 Task: Find connections with filter location Al Muharraq with filter topic #startupcompanywith filter profile language Potuguese with filter current company Johnson Matthey with filter school Womens Jobs with filter industry Manufacturing with filter service category Real Estate Appraisal with filter keywords title Well Driller
Action: Mouse moved to (199, 283)
Screenshot: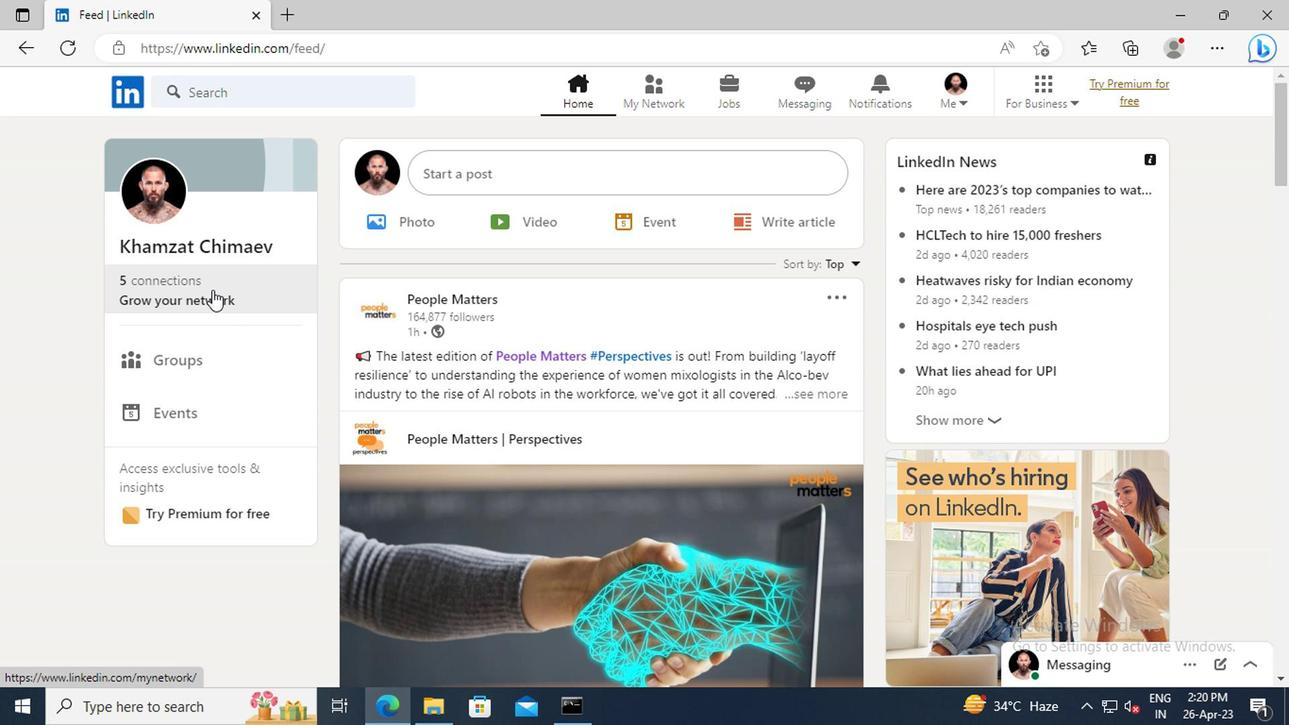 
Action: Mouse pressed left at (199, 283)
Screenshot: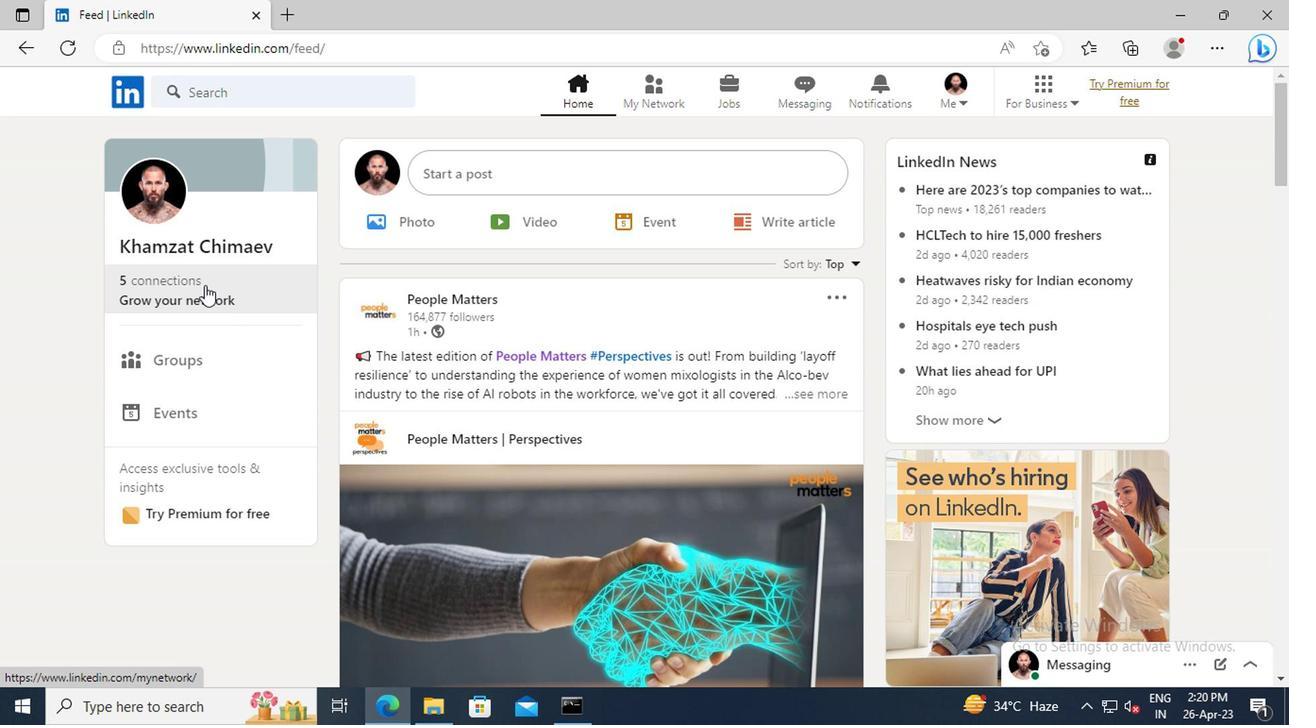 
Action: Mouse moved to (198, 202)
Screenshot: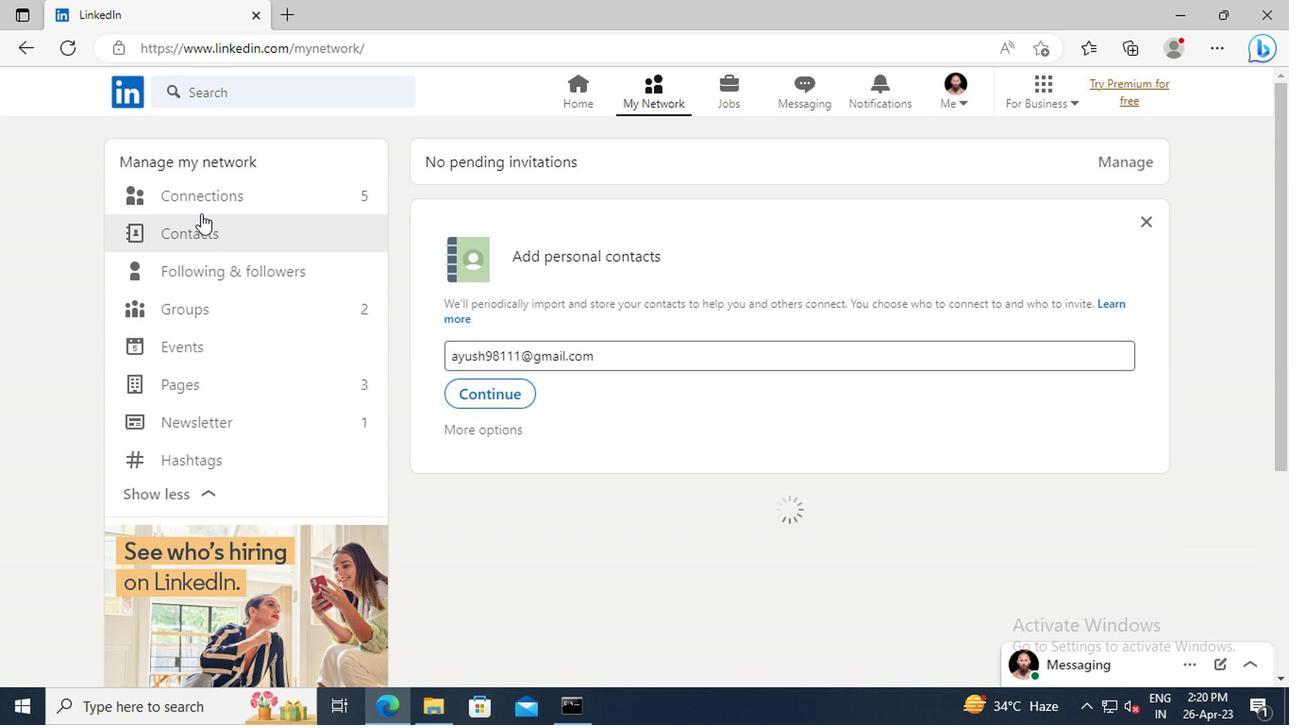 
Action: Mouse pressed left at (198, 202)
Screenshot: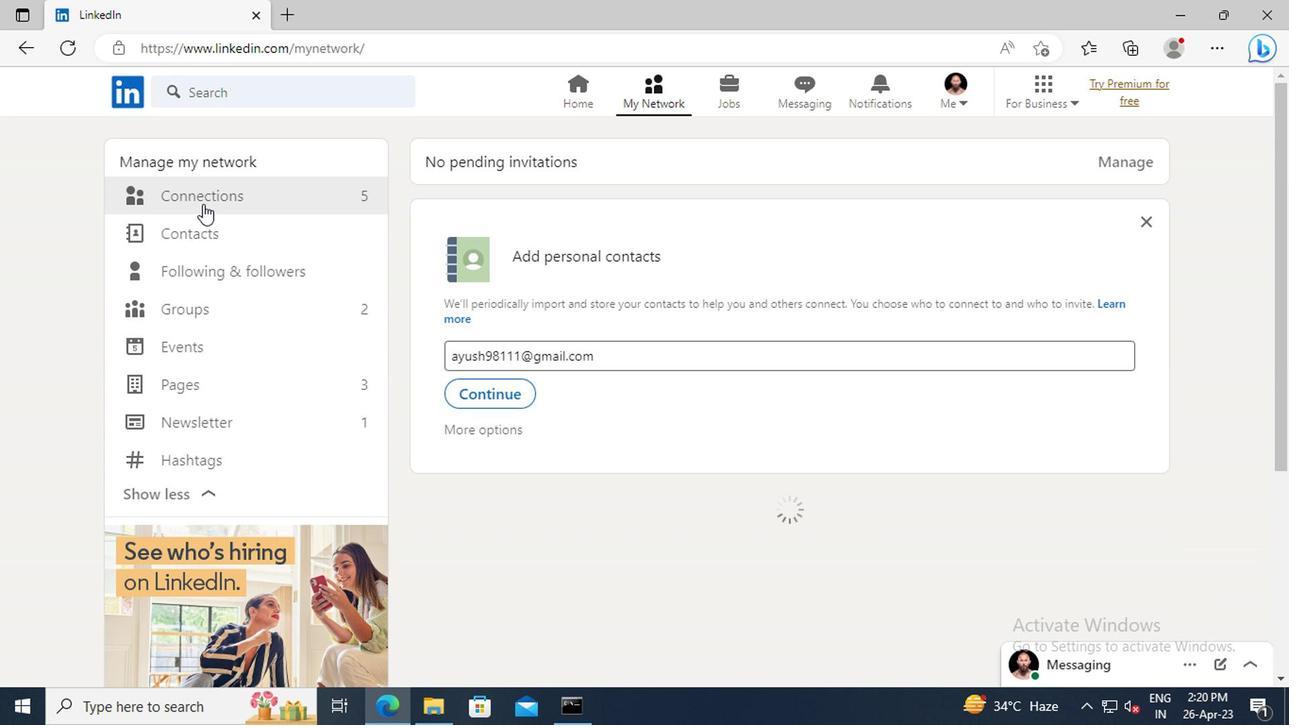 
Action: Mouse moved to (746, 198)
Screenshot: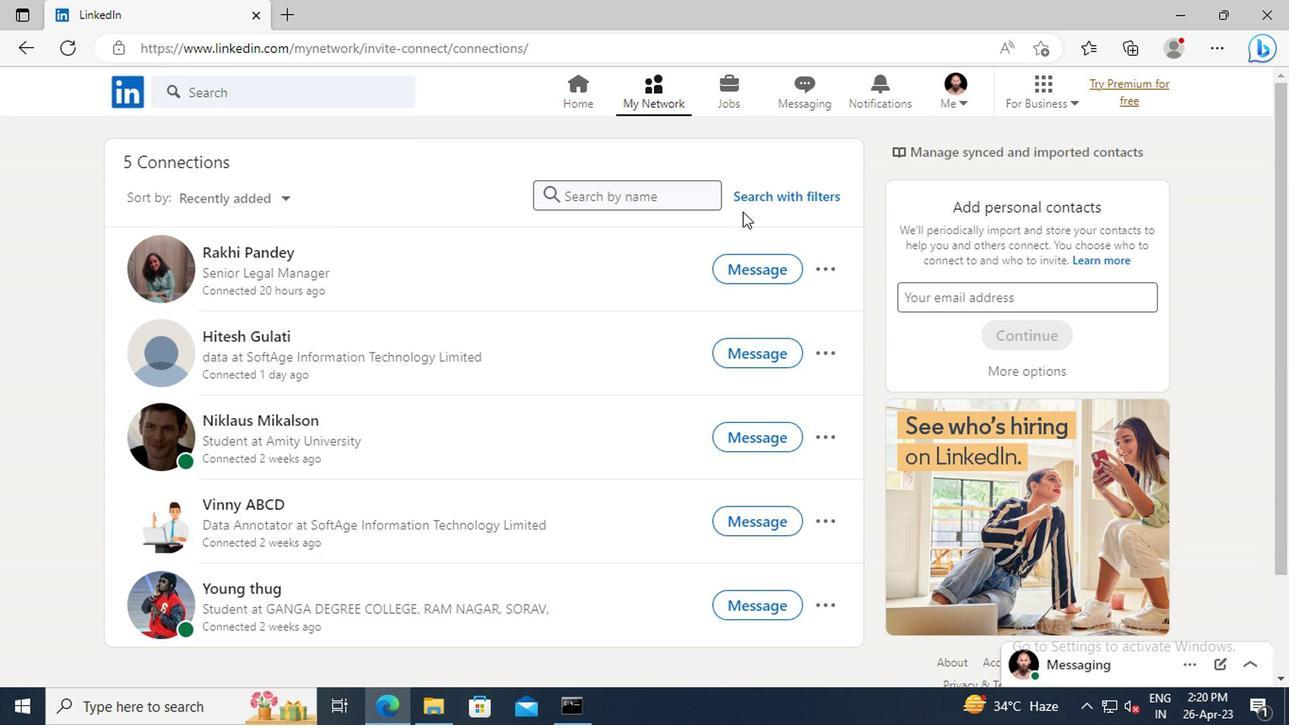 
Action: Mouse pressed left at (746, 198)
Screenshot: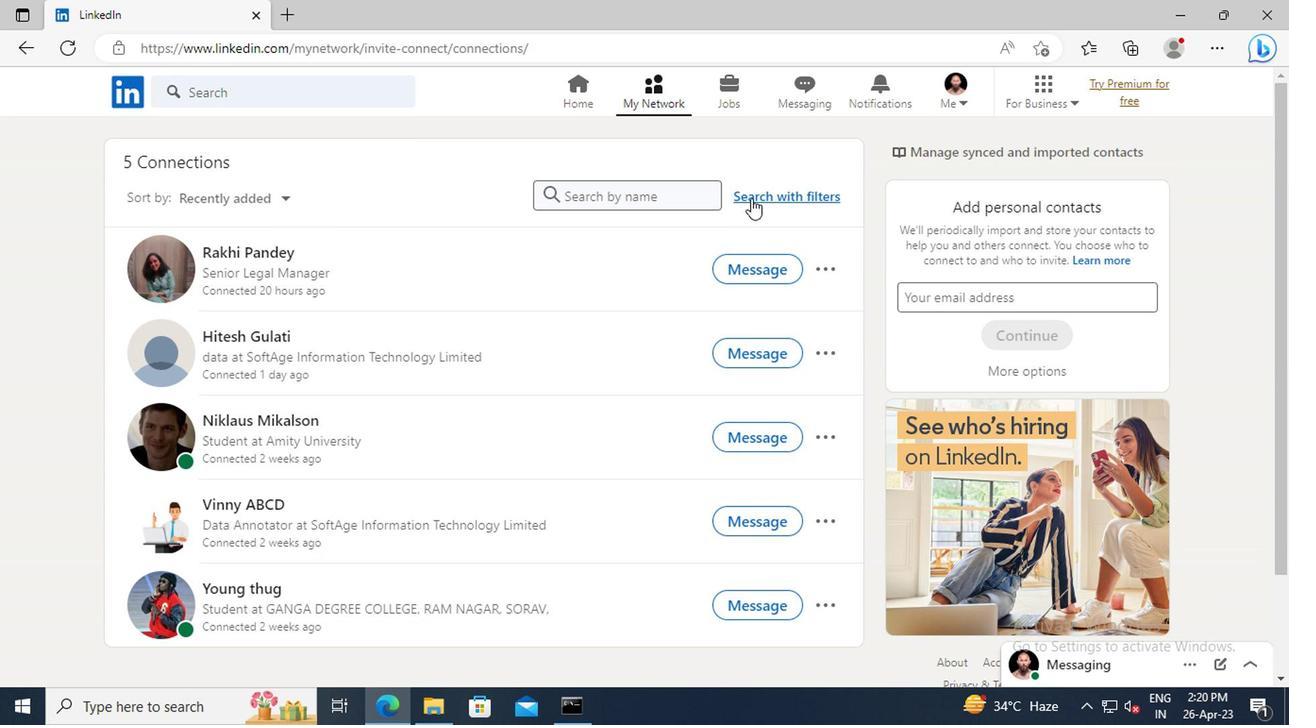 
Action: Mouse moved to (713, 147)
Screenshot: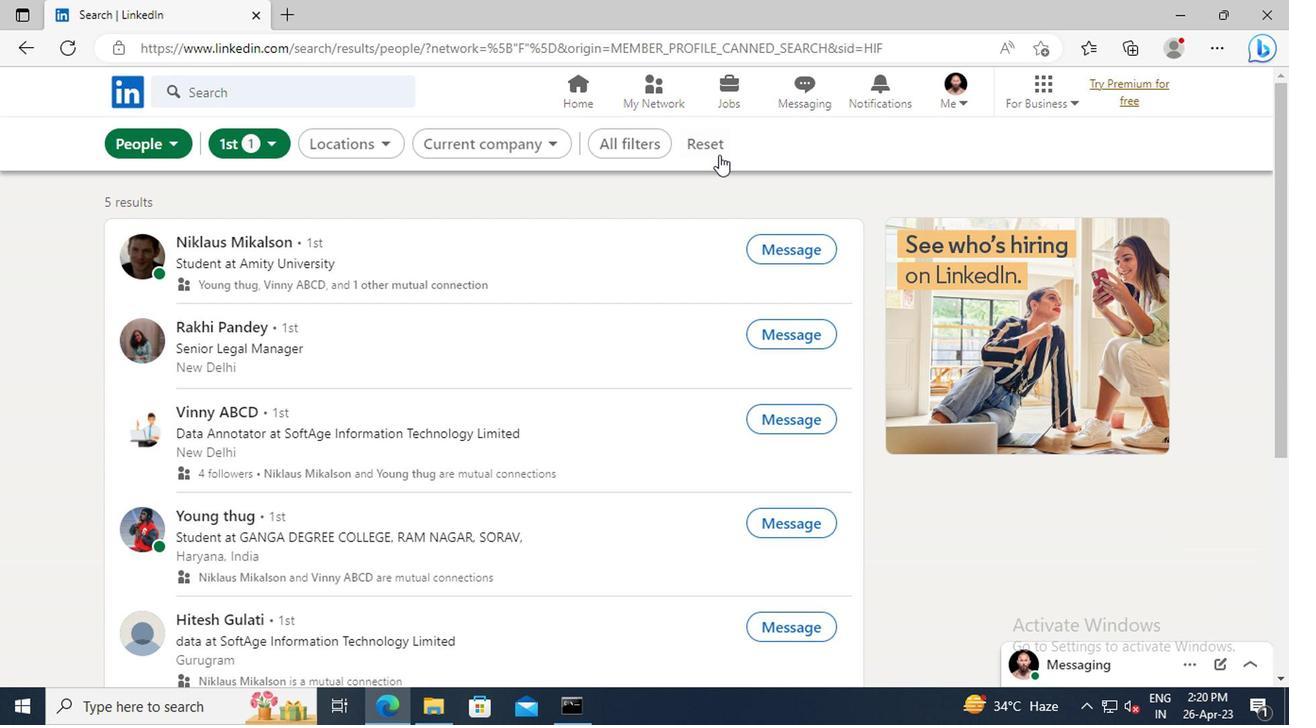 
Action: Mouse pressed left at (713, 147)
Screenshot: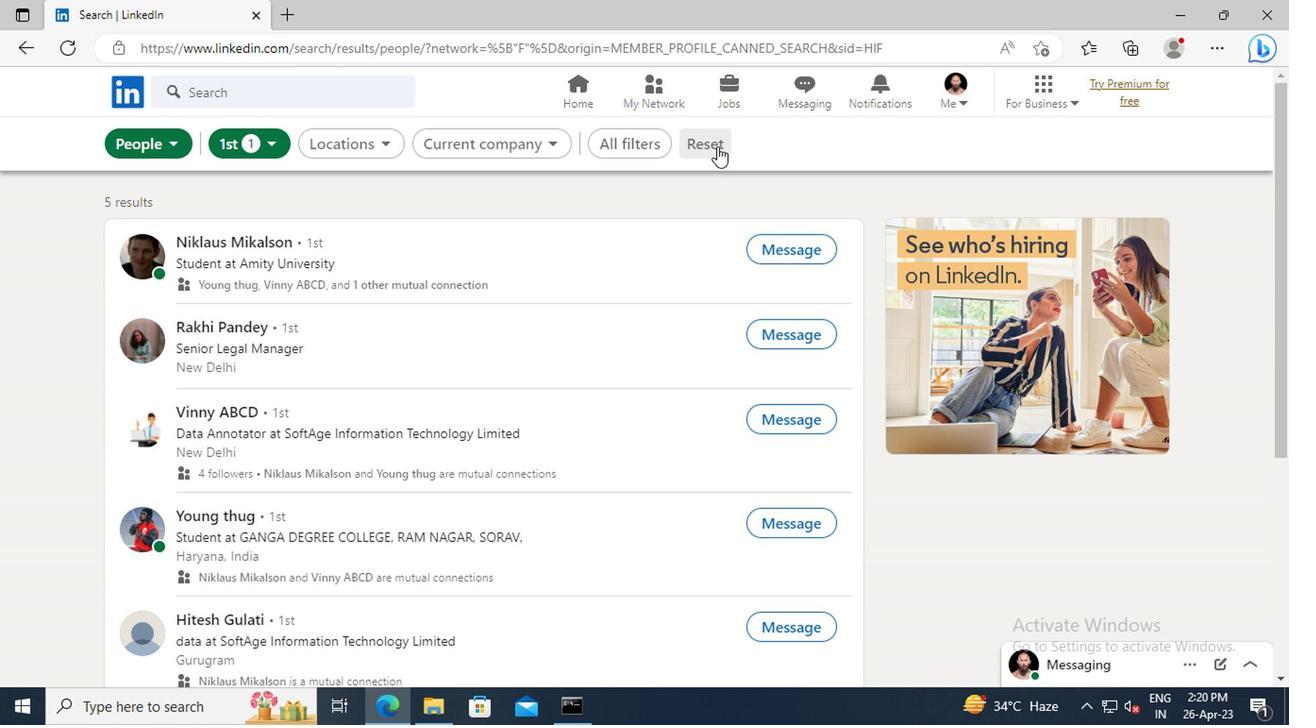 
Action: Mouse moved to (677, 144)
Screenshot: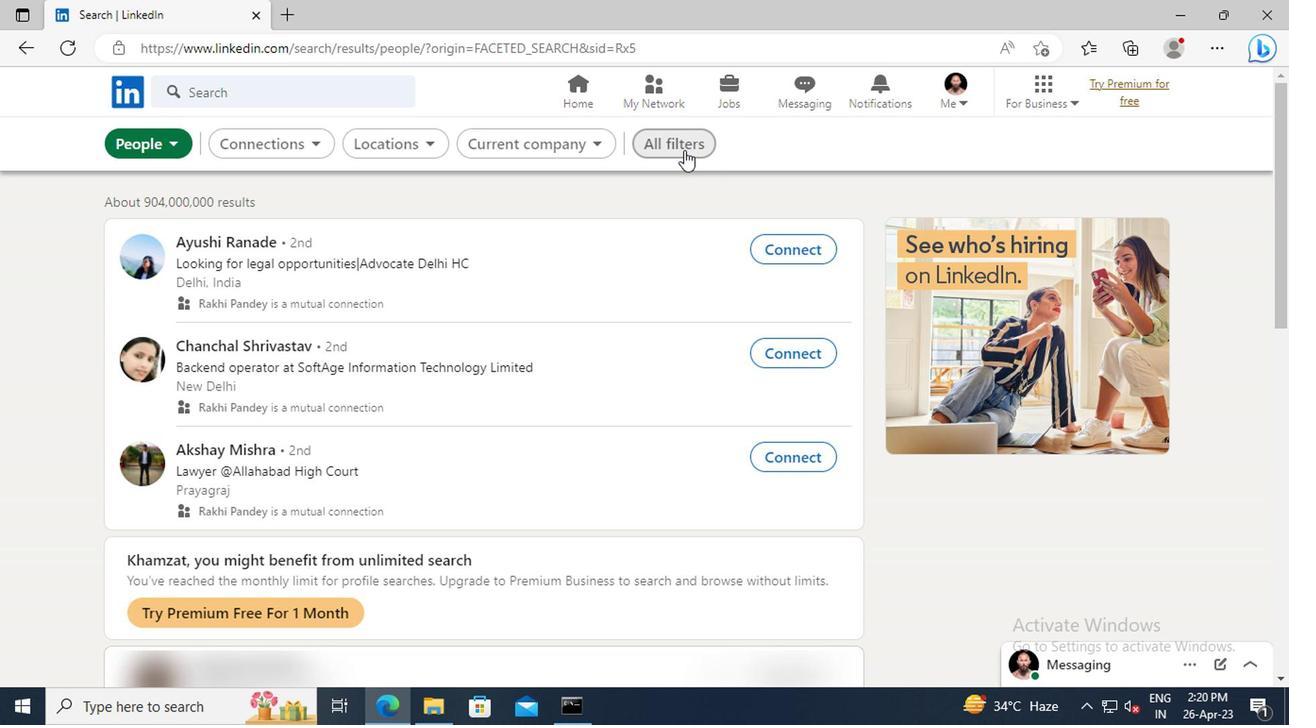 
Action: Mouse pressed left at (677, 144)
Screenshot: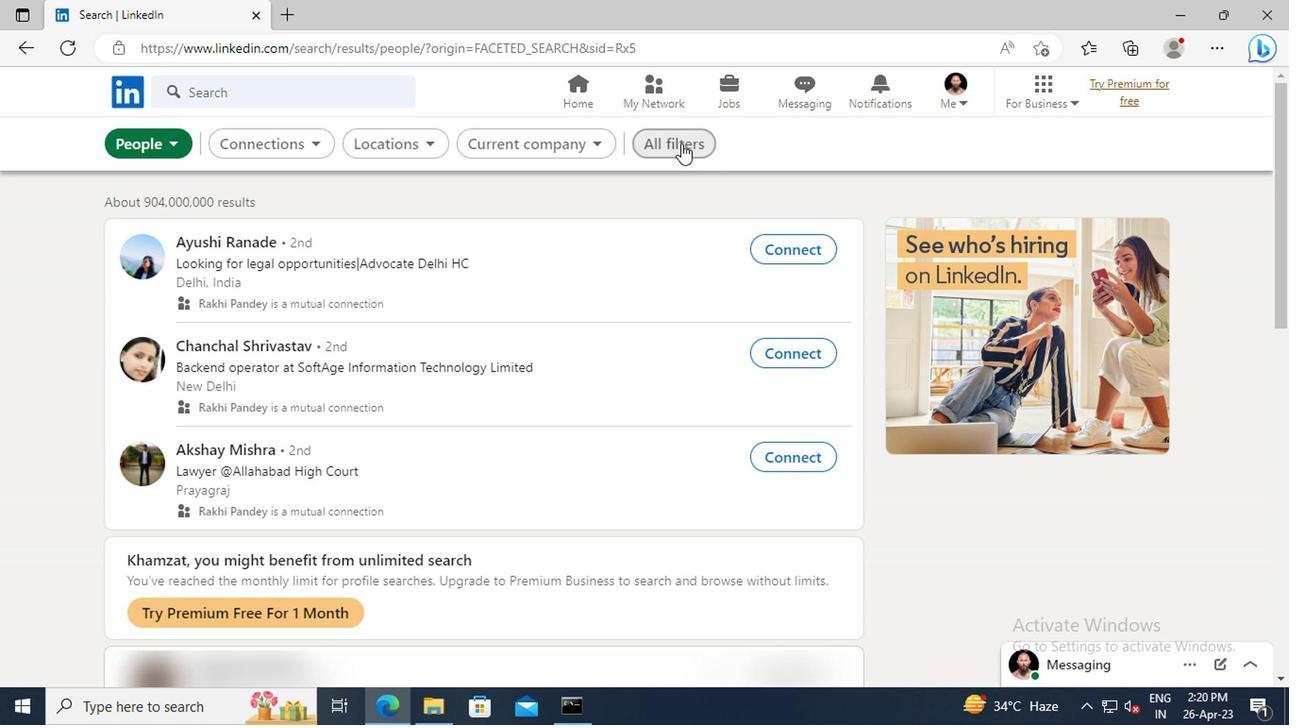
Action: Mouse moved to (1018, 318)
Screenshot: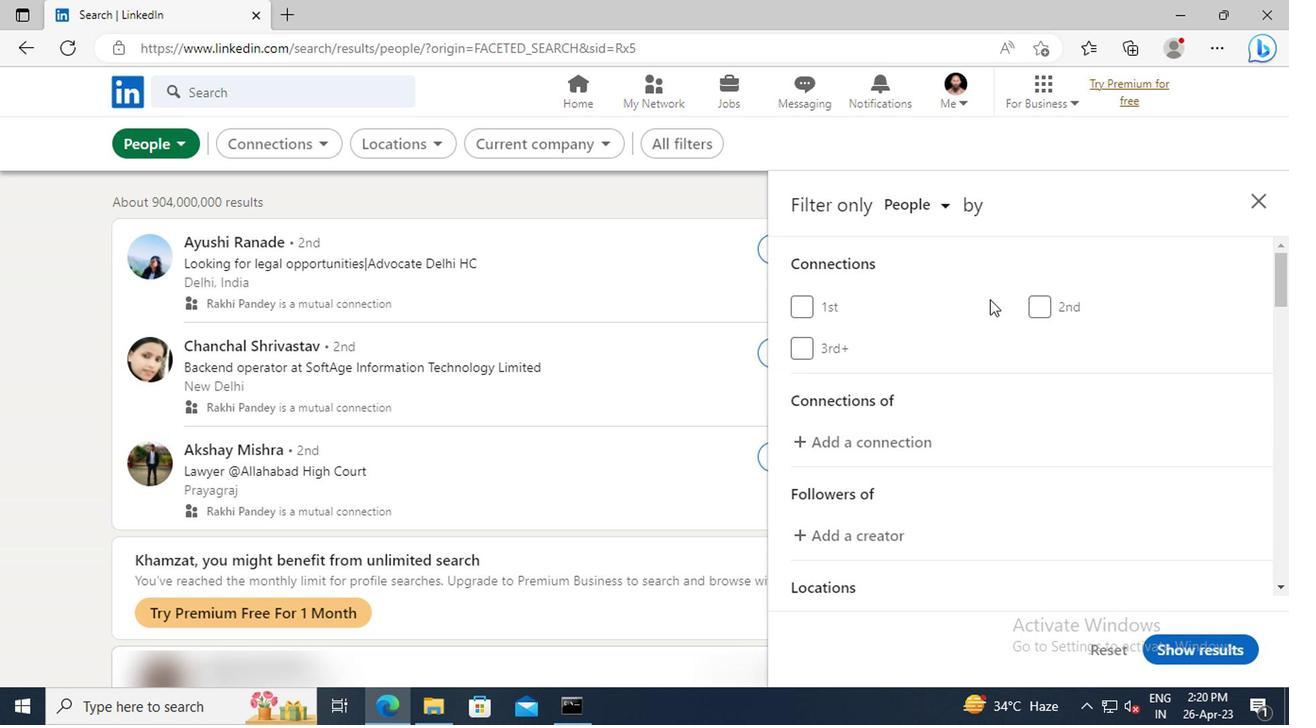 
Action: Mouse scrolled (1018, 317) with delta (0, -1)
Screenshot: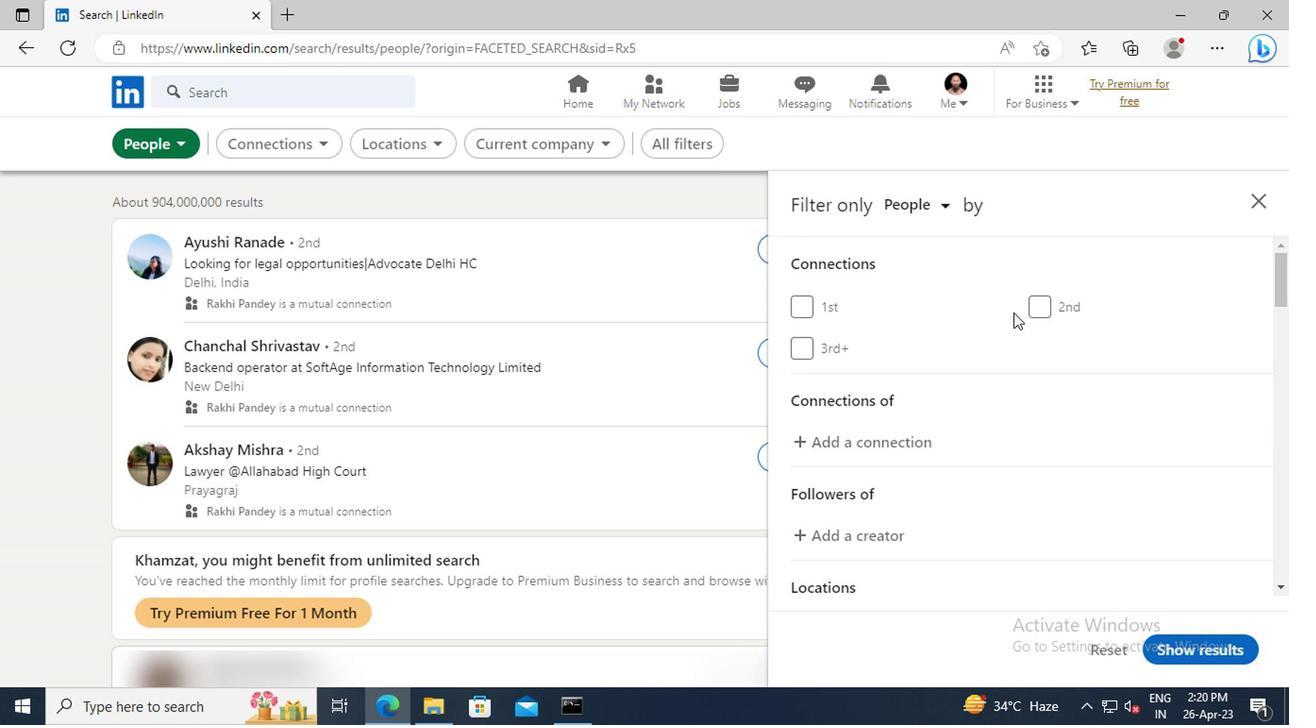
Action: Mouse scrolled (1018, 317) with delta (0, -1)
Screenshot: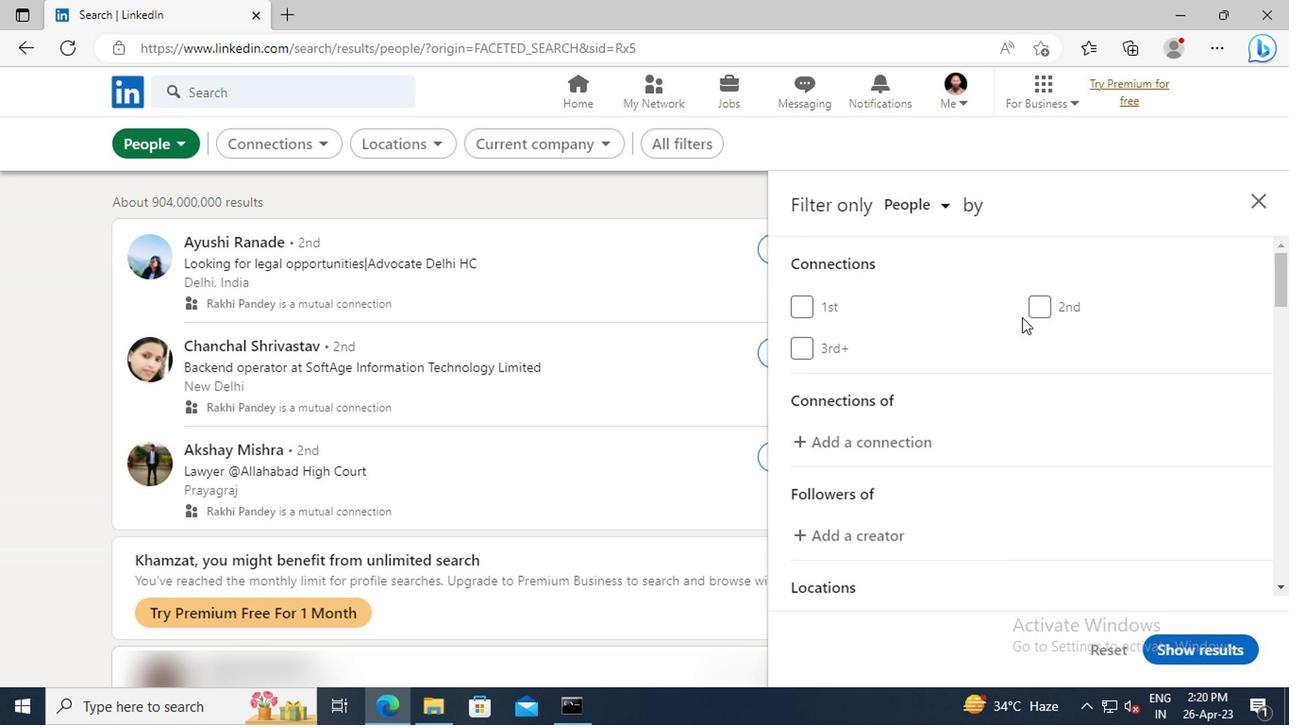 
Action: Mouse scrolled (1018, 317) with delta (0, -1)
Screenshot: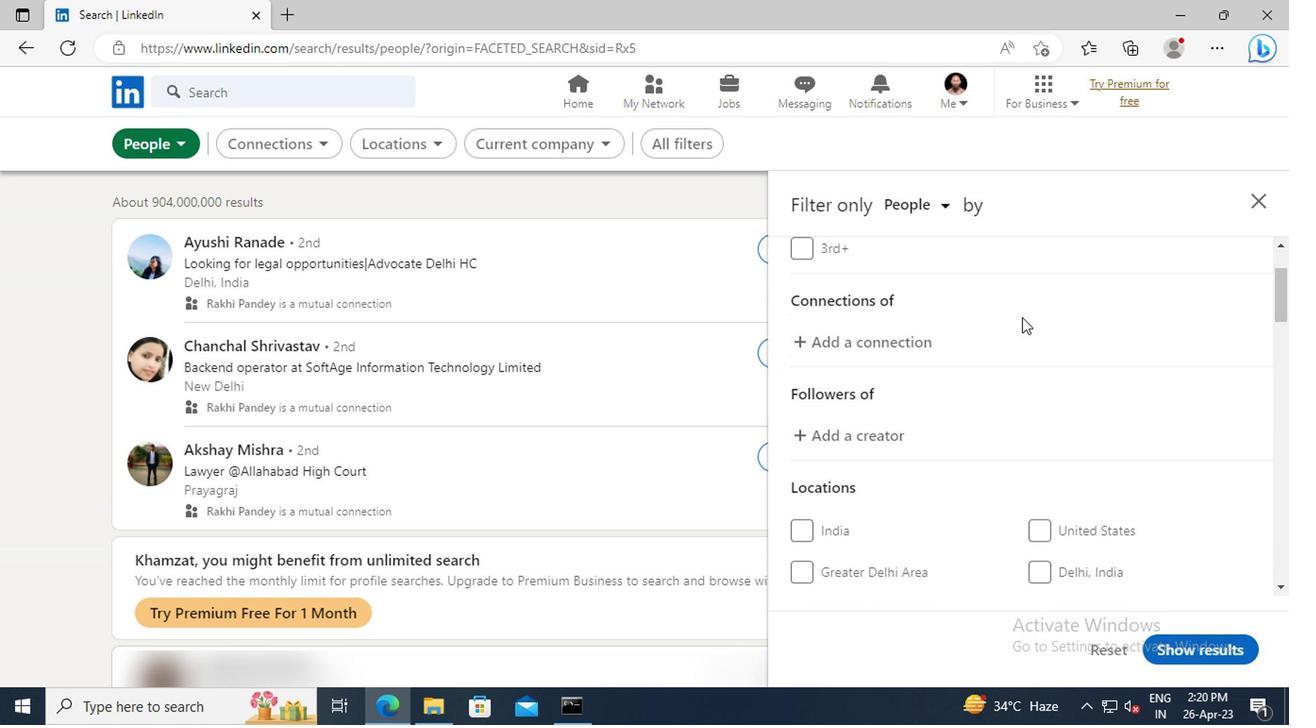 
Action: Mouse scrolled (1018, 317) with delta (0, -1)
Screenshot: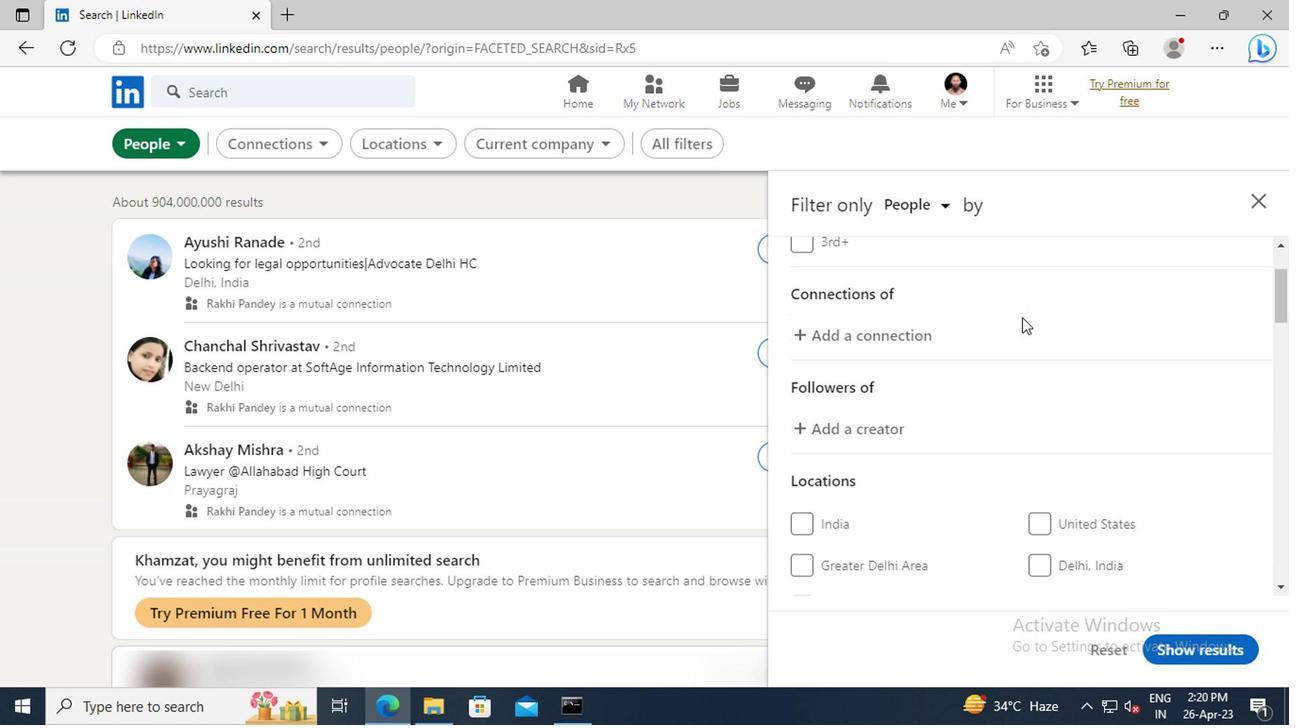 
Action: Mouse scrolled (1018, 317) with delta (0, -1)
Screenshot: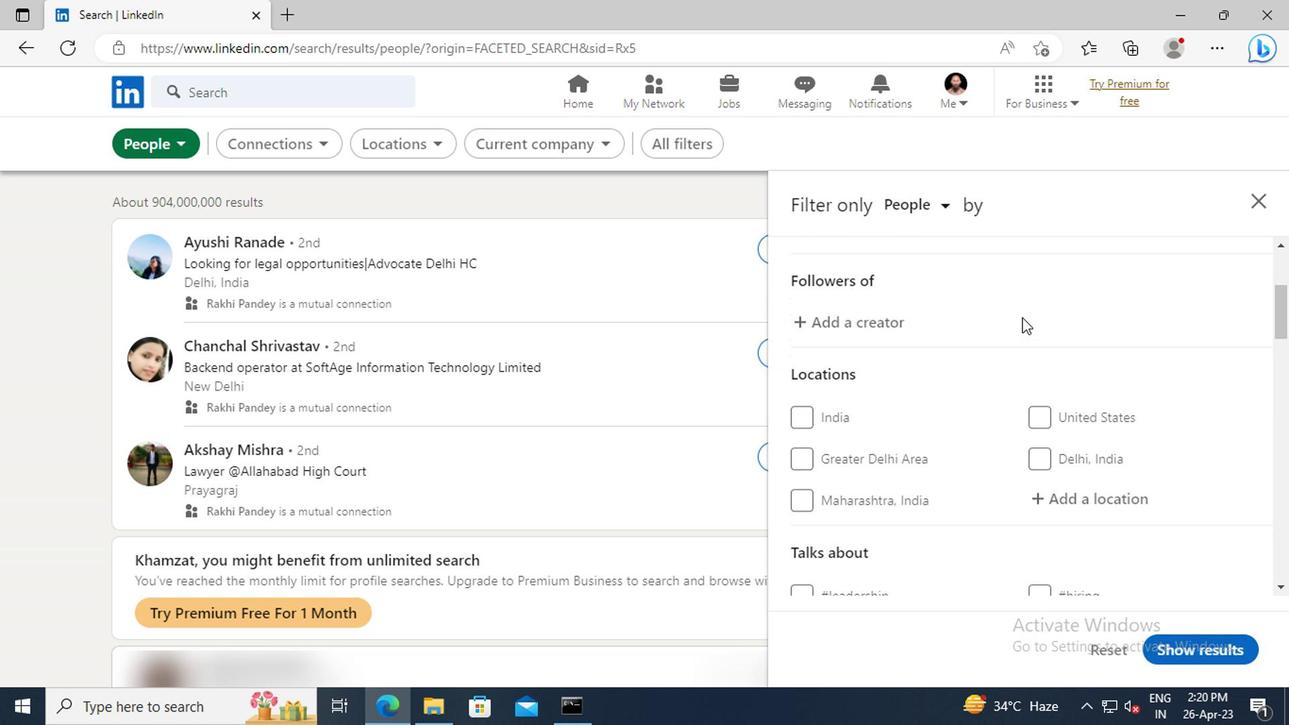 
Action: Mouse moved to (1055, 443)
Screenshot: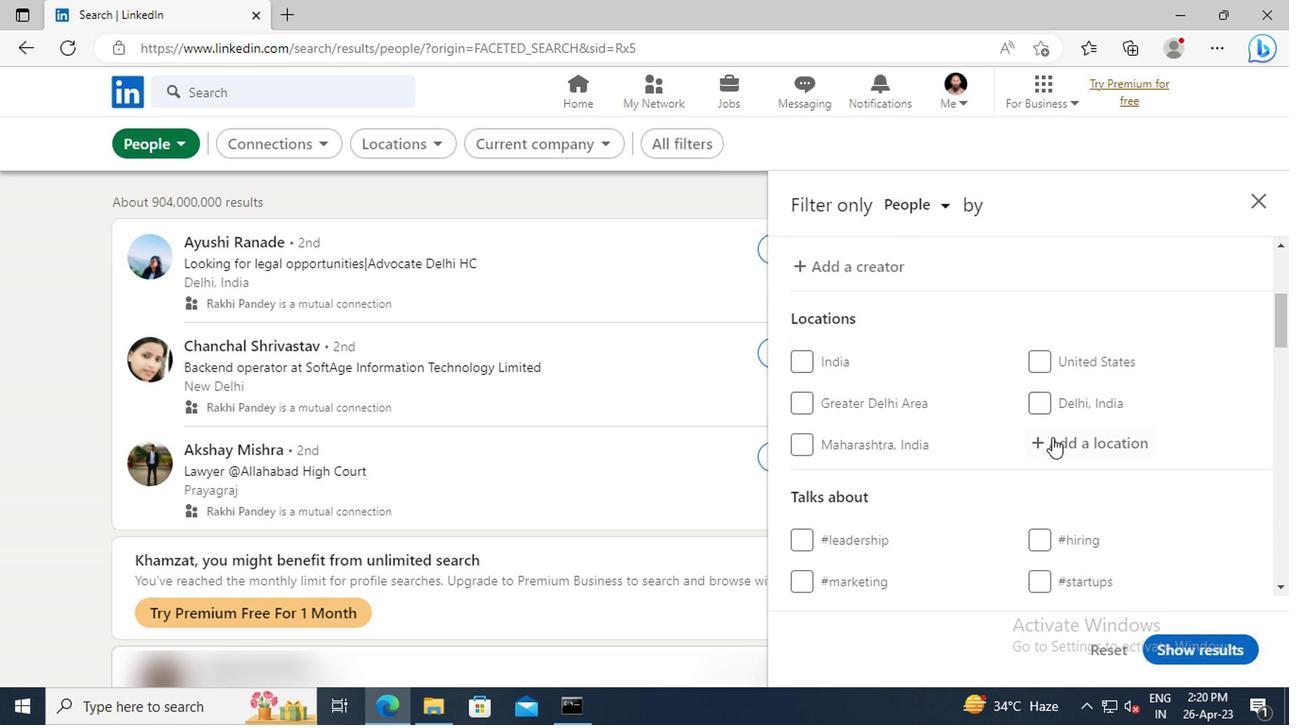 
Action: Mouse pressed left at (1055, 443)
Screenshot: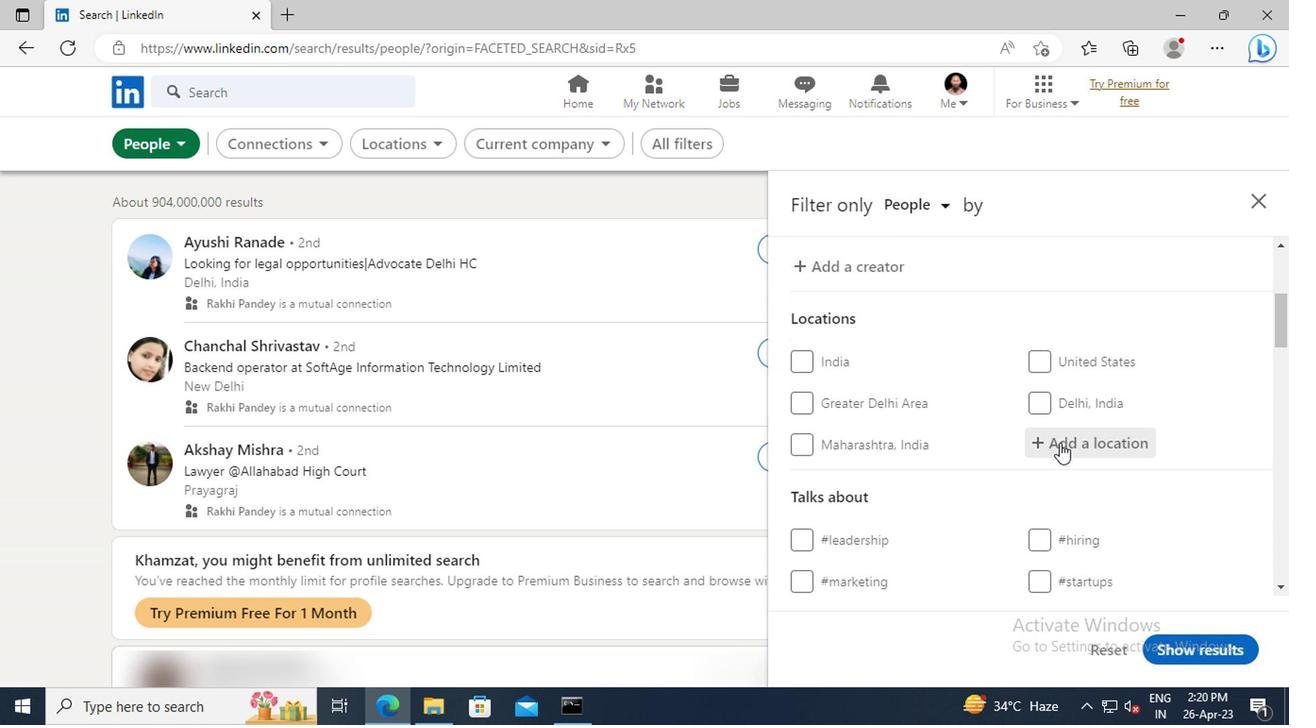 
Action: Key pressed <Key.shift>AL<Key.space><Key.shift>MUHARRAQ<Key.enter>
Screenshot: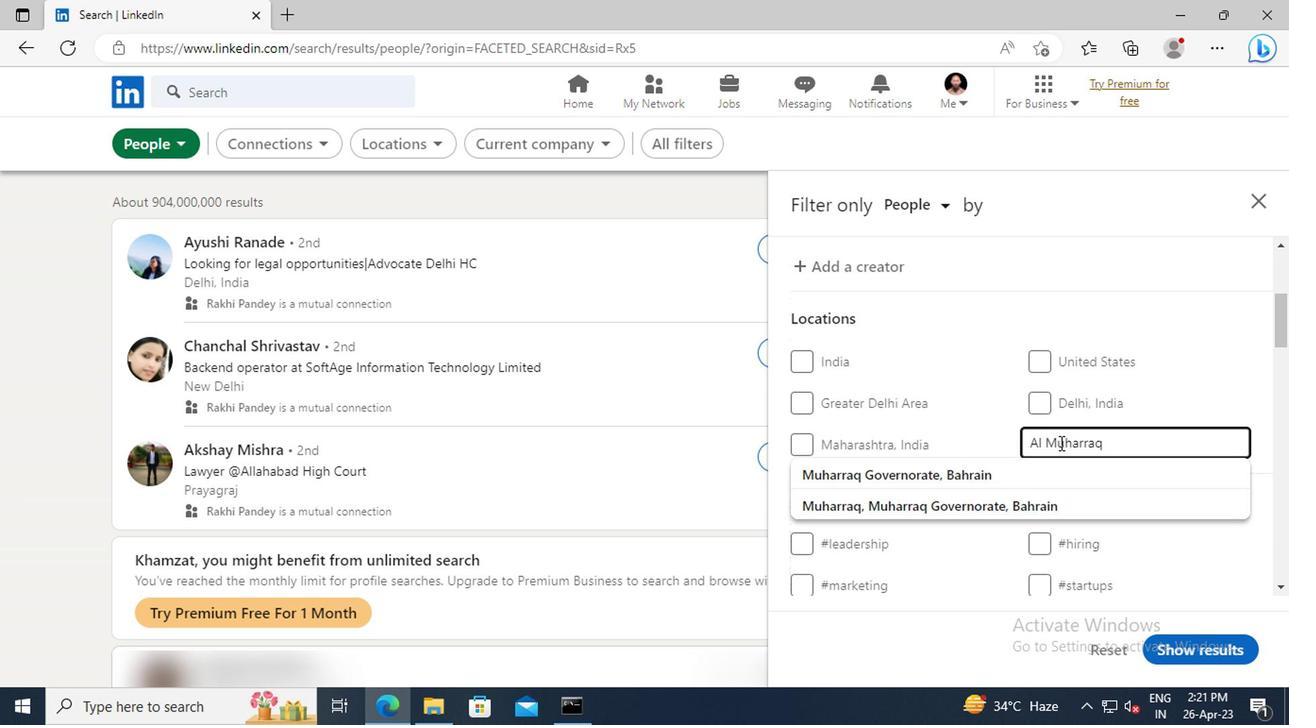 
Action: Mouse scrolled (1055, 443) with delta (0, 0)
Screenshot: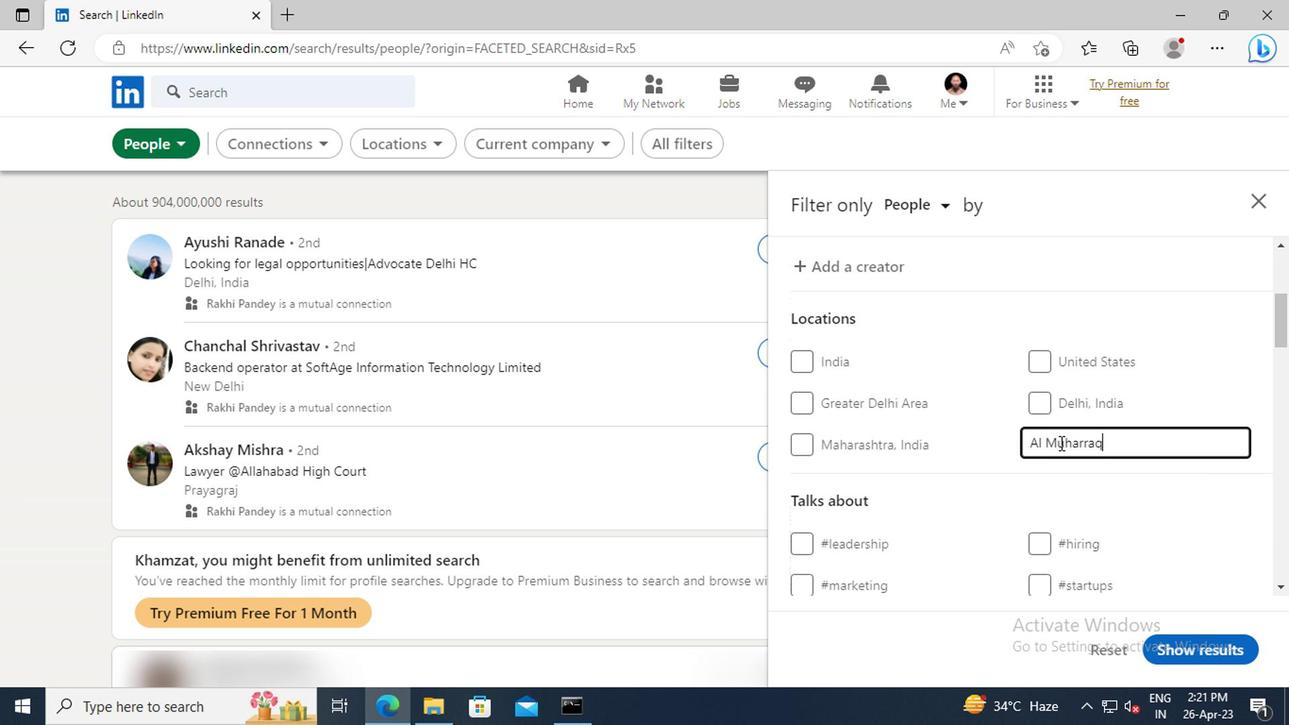 
Action: Mouse scrolled (1055, 443) with delta (0, 0)
Screenshot: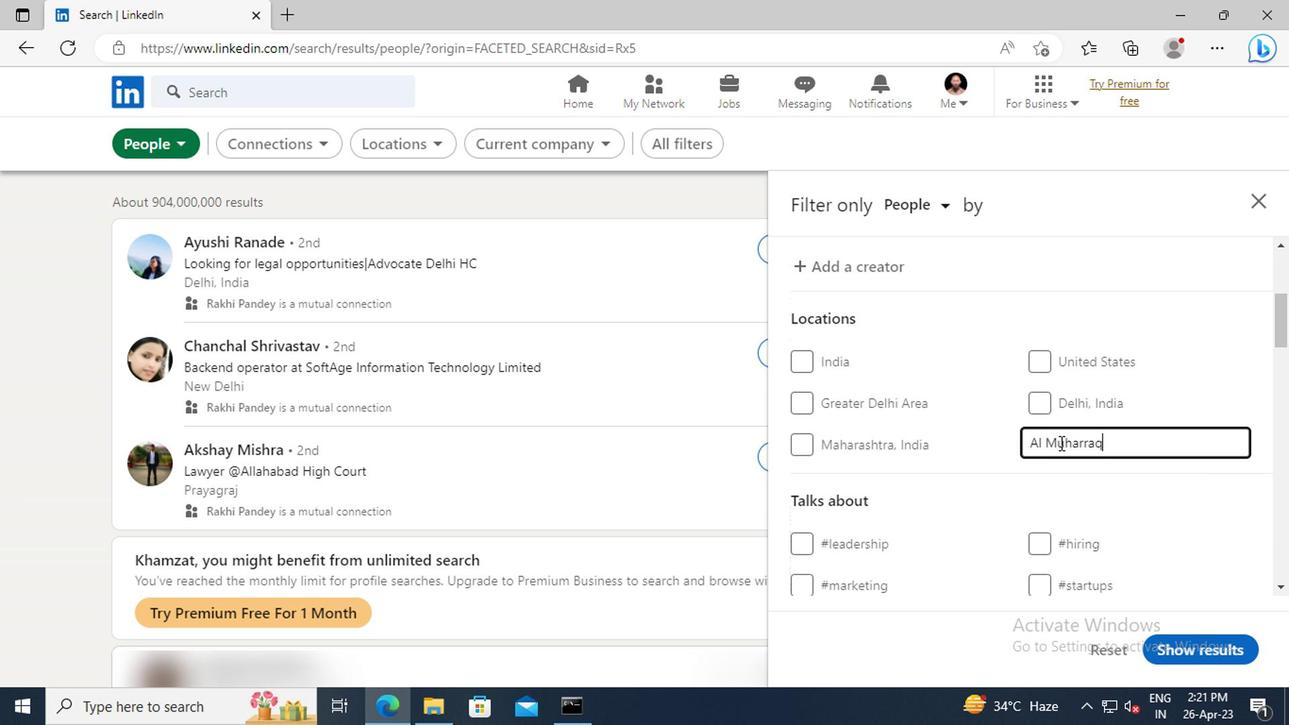 
Action: Mouse scrolled (1055, 443) with delta (0, 0)
Screenshot: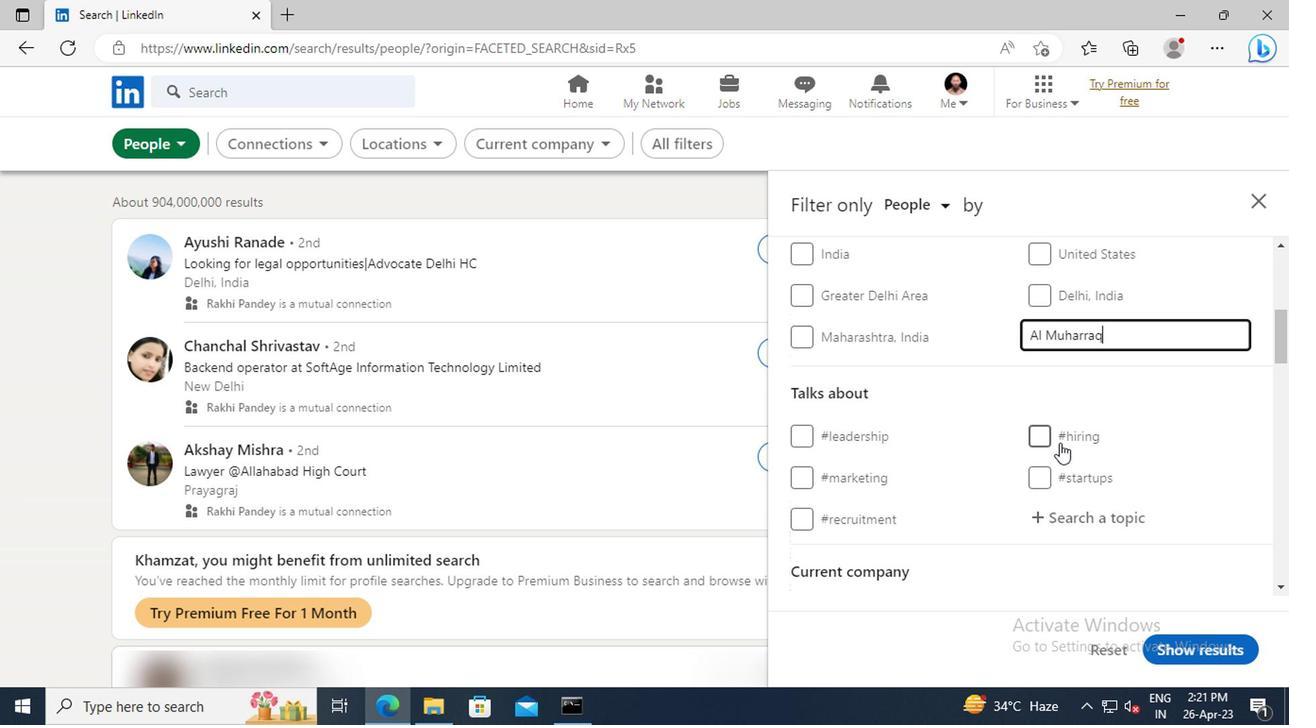 
Action: Mouse moved to (1057, 462)
Screenshot: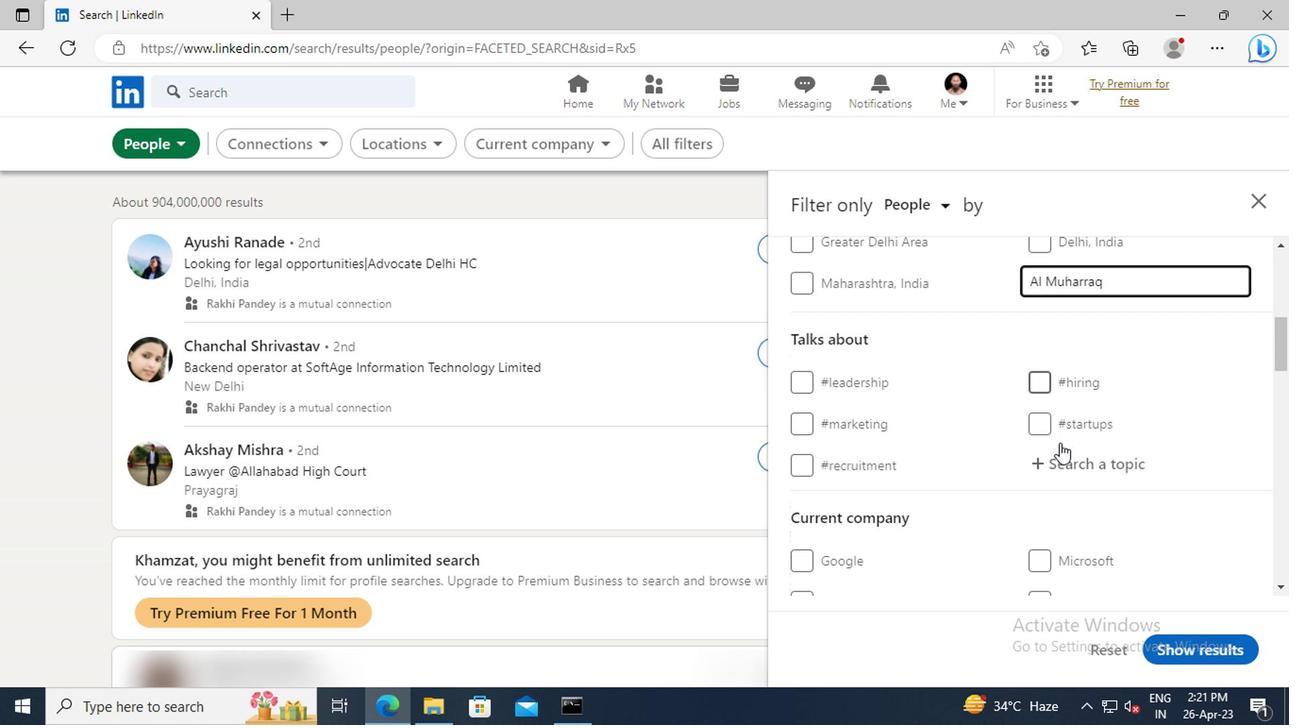 
Action: Mouse pressed left at (1057, 462)
Screenshot: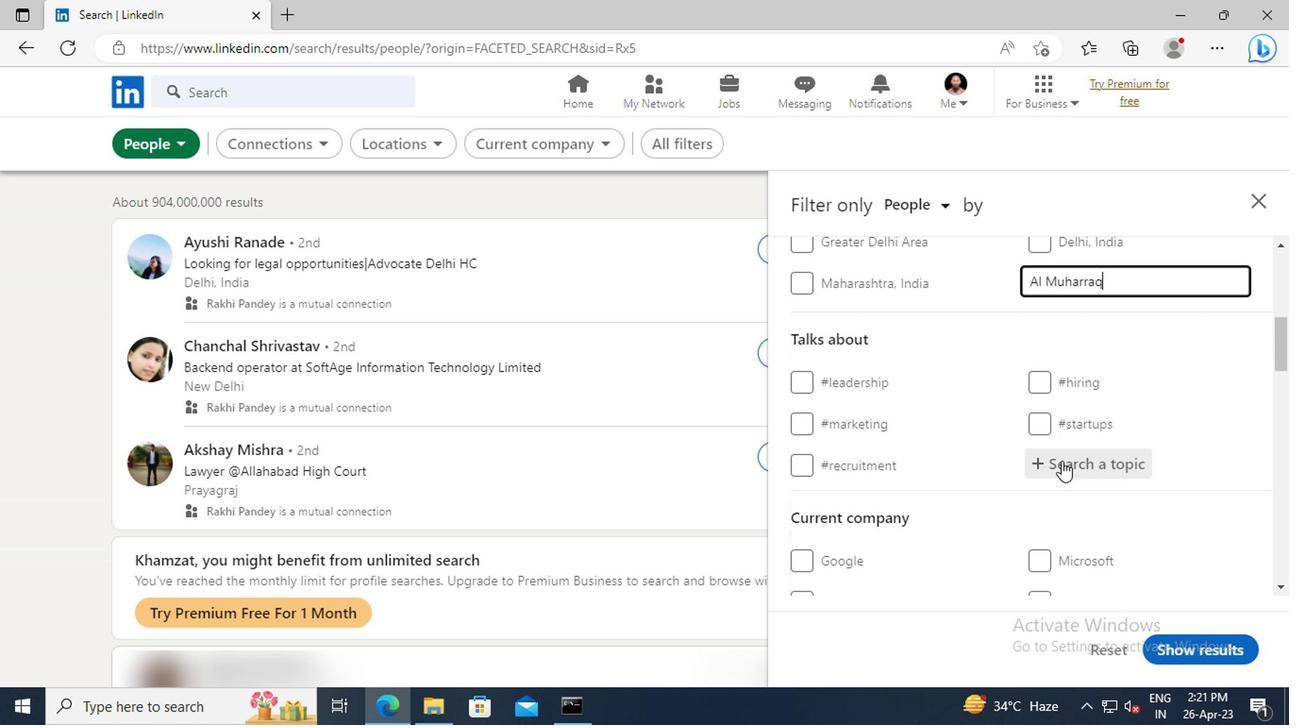 
Action: Key pressed <Key.shift>#STARTUPCOMPANYWITH<Key.enter>
Screenshot: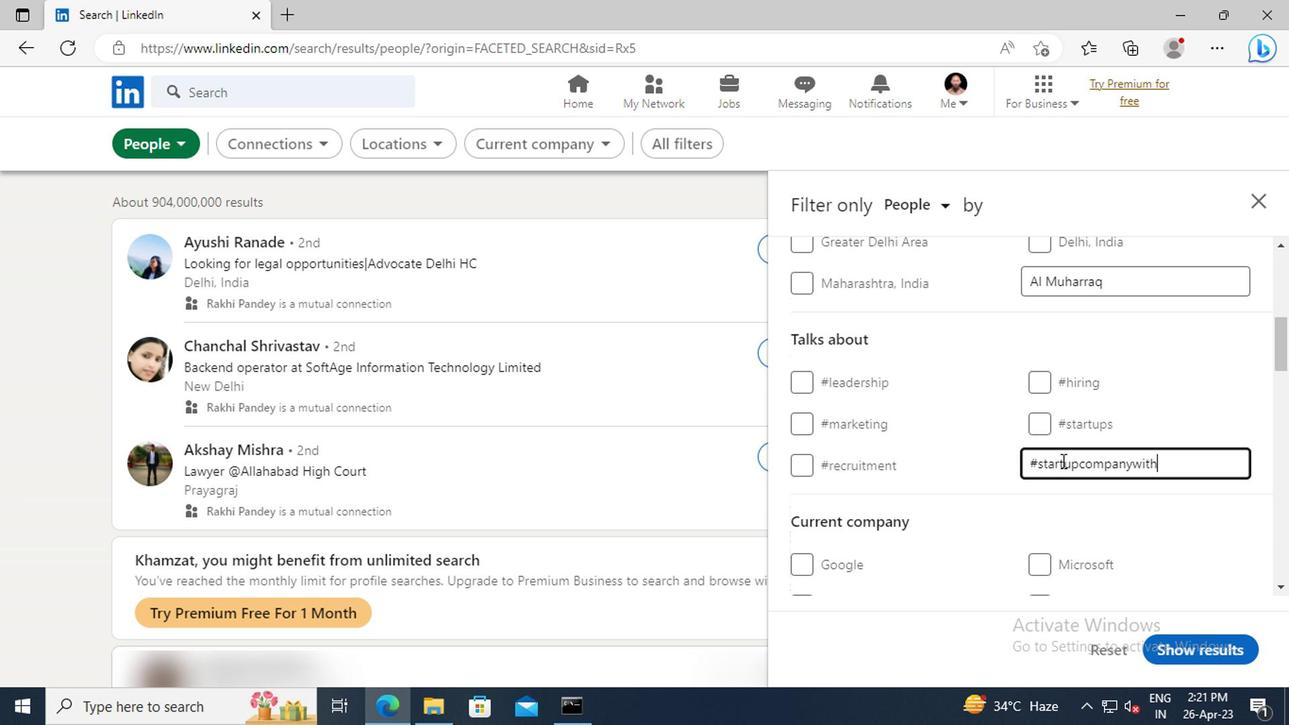 
Action: Mouse moved to (1078, 439)
Screenshot: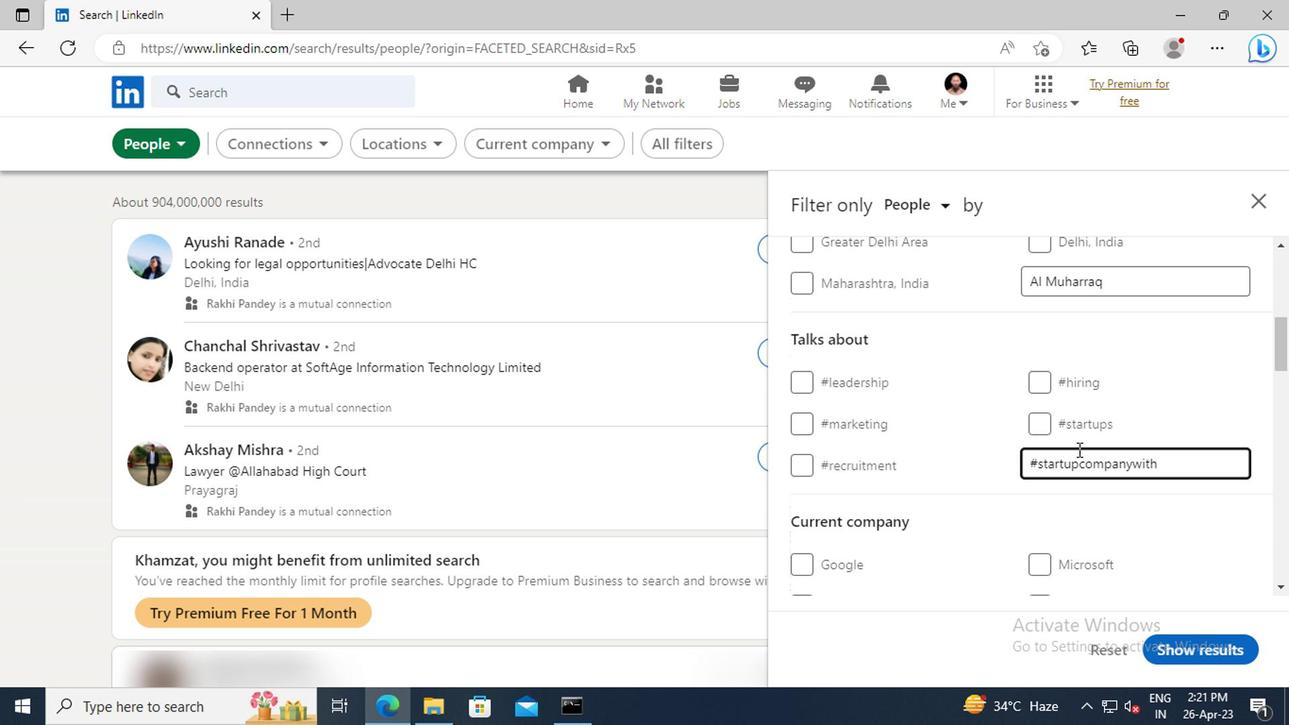 
Action: Mouse scrolled (1078, 439) with delta (0, 0)
Screenshot: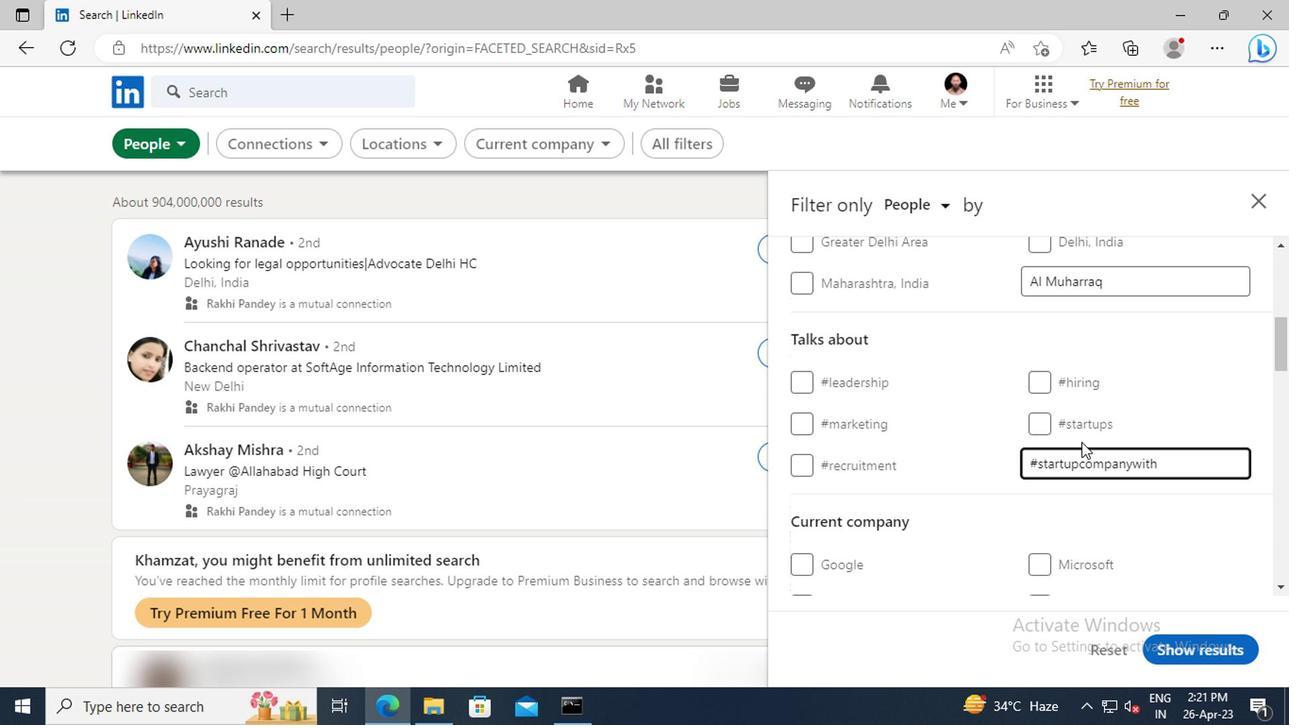 
Action: Mouse scrolled (1078, 439) with delta (0, 0)
Screenshot: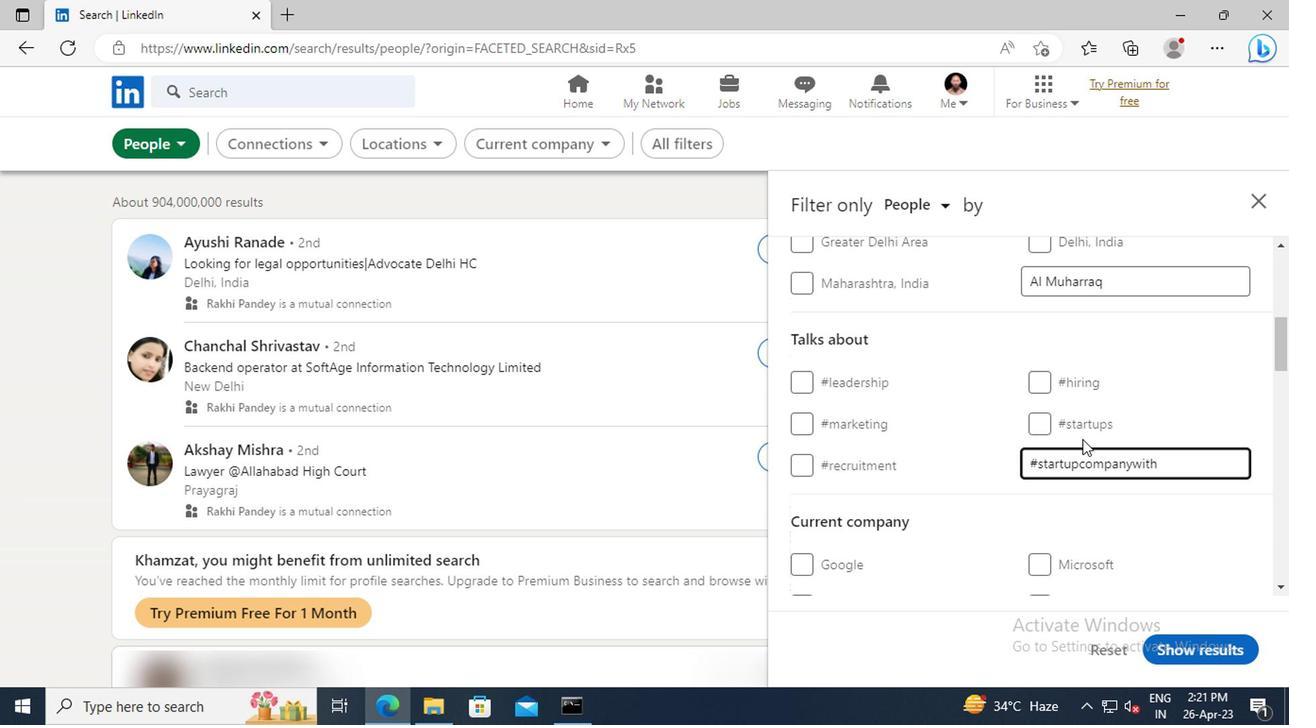 
Action: Mouse scrolled (1078, 439) with delta (0, 0)
Screenshot: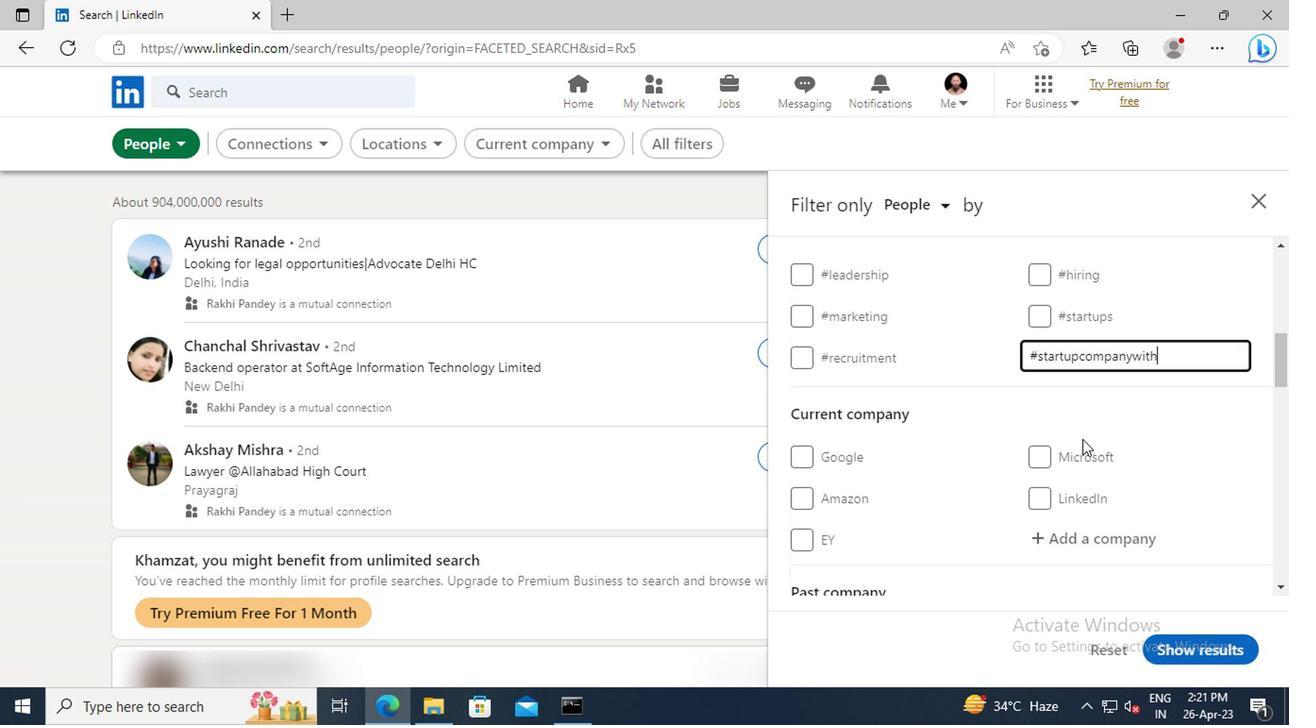 
Action: Mouse scrolled (1078, 439) with delta (0, 0)
Screenshot: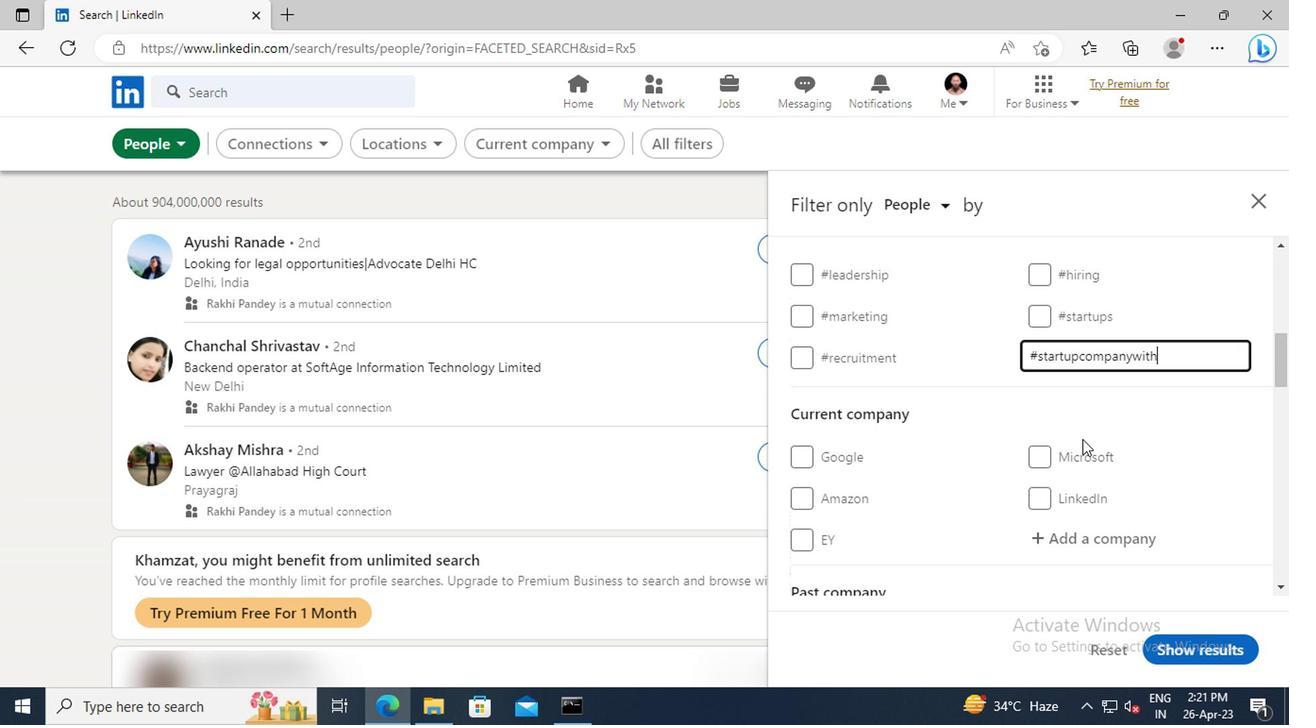 
Action: Mouse scrolled (1078, 439) with delta (0, 0)
Screenshot: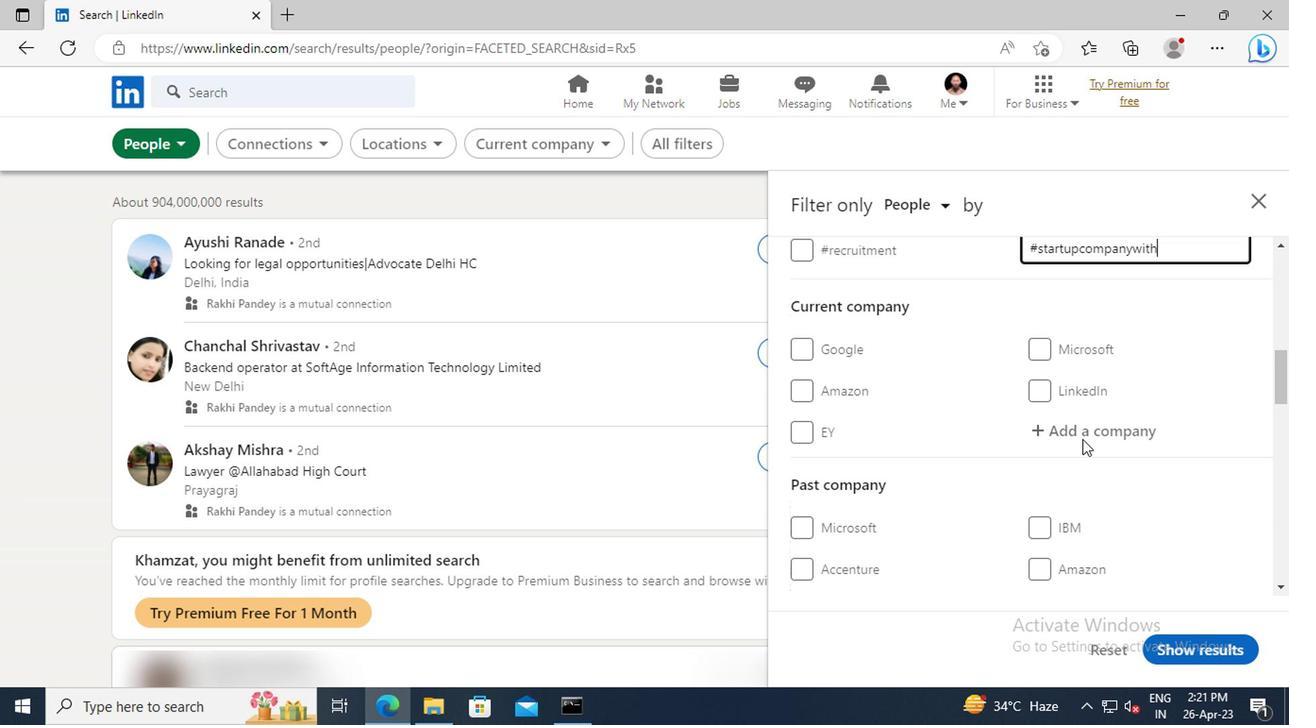 
Action: Mouse scrolled (1078, 439) with delta (0, 0)
Screenshot: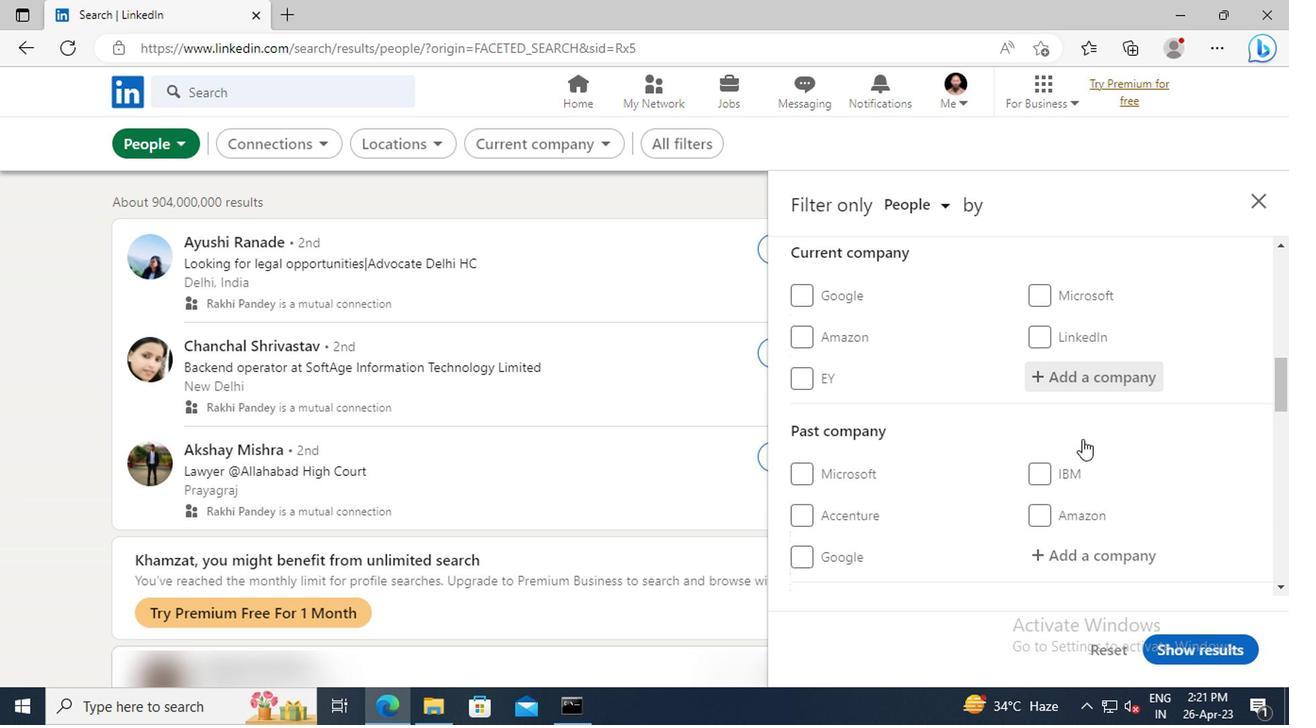
Action: Mouse scrolled (1078, 439) with delta (0, 0)
Screenshot: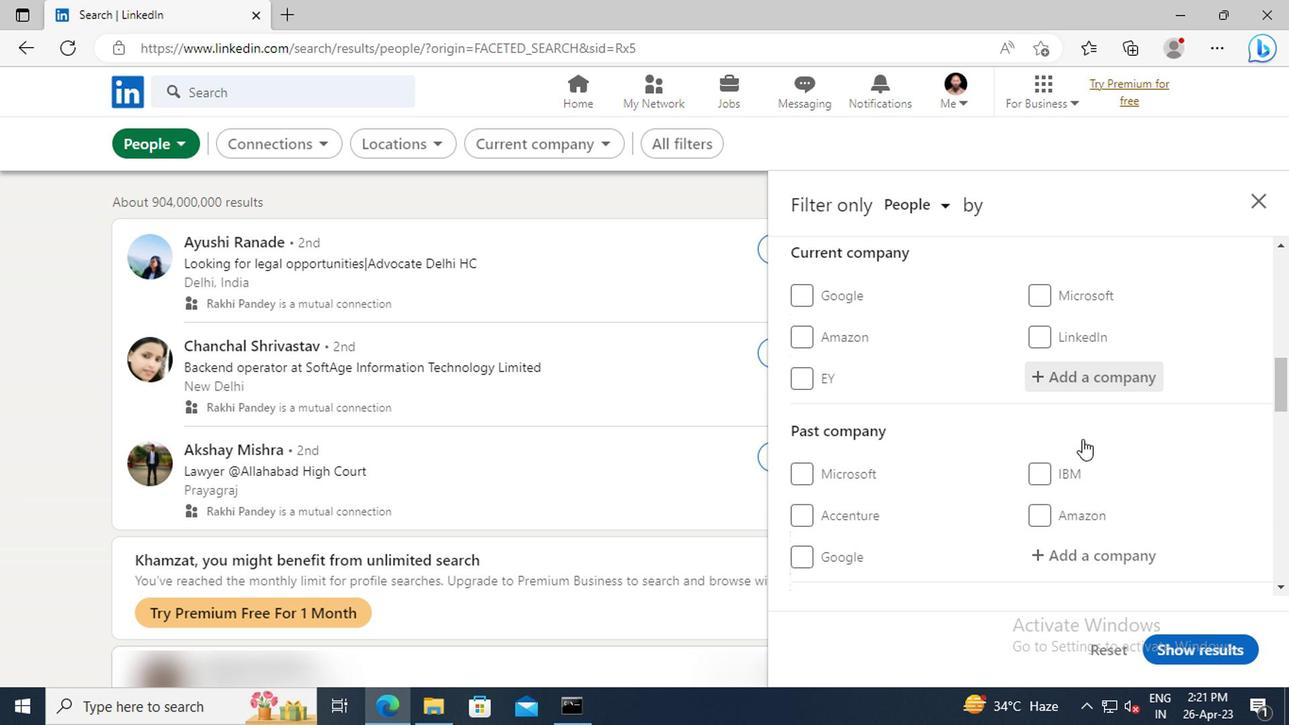 
Action: Mouse scrolled (1078, 439) with delta (0, 0)
Screenshot: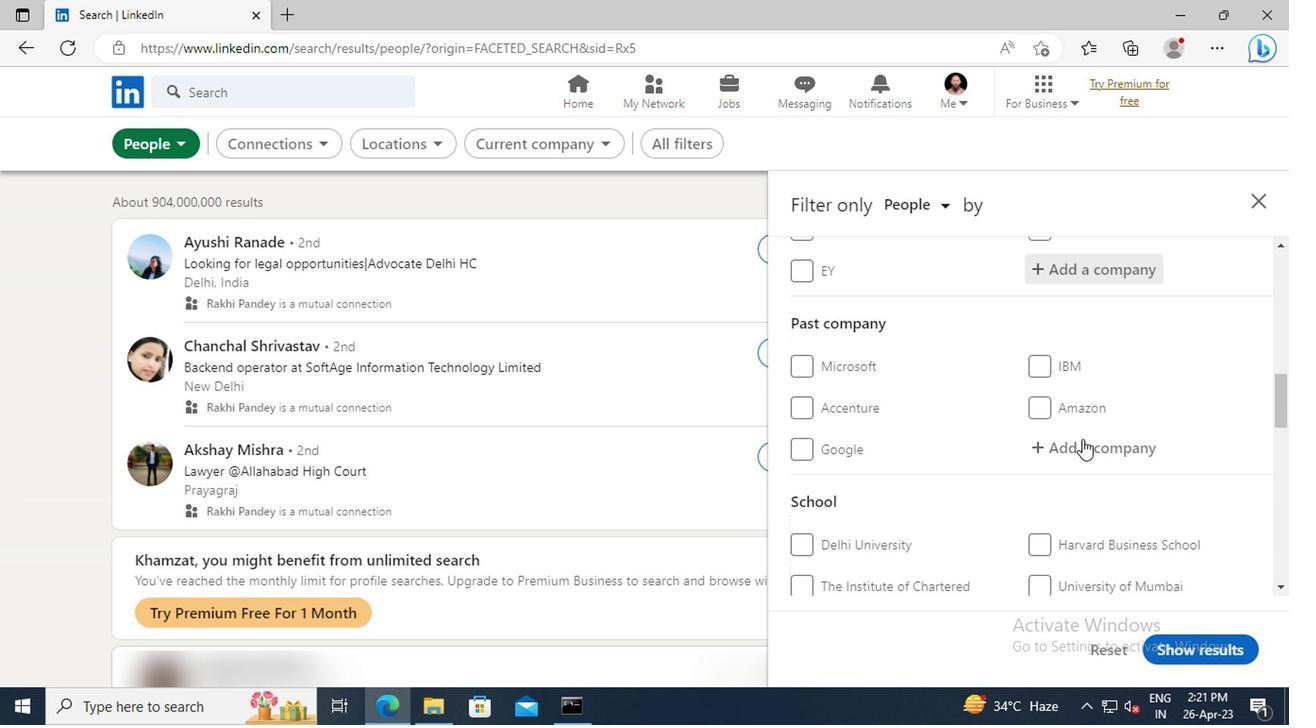 
Action: Mouse scrolled (1078, 439) with delta (0, 0)
Screenshot: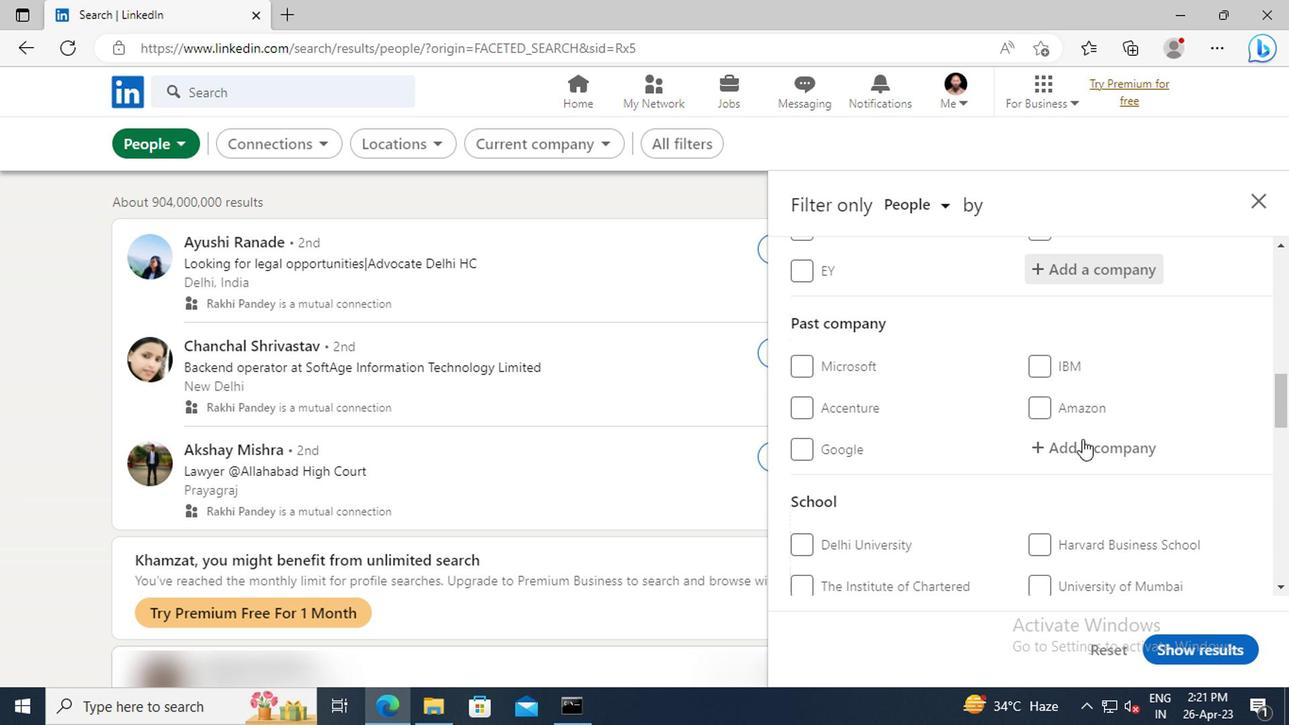 
Action: Mouse scrolled (1078, 439) with delta (0, 0)
Screenshot: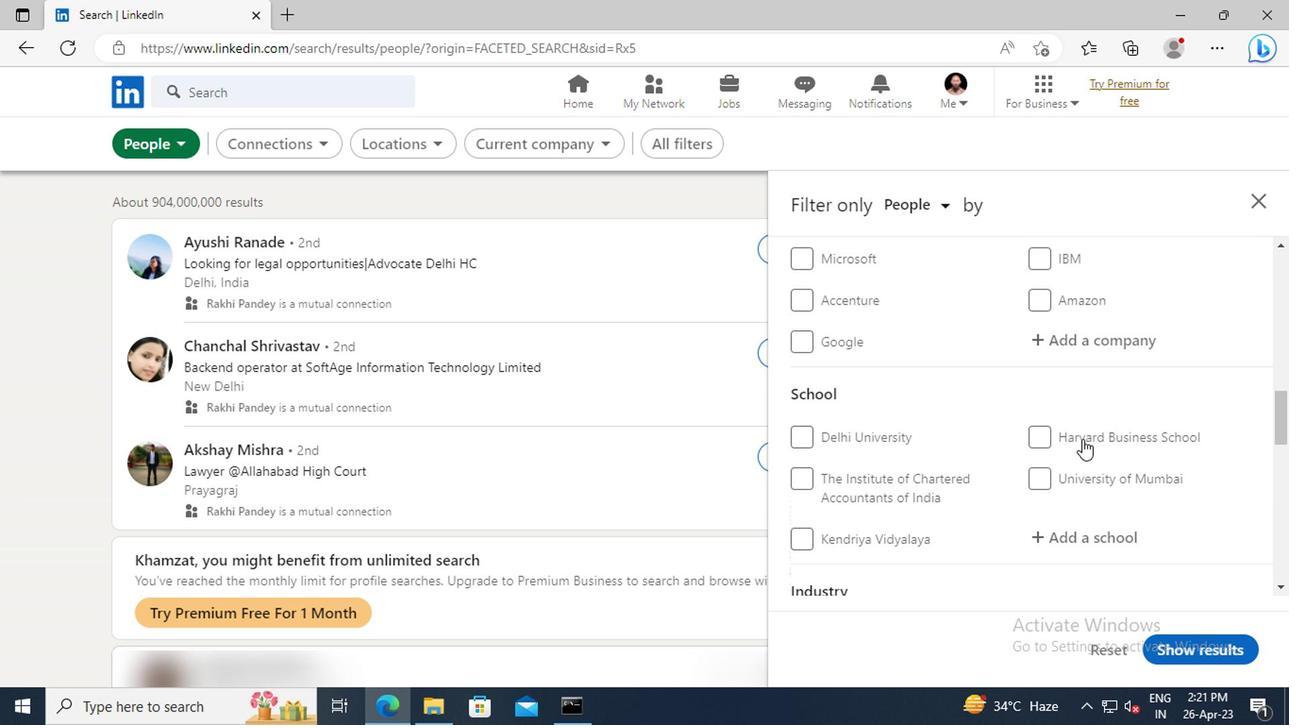 
Action: Mouse scrolled (1078, 439) with delta (0, 0)
Screenshot: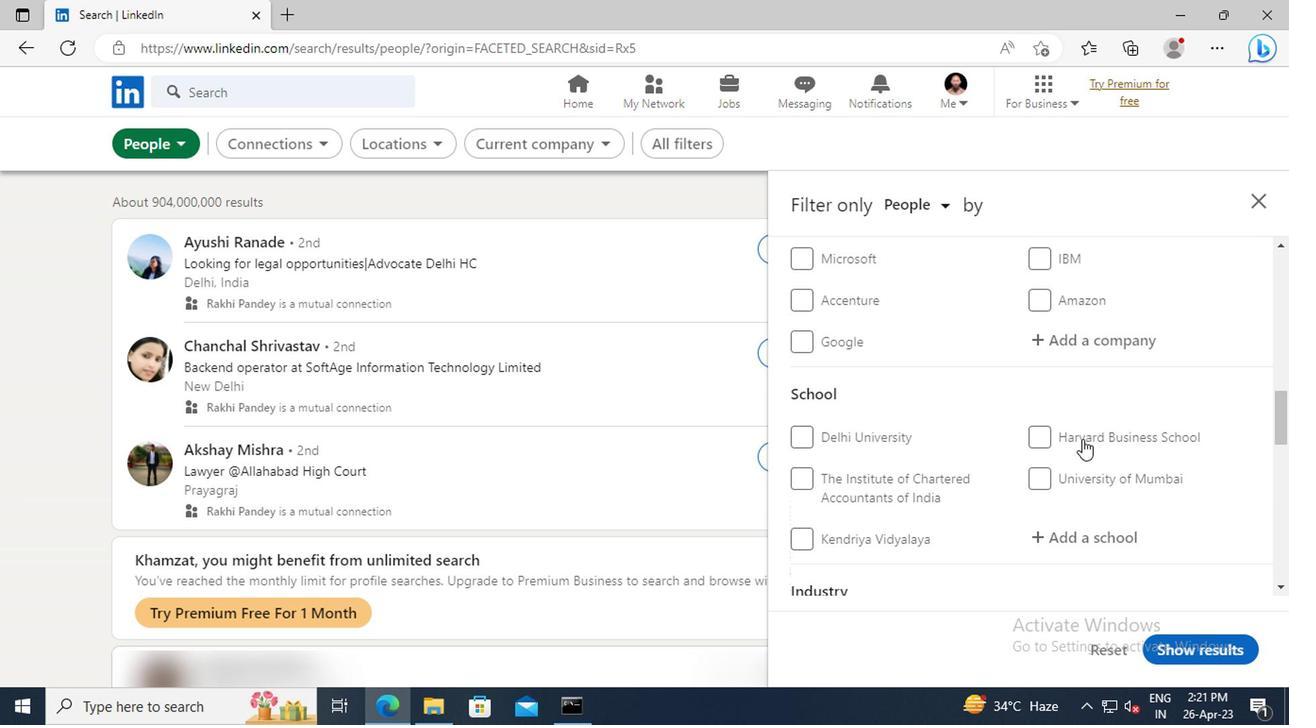 
Action: Mouse scrolled (1078, 439) with delta (0, 0)
Screenshot: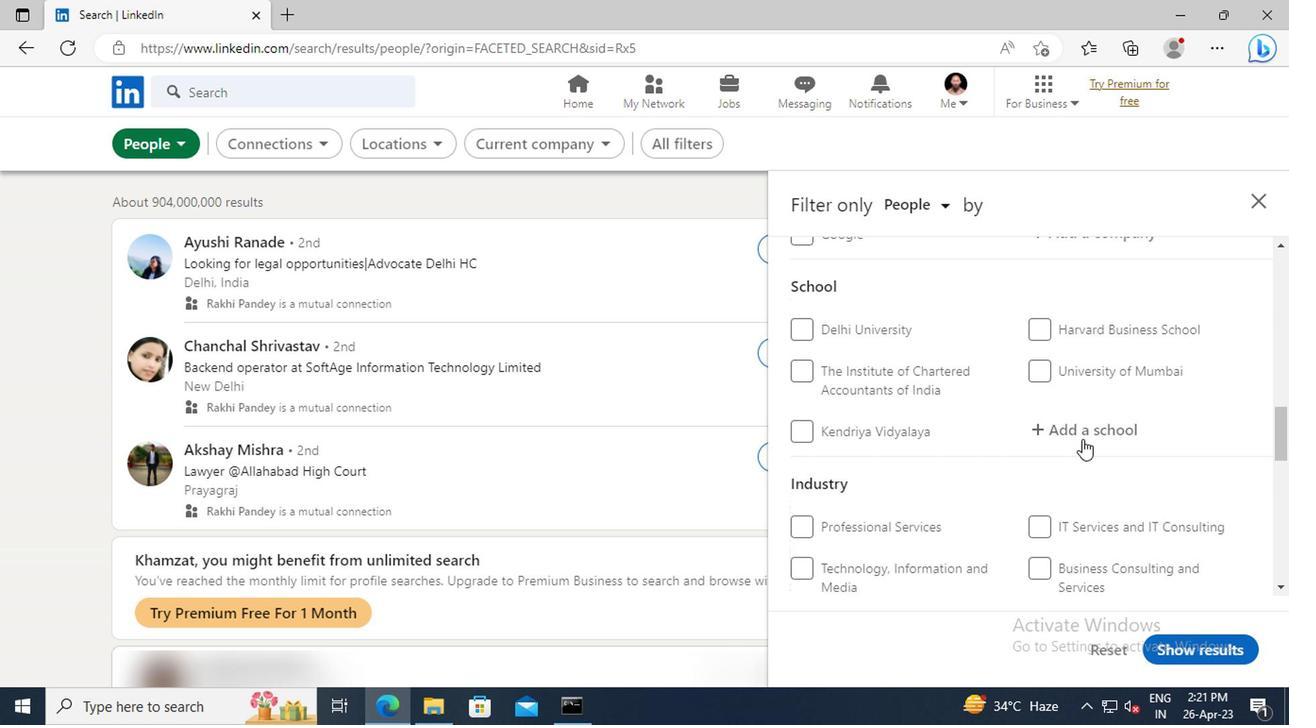 
Action: Mouse scrolled (1078, 439) with delta (0, 0)
Screenshot: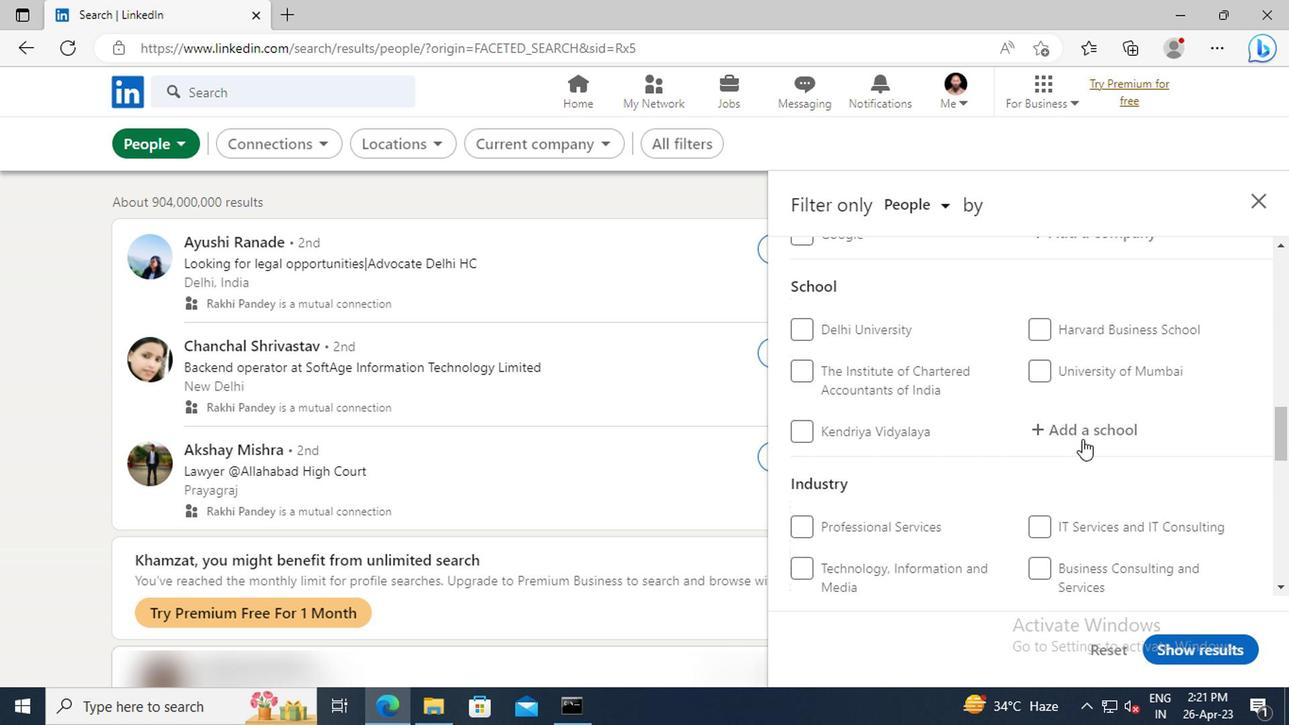 
Action: Mouse scrolled (1078, 439) with delta (0, 0)
Screenshot: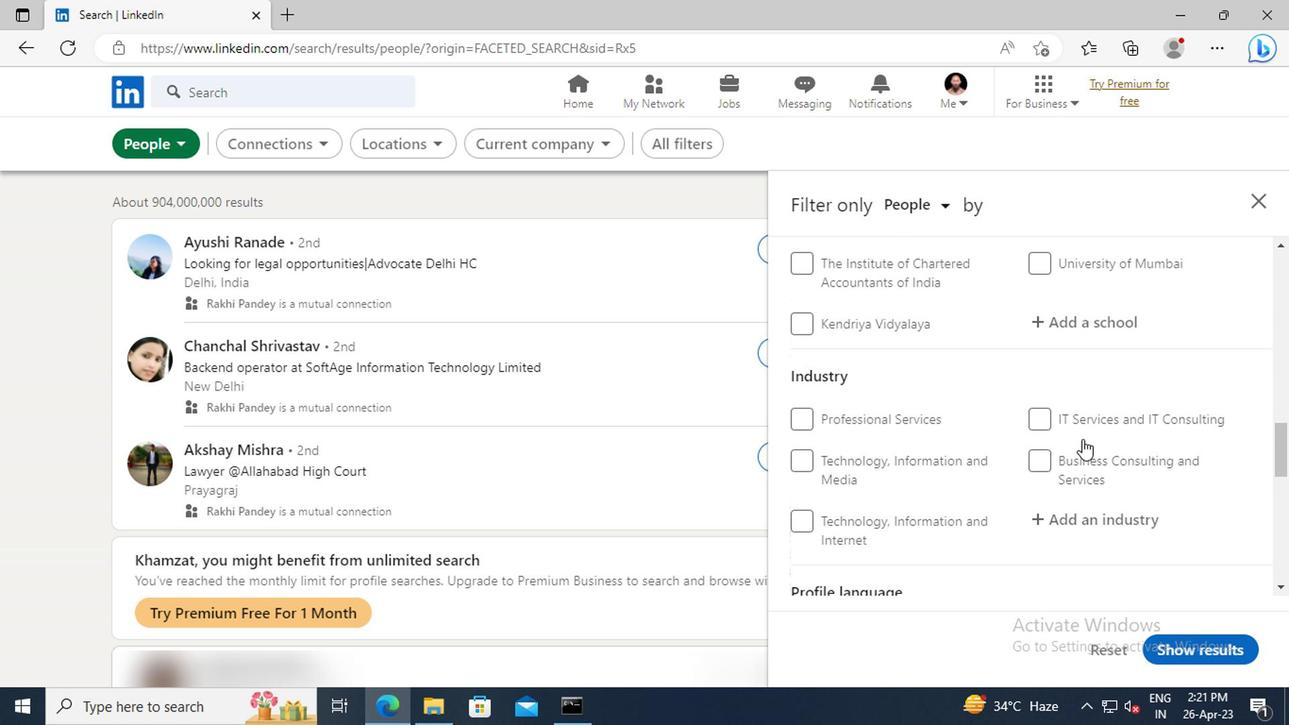 
Action: Mouse scrolled (1078, 439) with delta (0, 0)
Screenshot: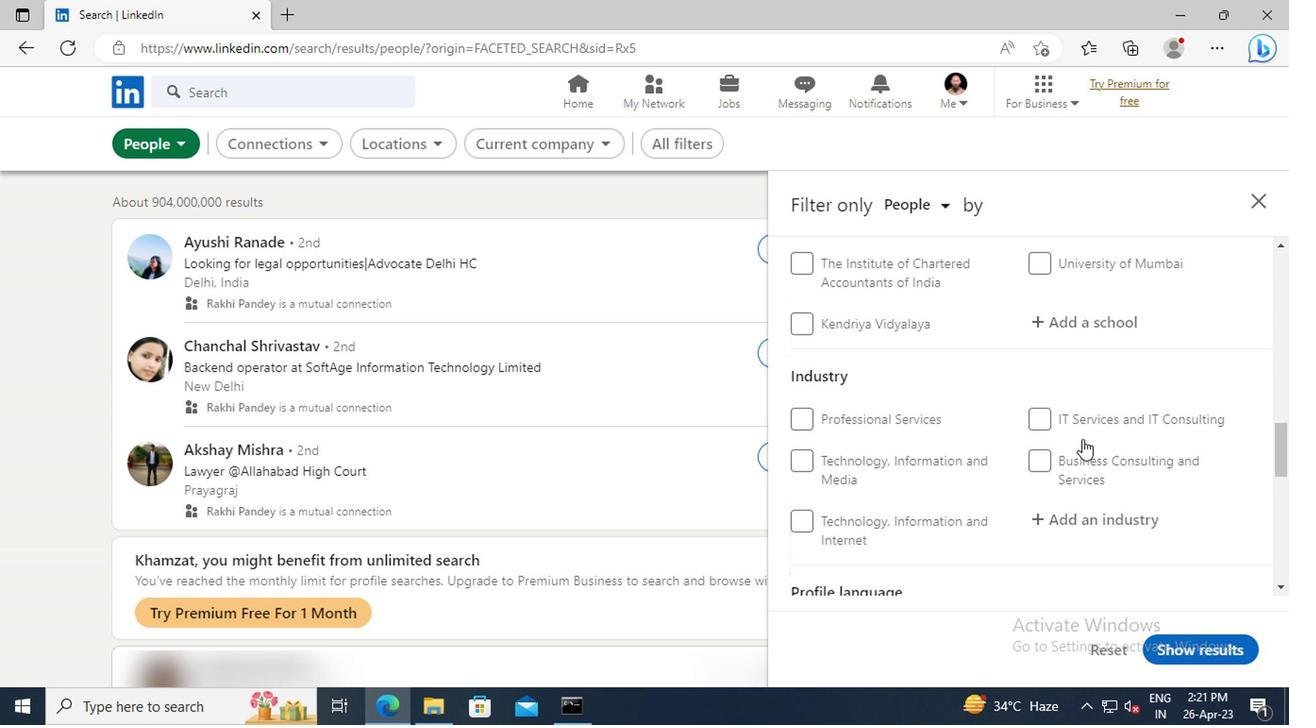 
Action: Mouse scrolled (1078, 439) with delta (0, 0)
Screenshot: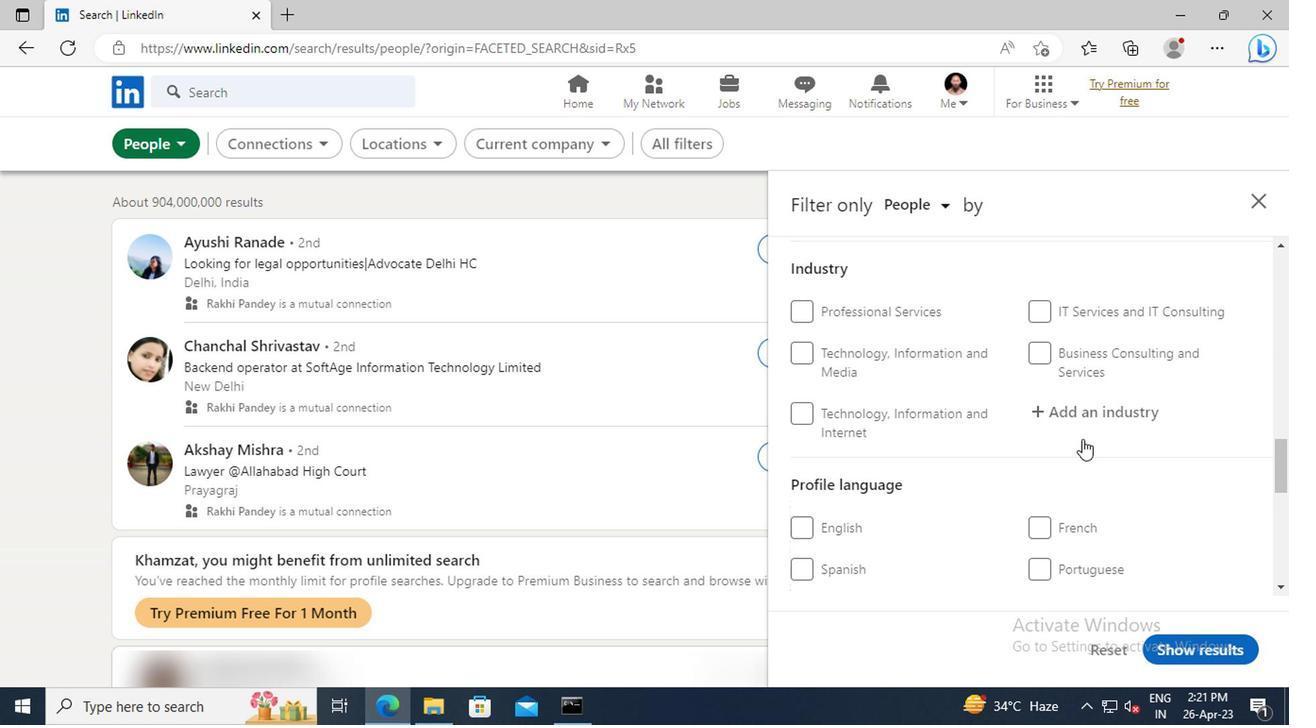 
Action: Mouse moved to (1030, 524)
Screenshot: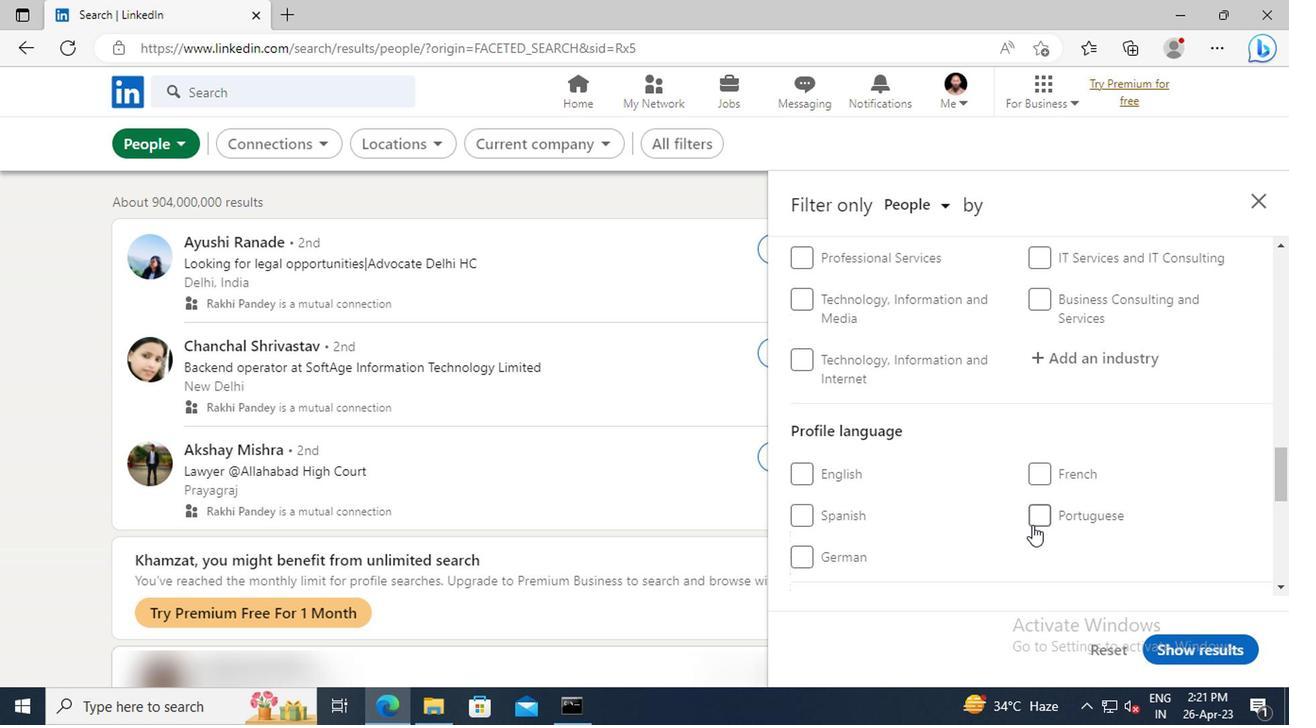 
Action: Mouse pressed left at (1030, 524)
Screenshot: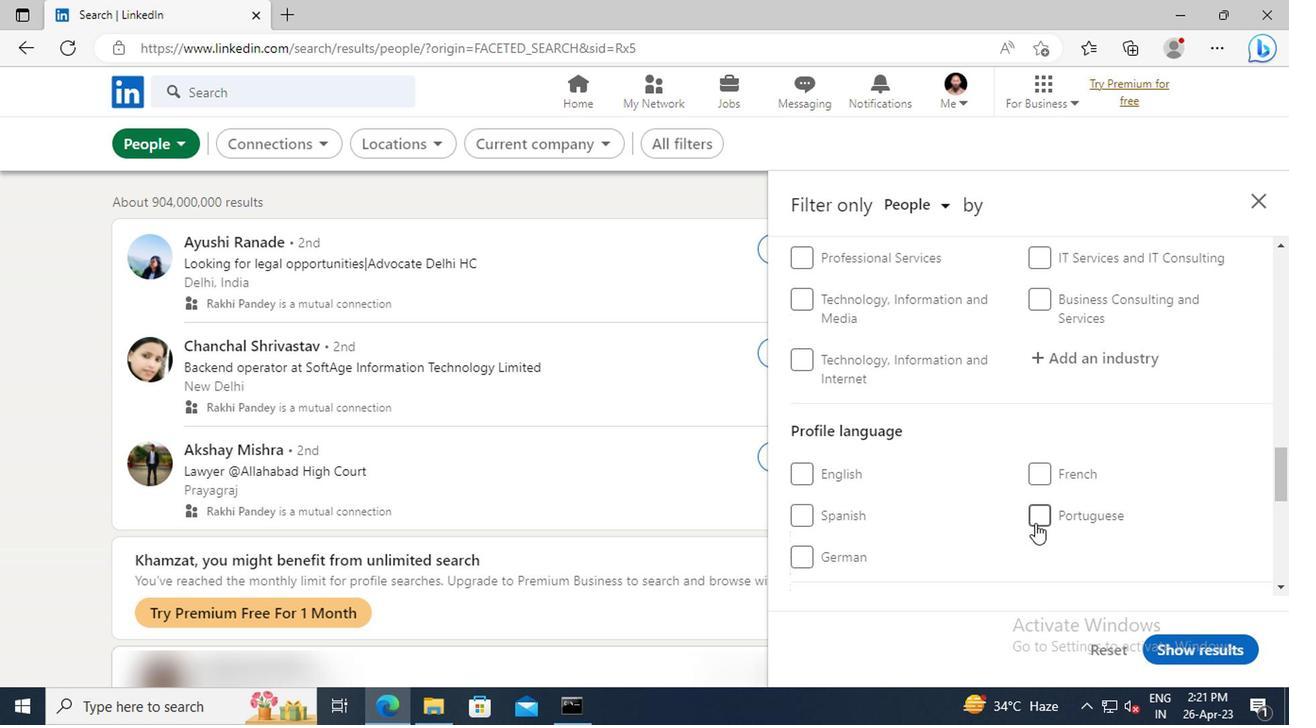 
Action: Mouse moved to (1038, 495)
Screenshot: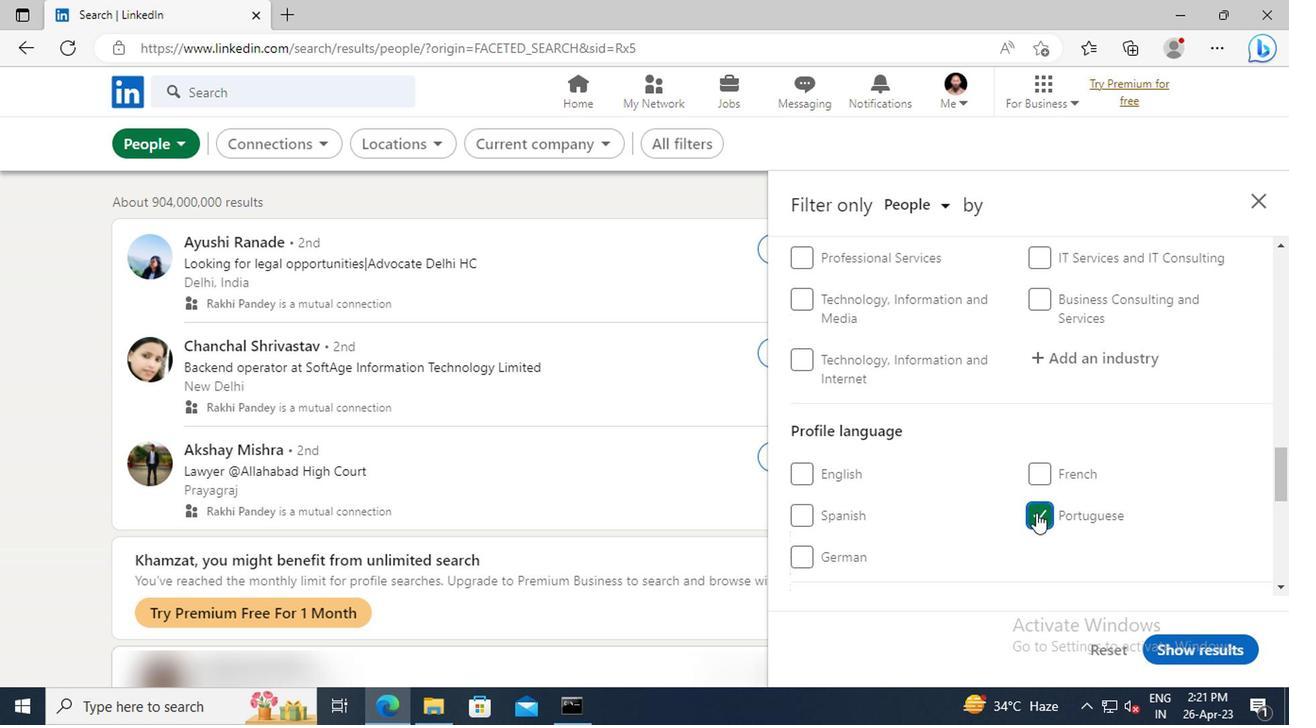 
Action: Mouse scrolled (1038, 495) with delta (0, 0)
Screenshot: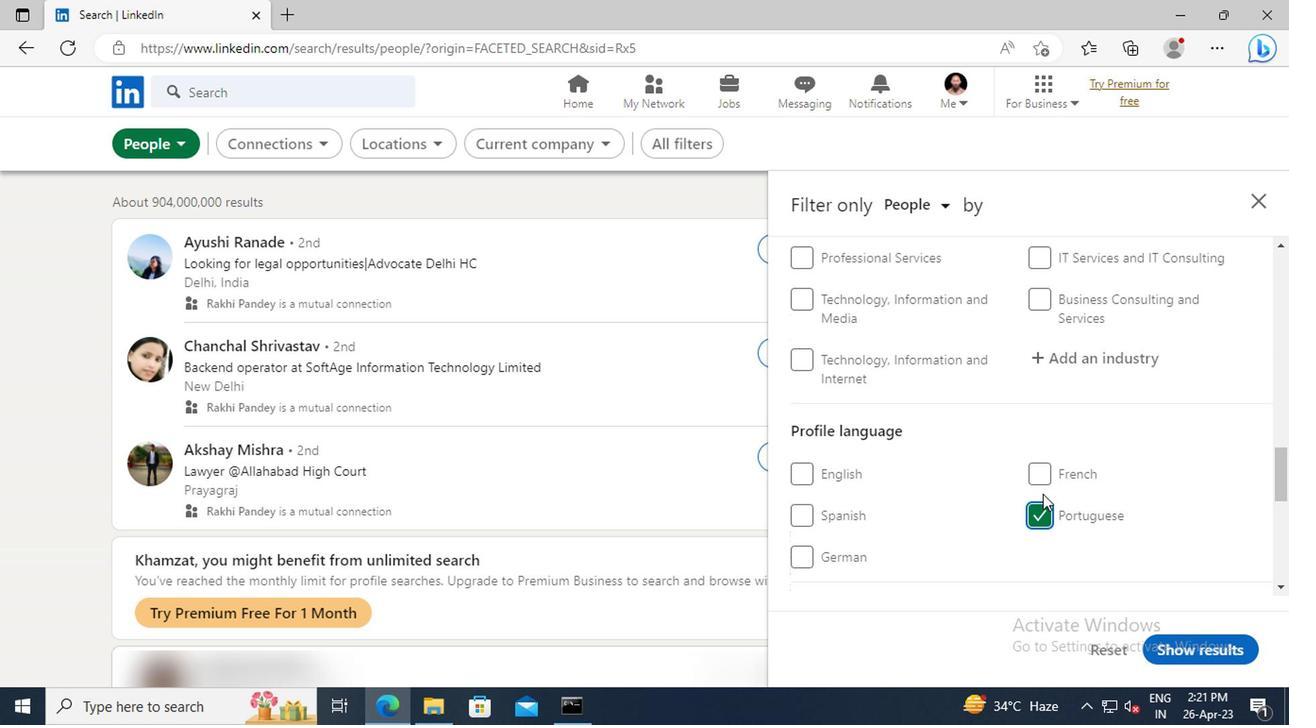 
Action: Mouse scrolled (1038, 495) with delta (0, 0)
Screenshot: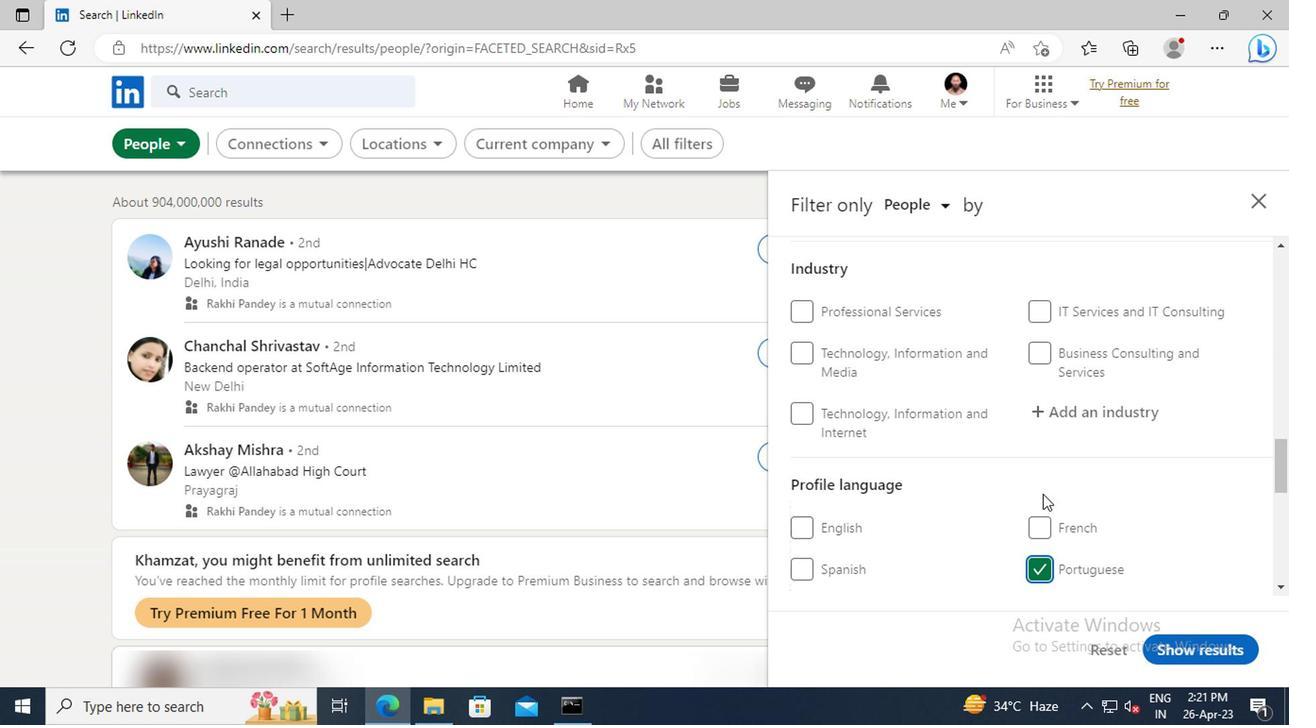 
Action: Mouse scrolled (1038, 495) with delta (0, 0)
Screenshot: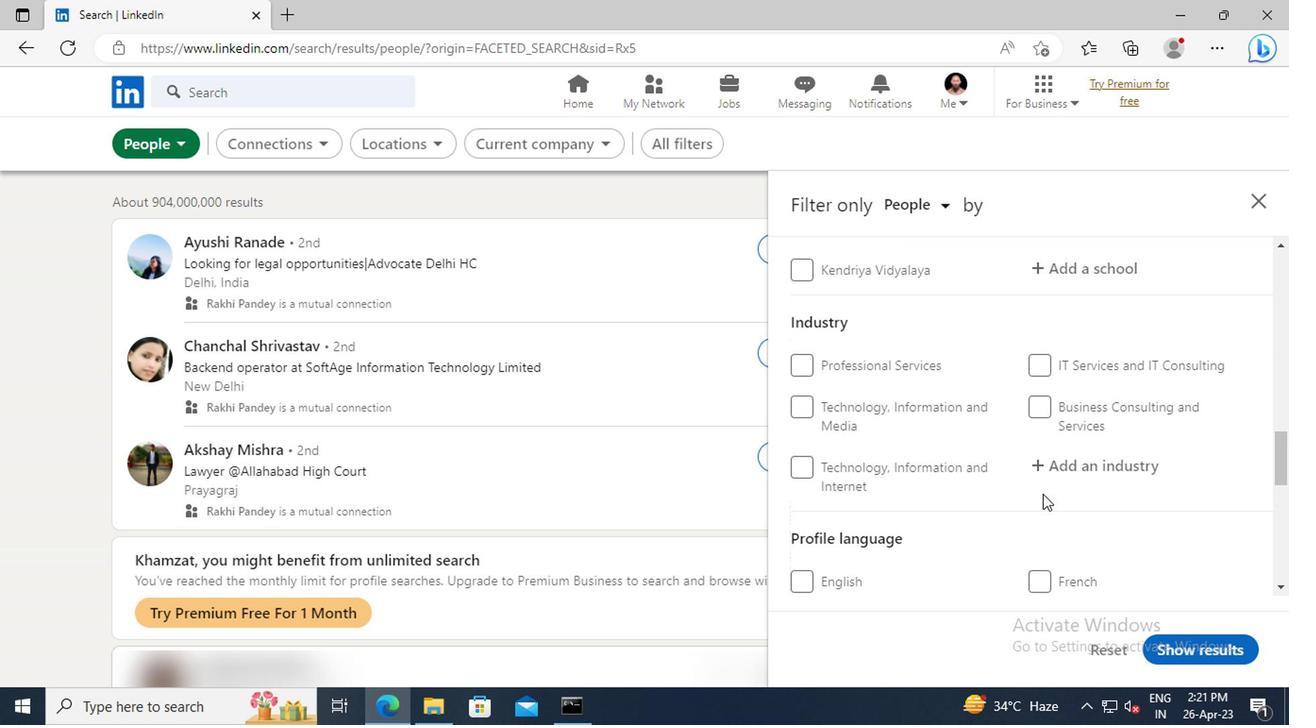 
Action: Mouse scrolled (1038, 495) with delta (0, 0)
Screenshot: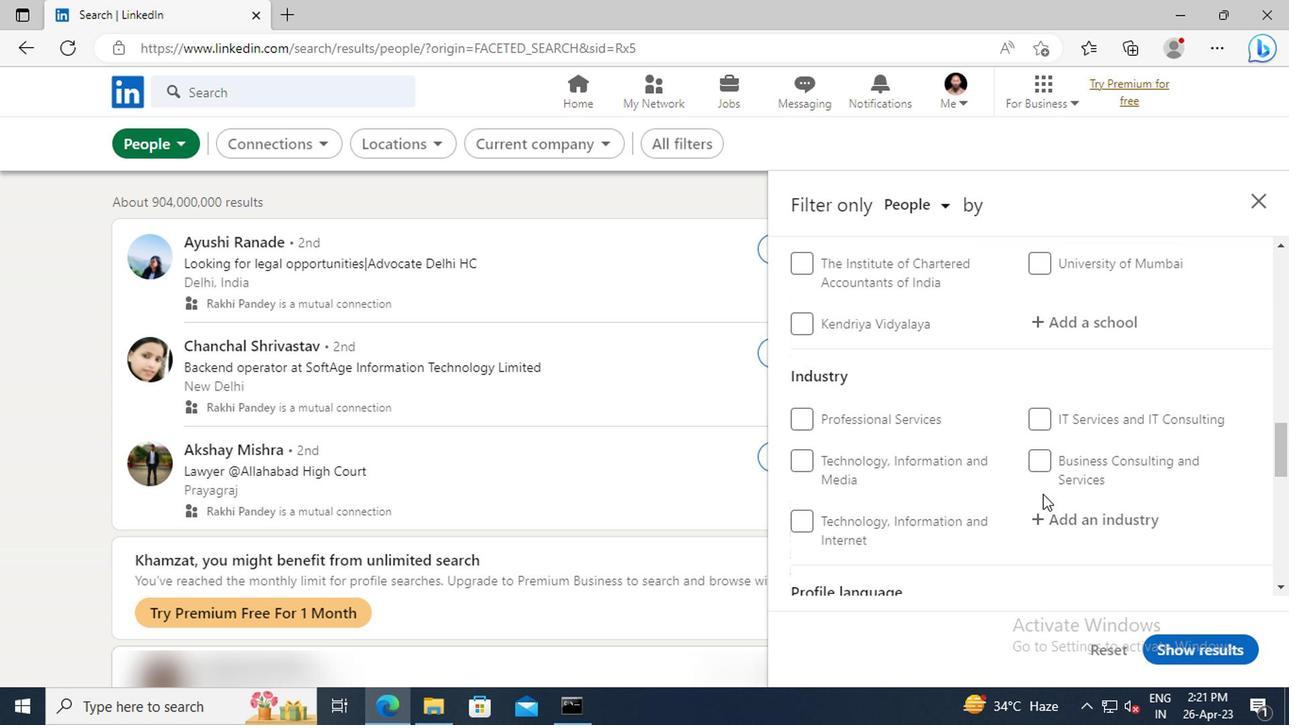 
Action: Mouse scrolled (1038, 495) with delta (0, 0)
Screenshot: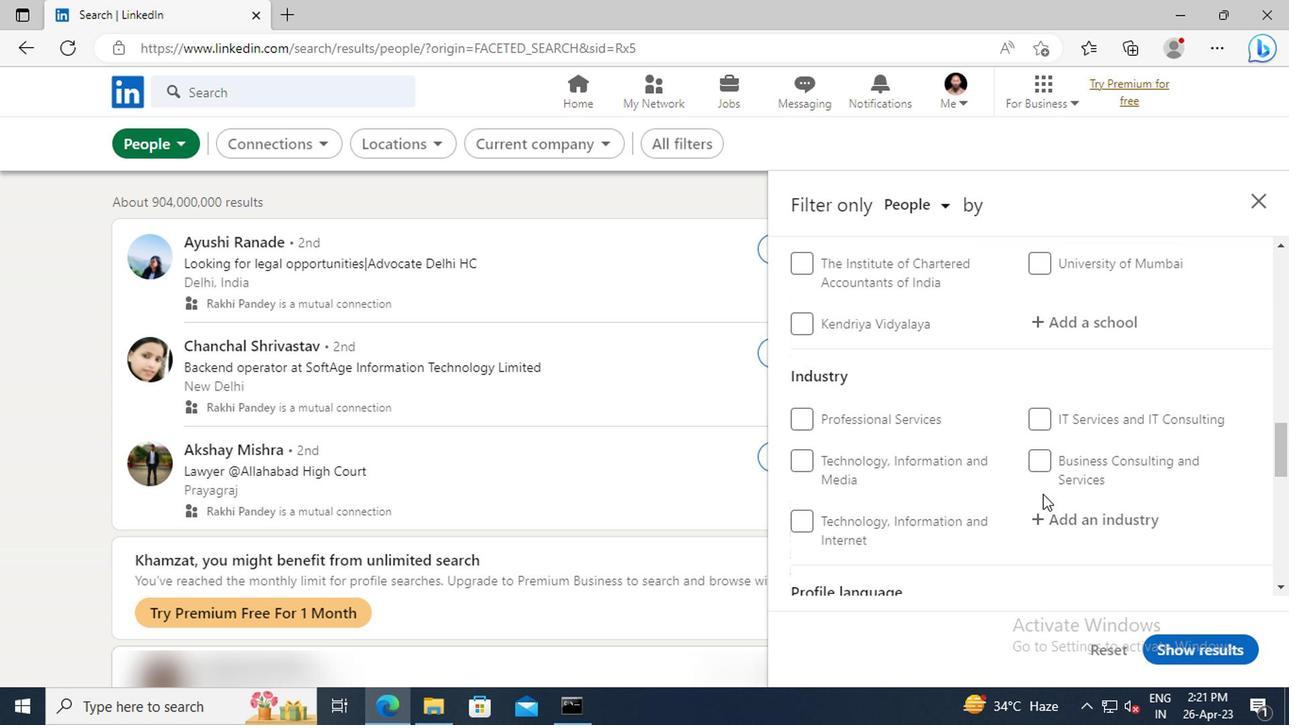 
Action: Mouse scrolled (1038, 495) with delta (0, 0)
Screenshot: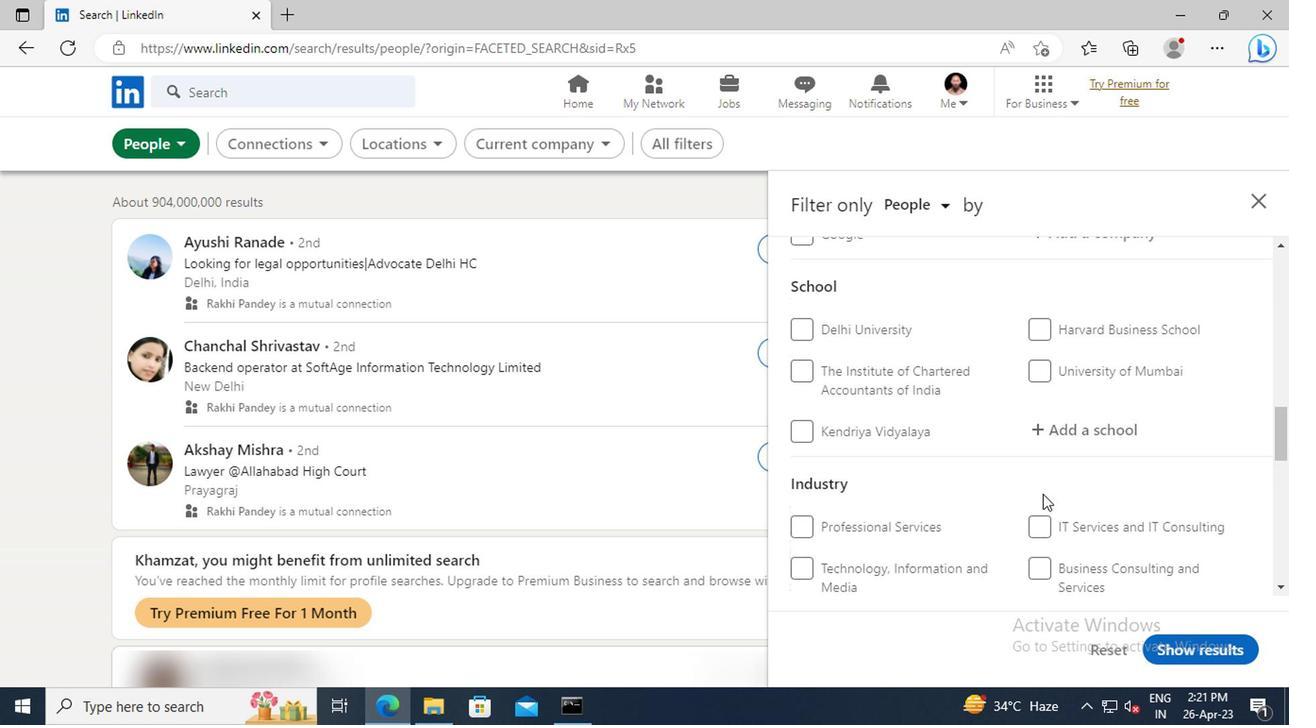 
Action: Mouse scrolled (1038, 495) with delta (0, 0)
Screenshot: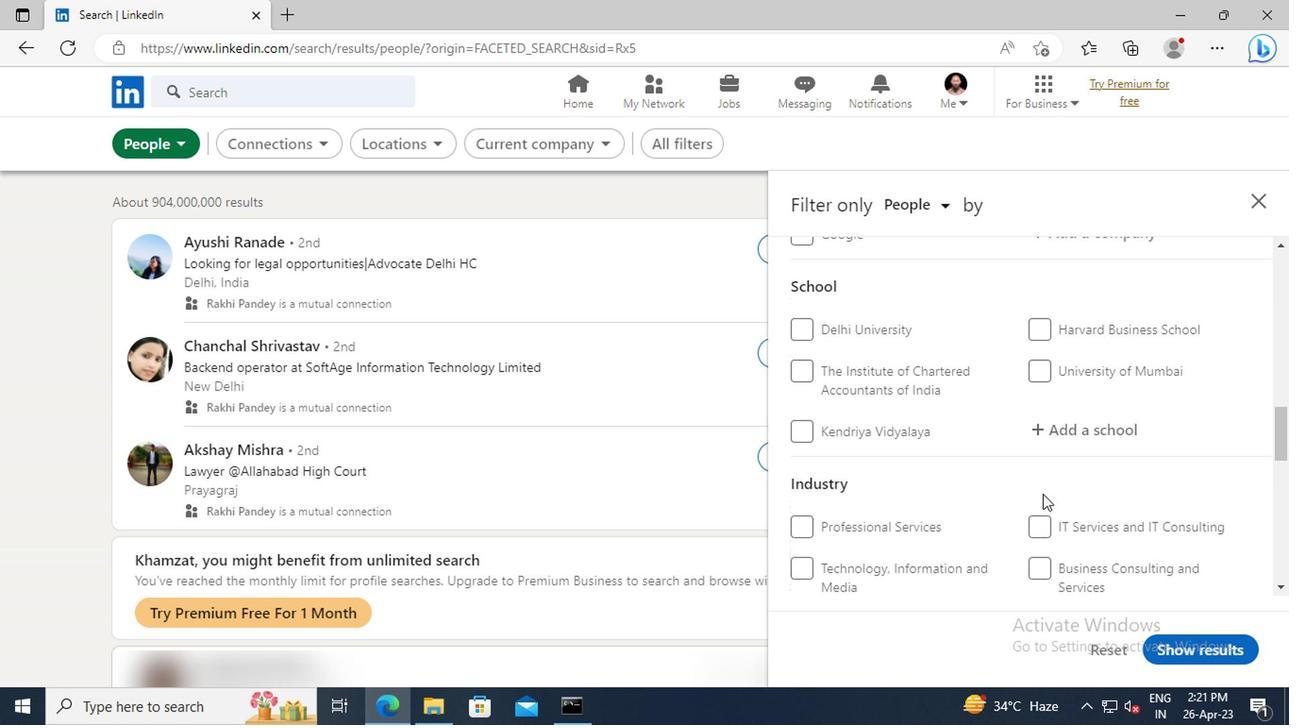 
Action: Mouse scrolled (1038, 495) with delta (0, 0)
Screenshot: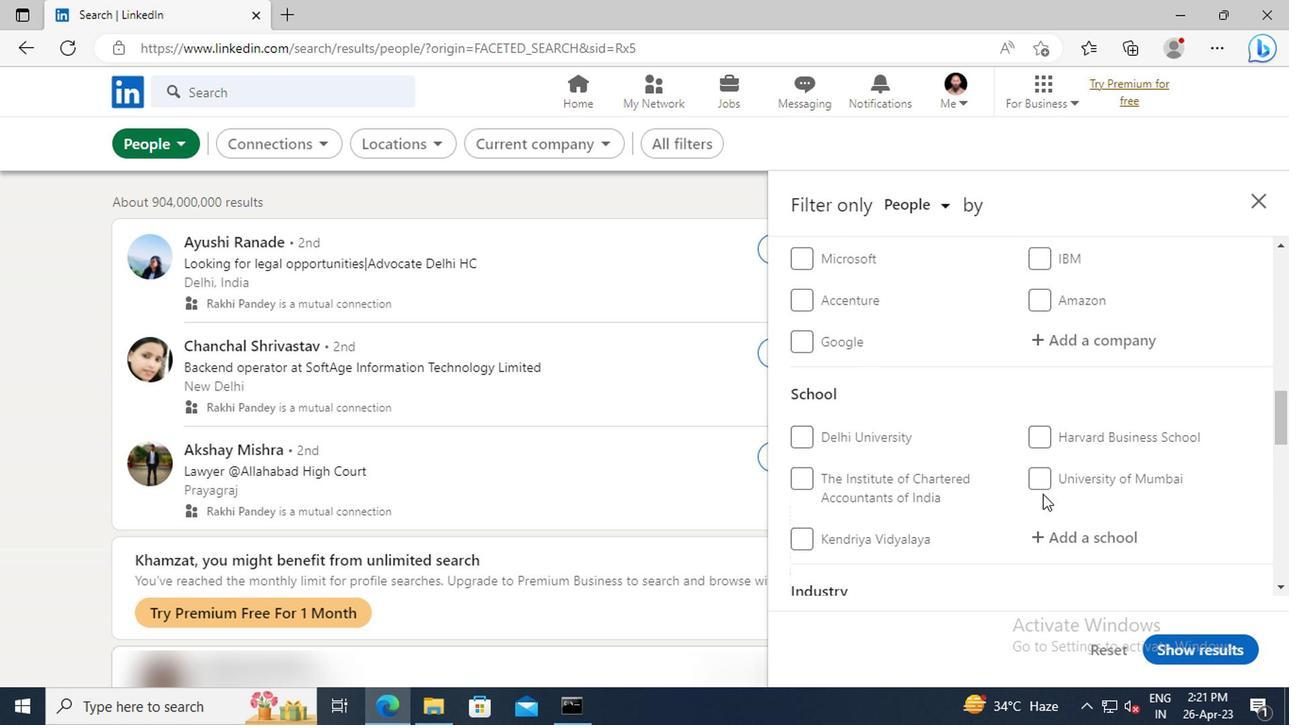 
Action: Mouse scrolled (1038, 495) with delta (0, 0)
Screenshot: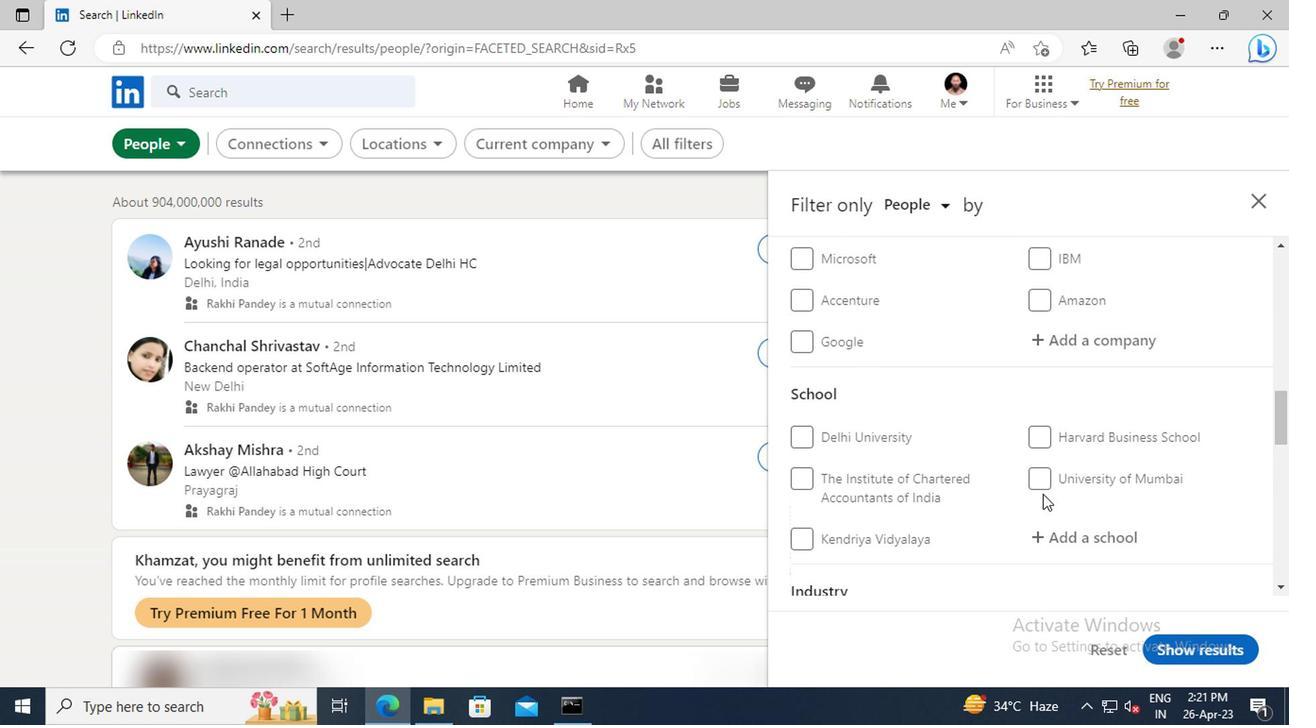 
Action: Mouse scrolled (1038, 495) with delta (0, 0)
Screenshot: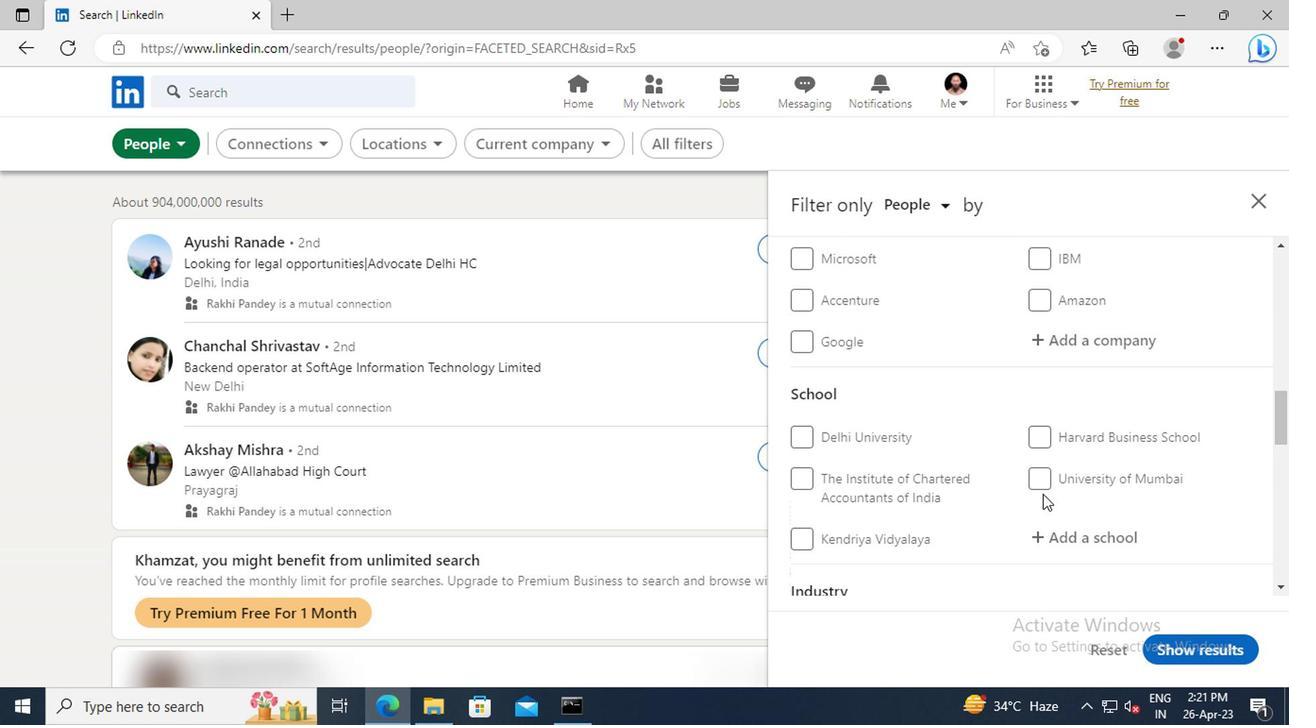 
Action: Mouse scrolled (1038, 495) with delta (0, 0)
Screenshot: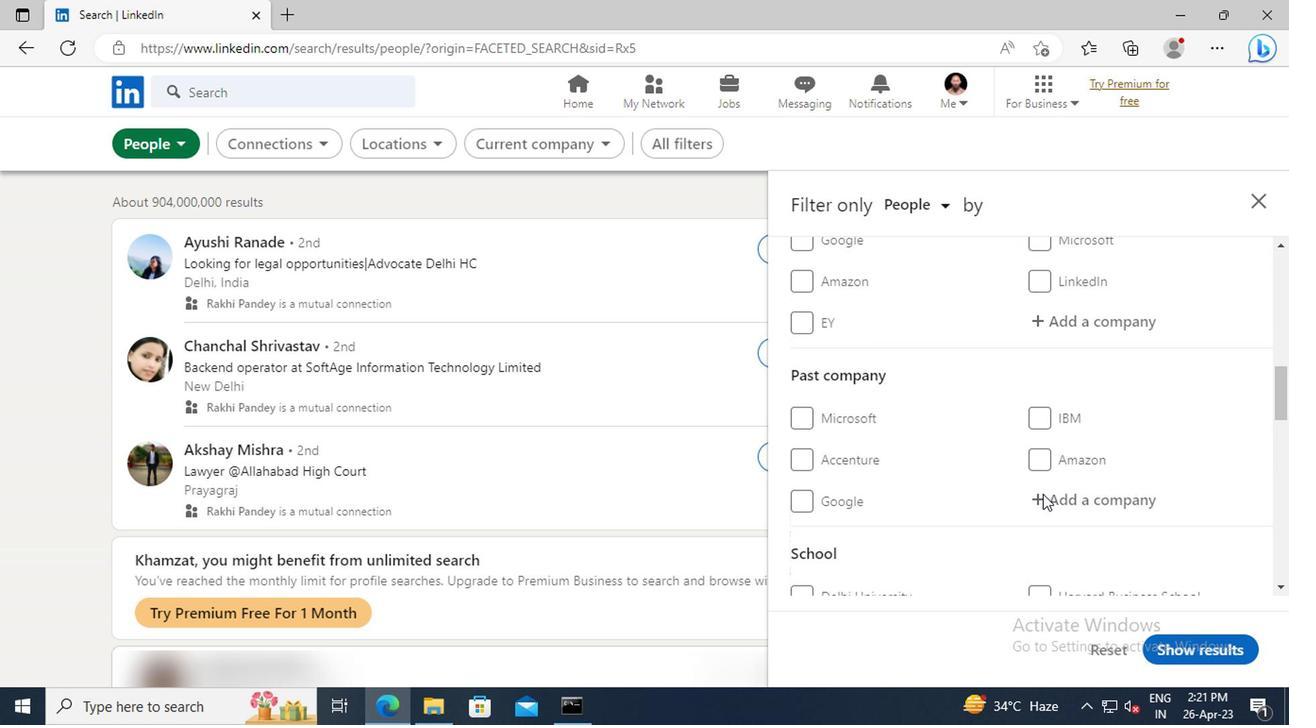 
Action: Mouse scrolled (1038, 495) with delta (0, 0)
Screenshot: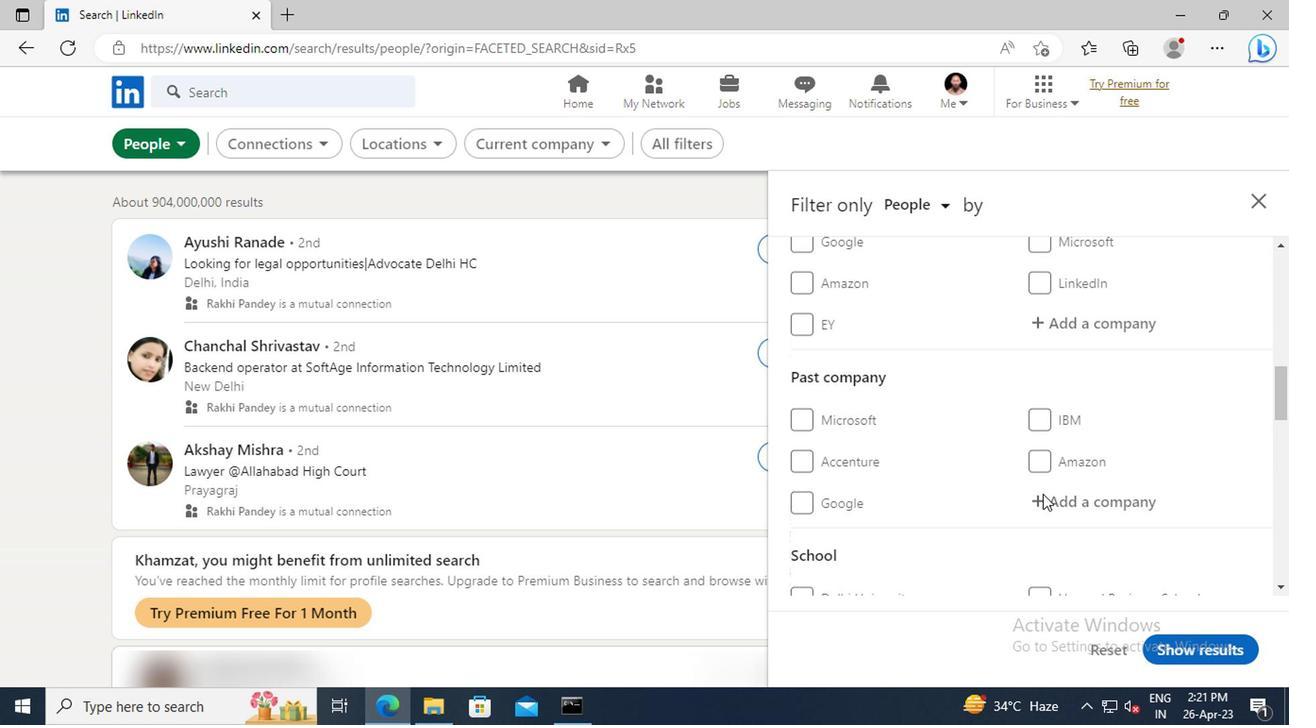 
Action: Mouse moved to (1062, 434)
Screenshot: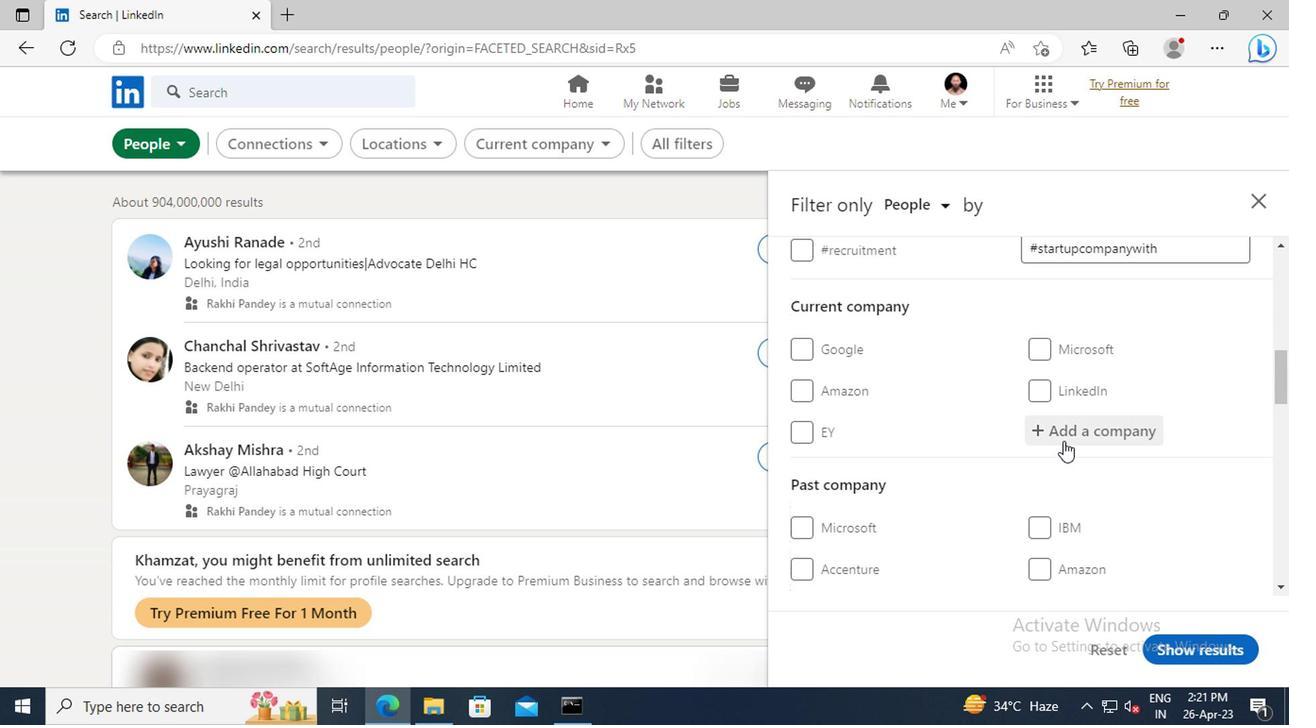 
Action: Mouse pressed left at (1062, 434)
Screenshot: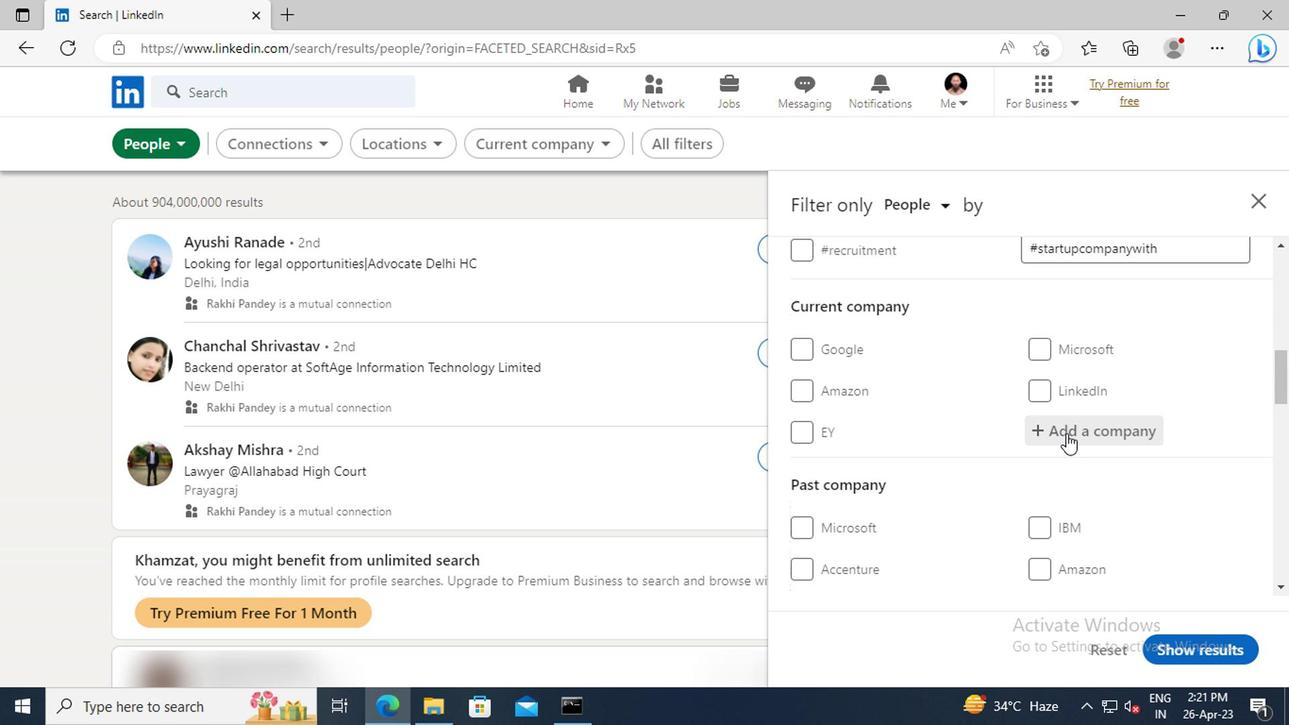 
Action: Key pressed <Key.shift>JOHNSON<Key.space><Key.shift>MATTHEY
Screenshot: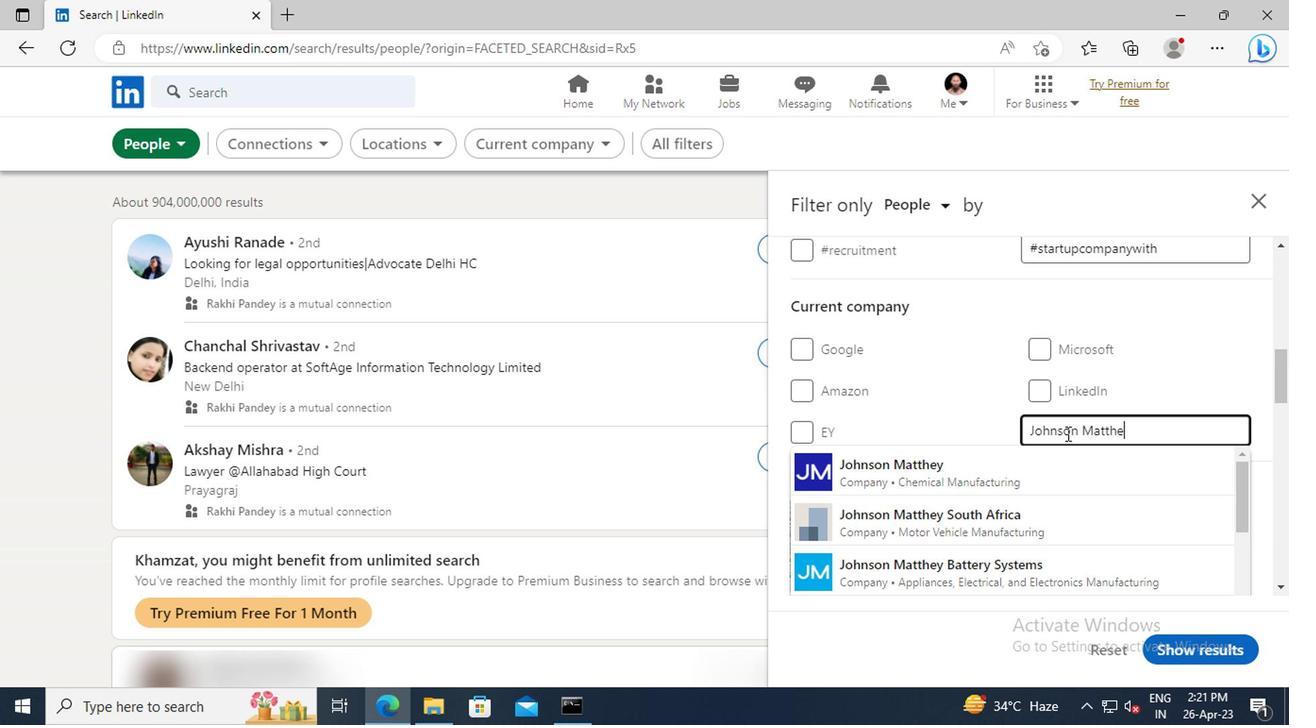 
Action: Mouse moved to (976, 468)
Screenshot: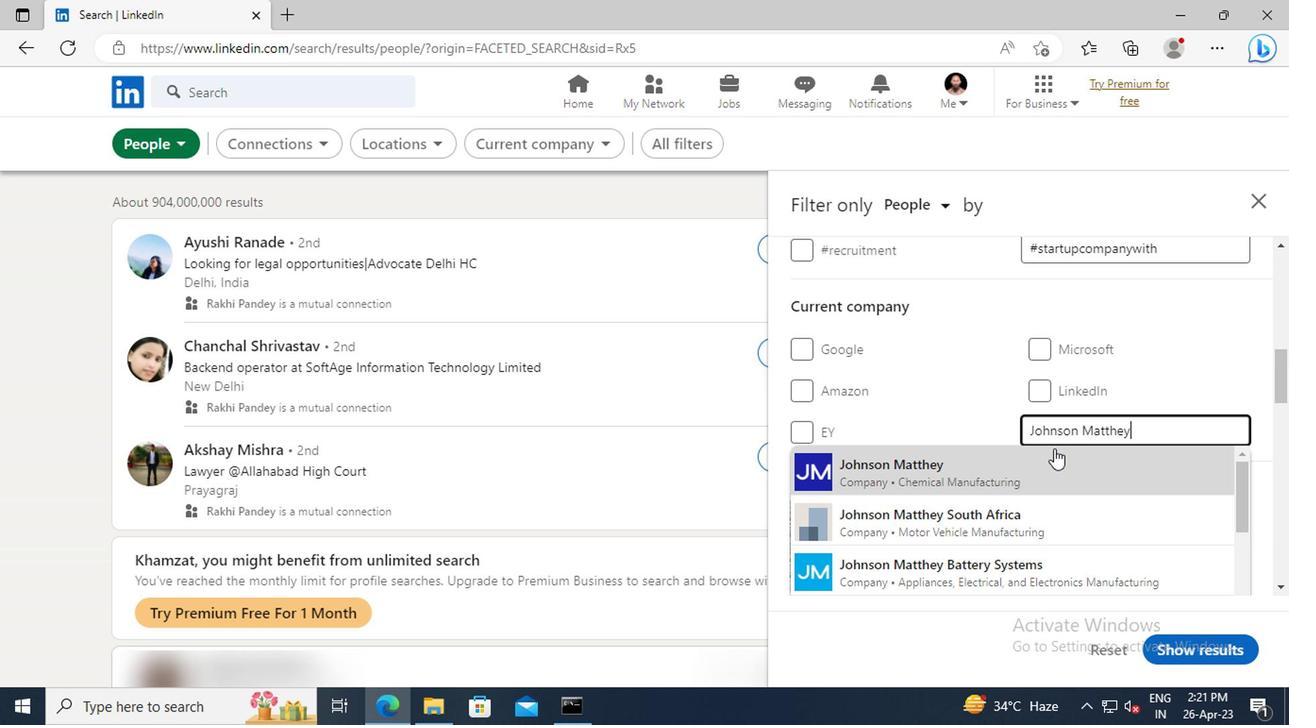 
Action: Mouse pressed left at (976, 468)
Screenshot: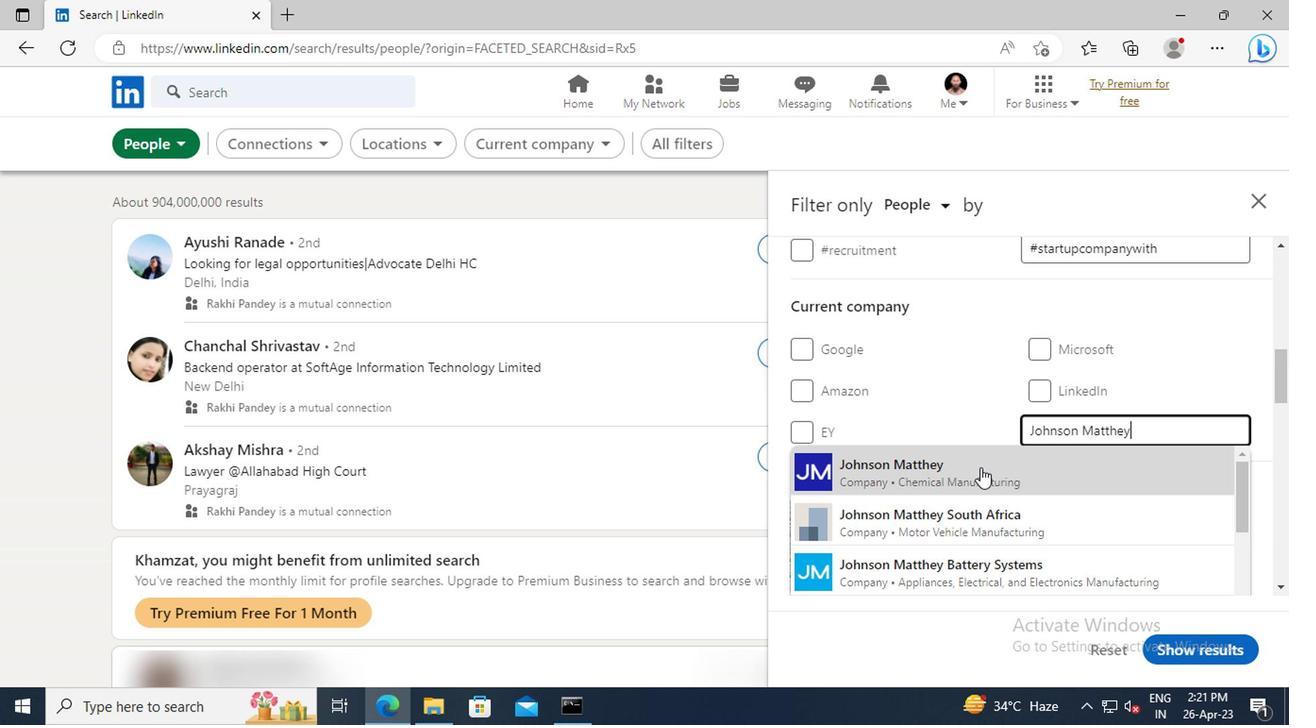 
Action: Mouse moved to (969, 374)
Screenshot: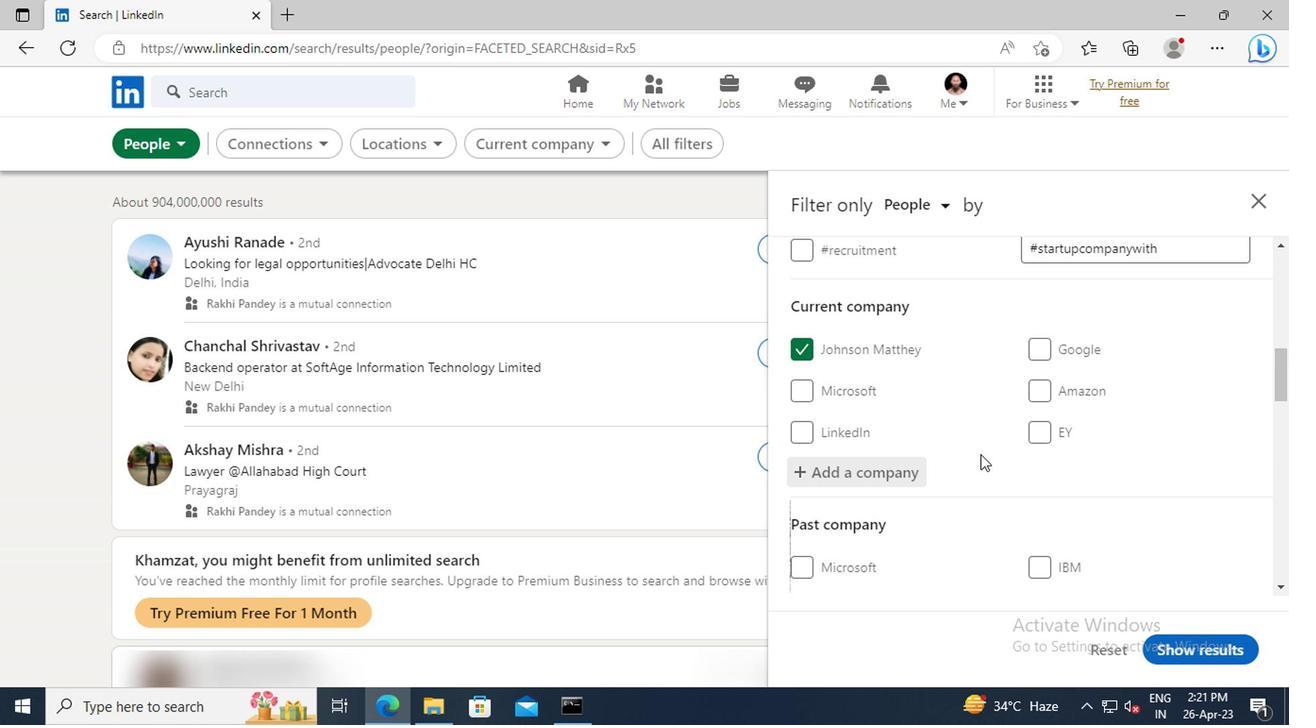 
Action: Mouse scrolled (969, 372) with delta (0, -1)
Screenshot: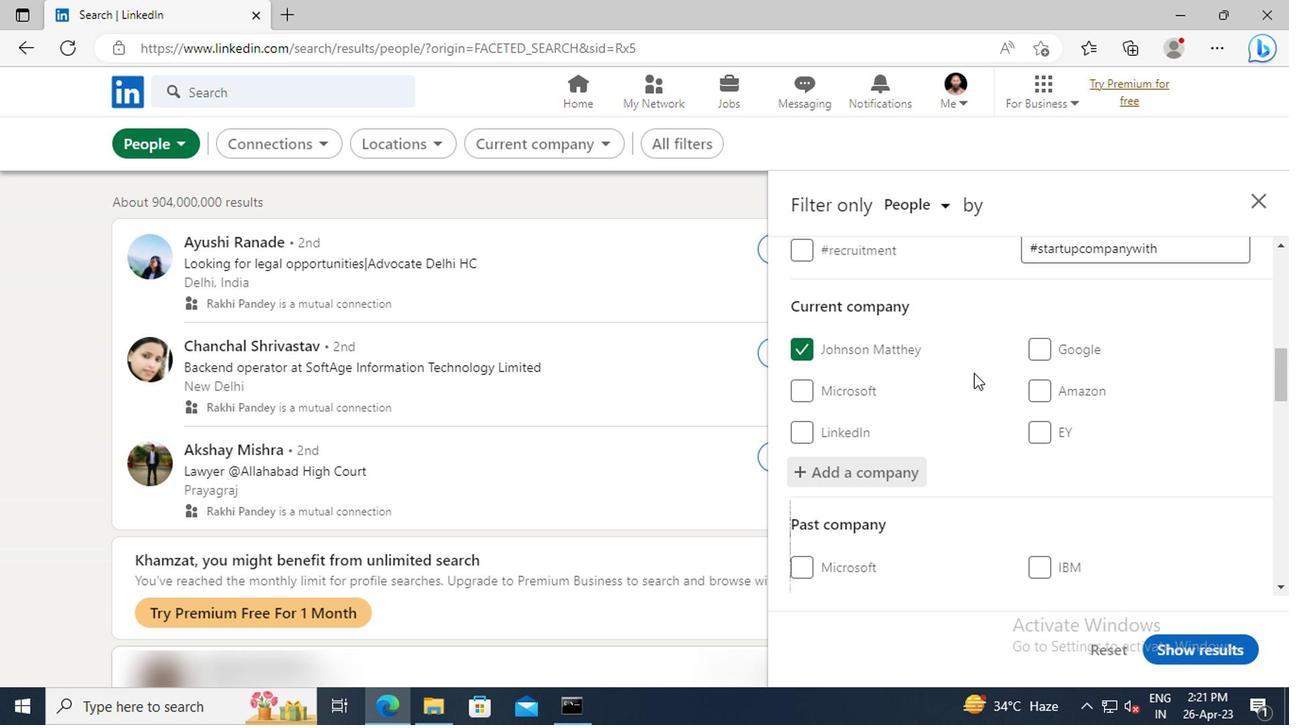
Action: Mouse scrolled (969, 372) with delta (0, -1)
Screenshot: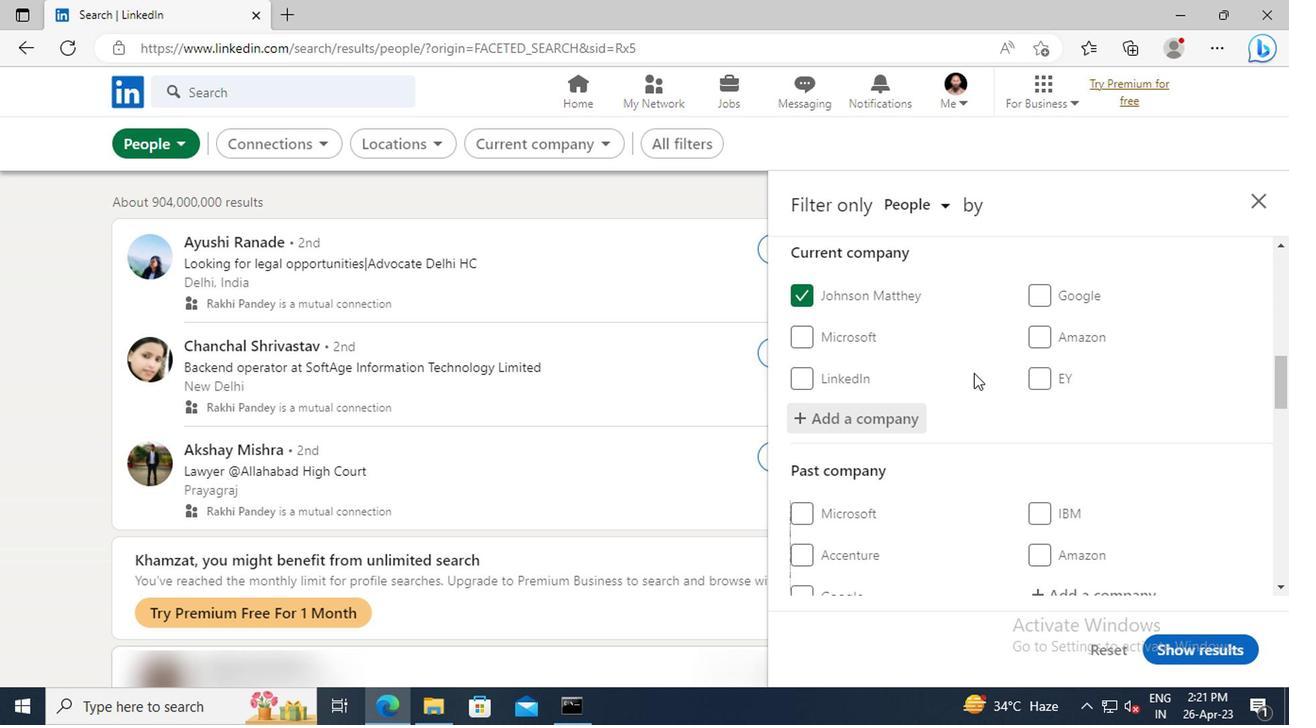 
Action: Mouse scrolled (969, 372) with delta (0, -1)
Screenshot: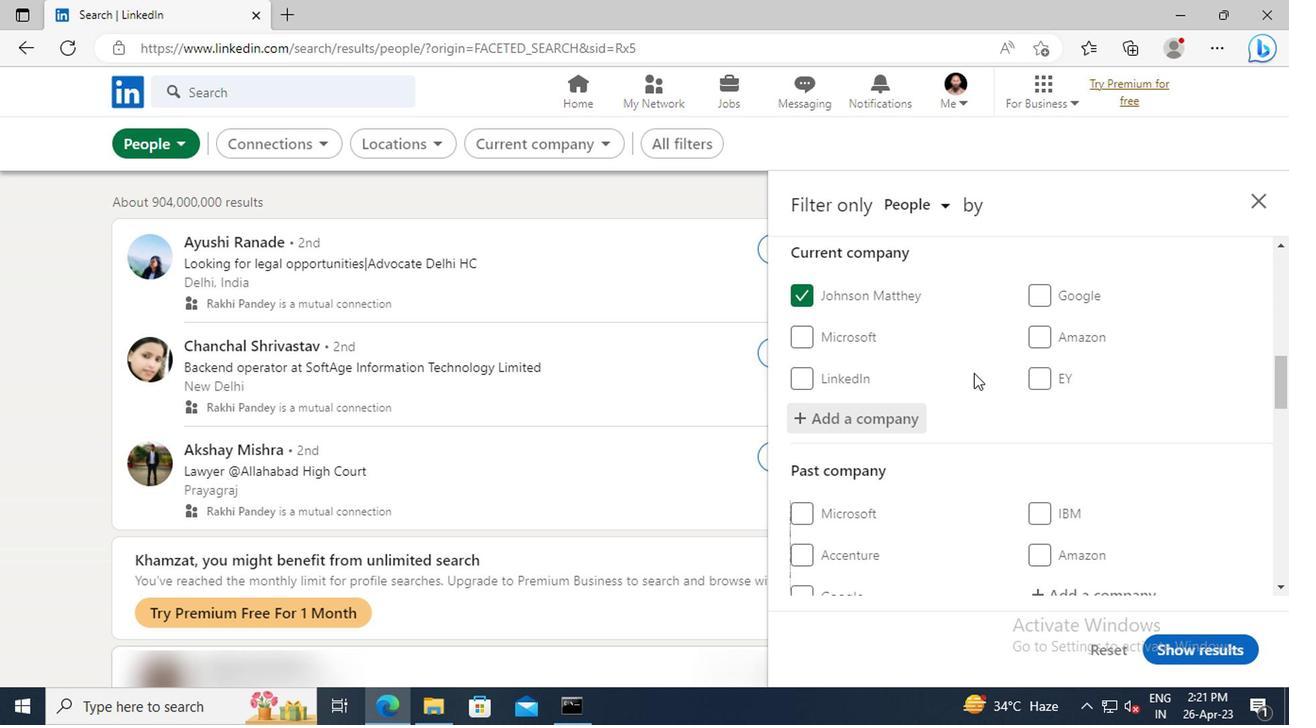 
Action: Mouse scrolled (969, 372) with delta (0, -1)
Screenshot: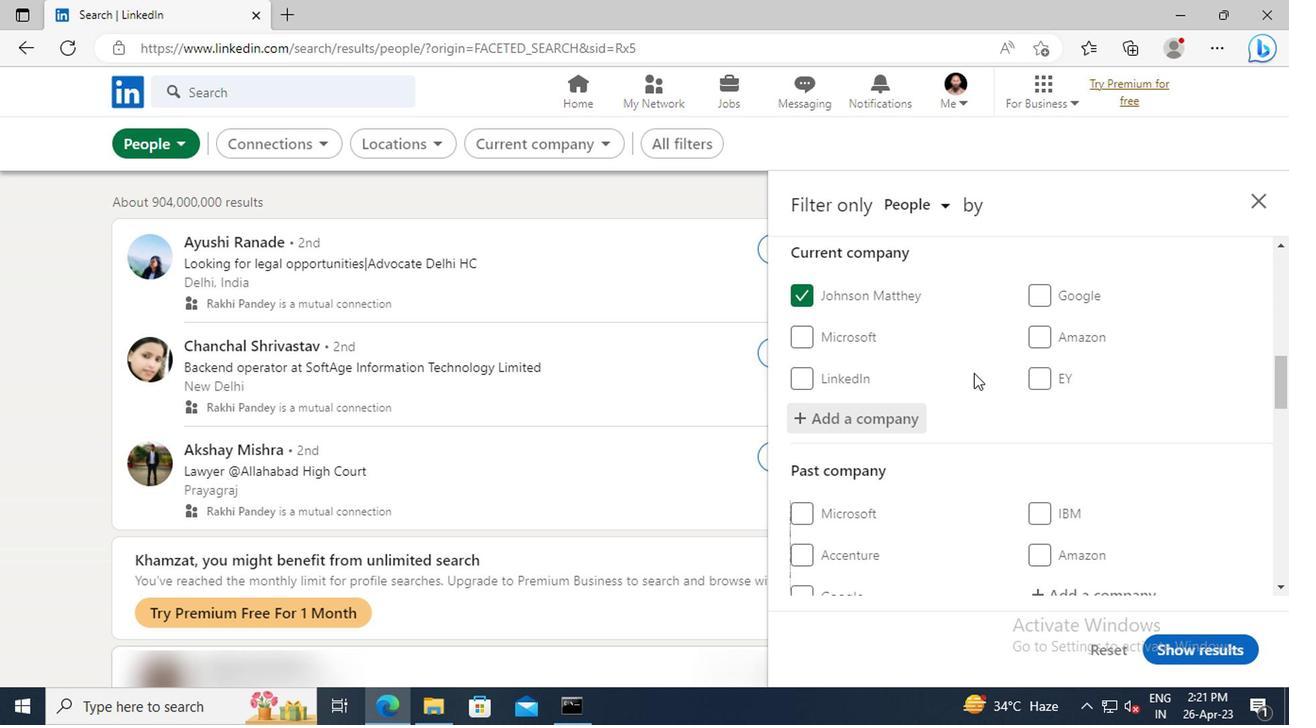 
Action: Mouse scrolled (969, 372) with delta (0, -1)
Screenshot: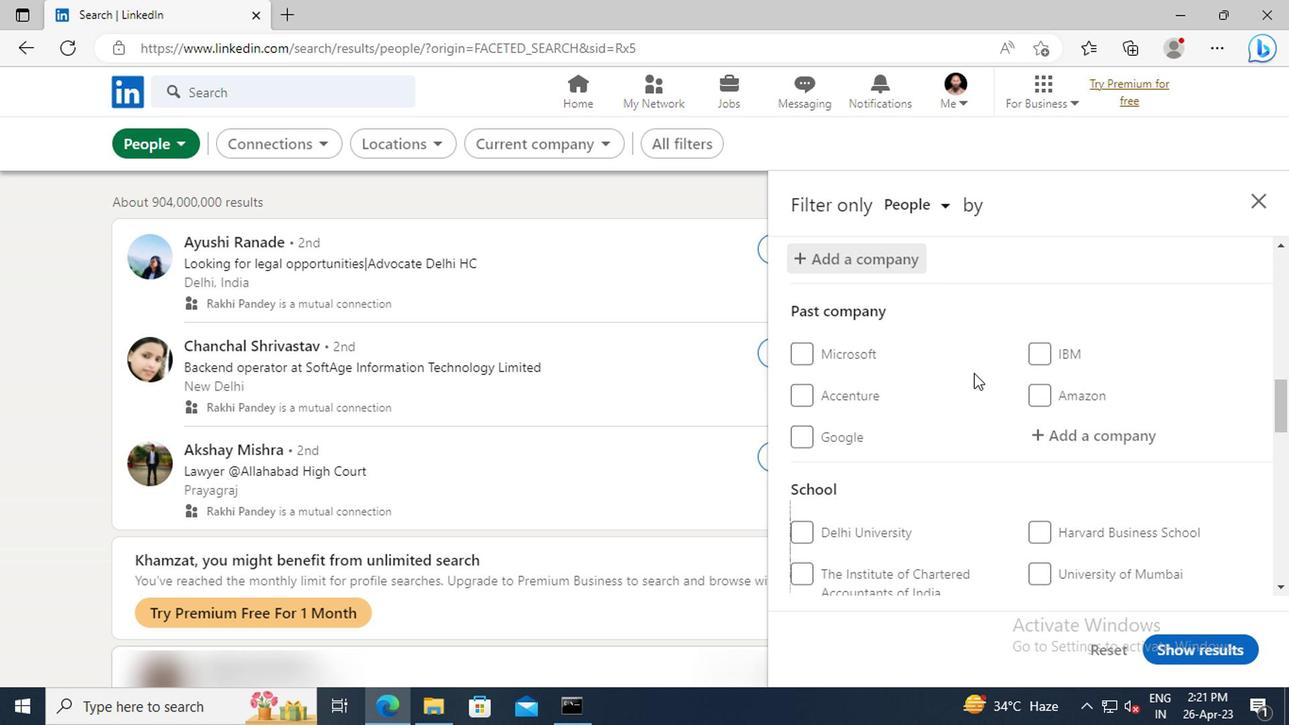 
Action: Mouse scrolled (969, 372) with delta (0, -1)
Screenshot: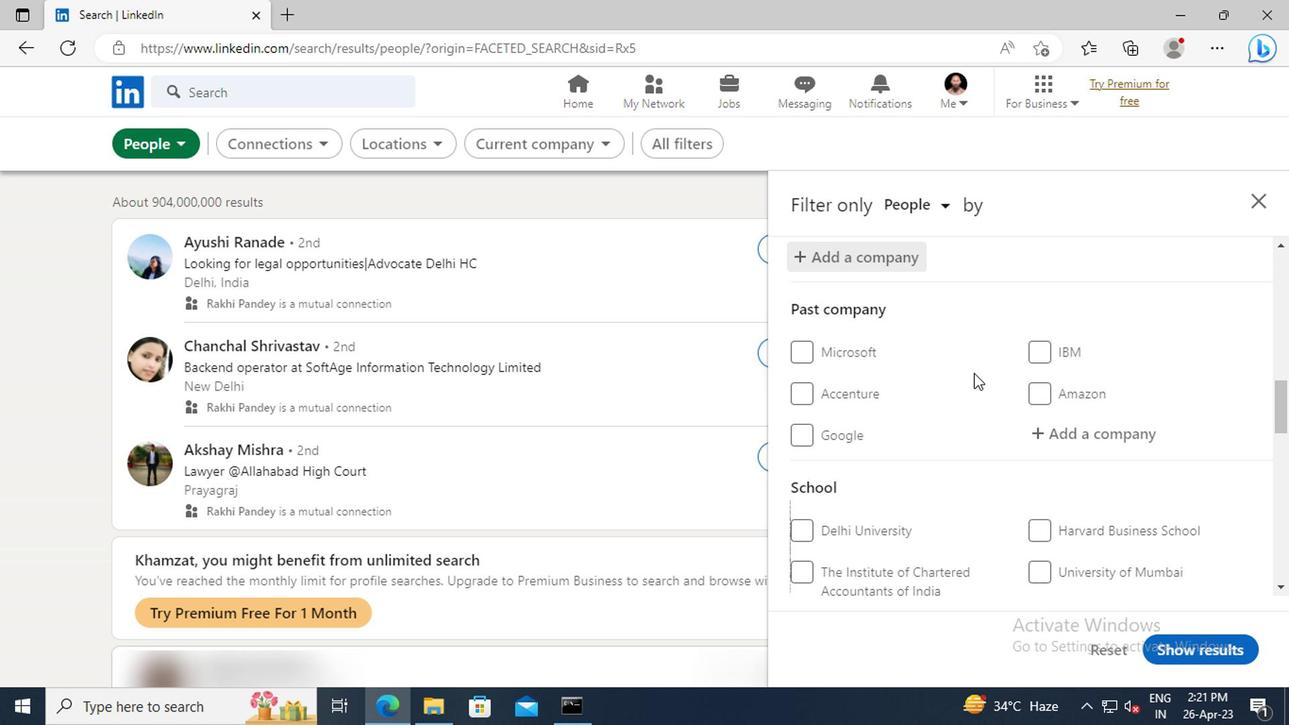 
Action: Mouse scrolled (969, 372) with delta (0, -1)
Screenshot: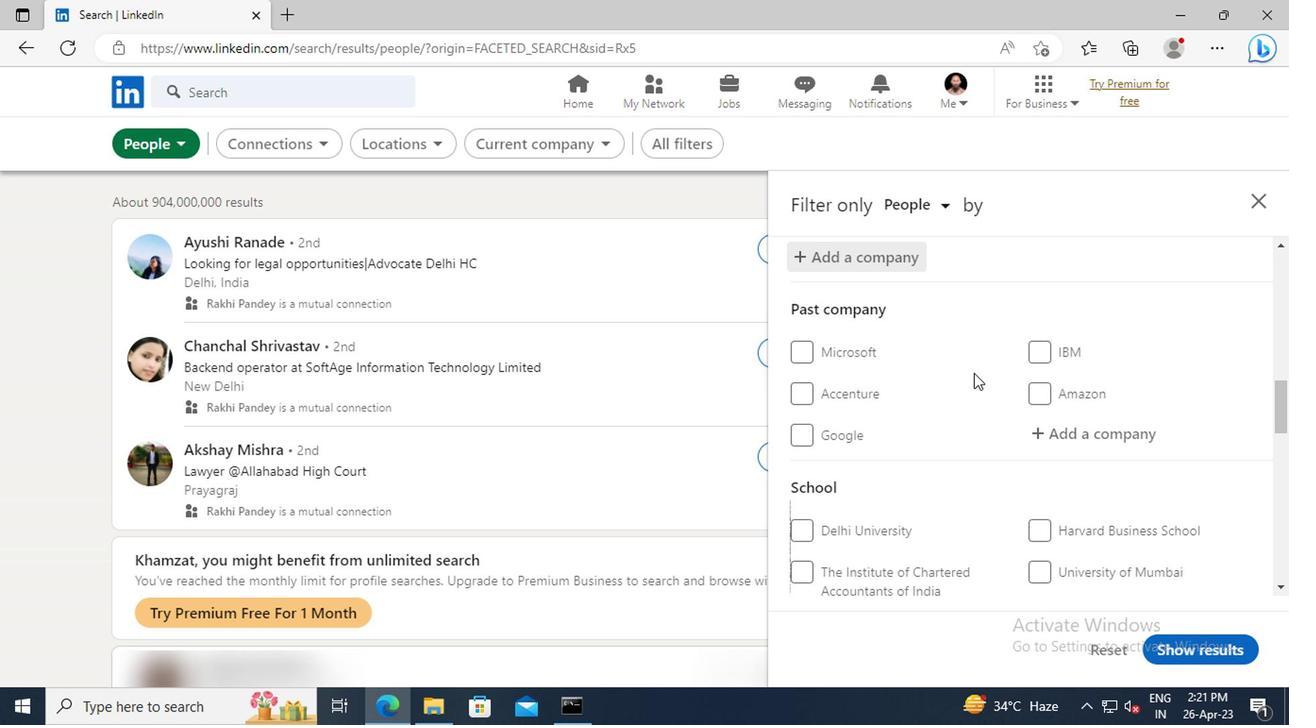 
Action: Mouse scrolled (969, 372) with delta (0, -1)
Screenshot: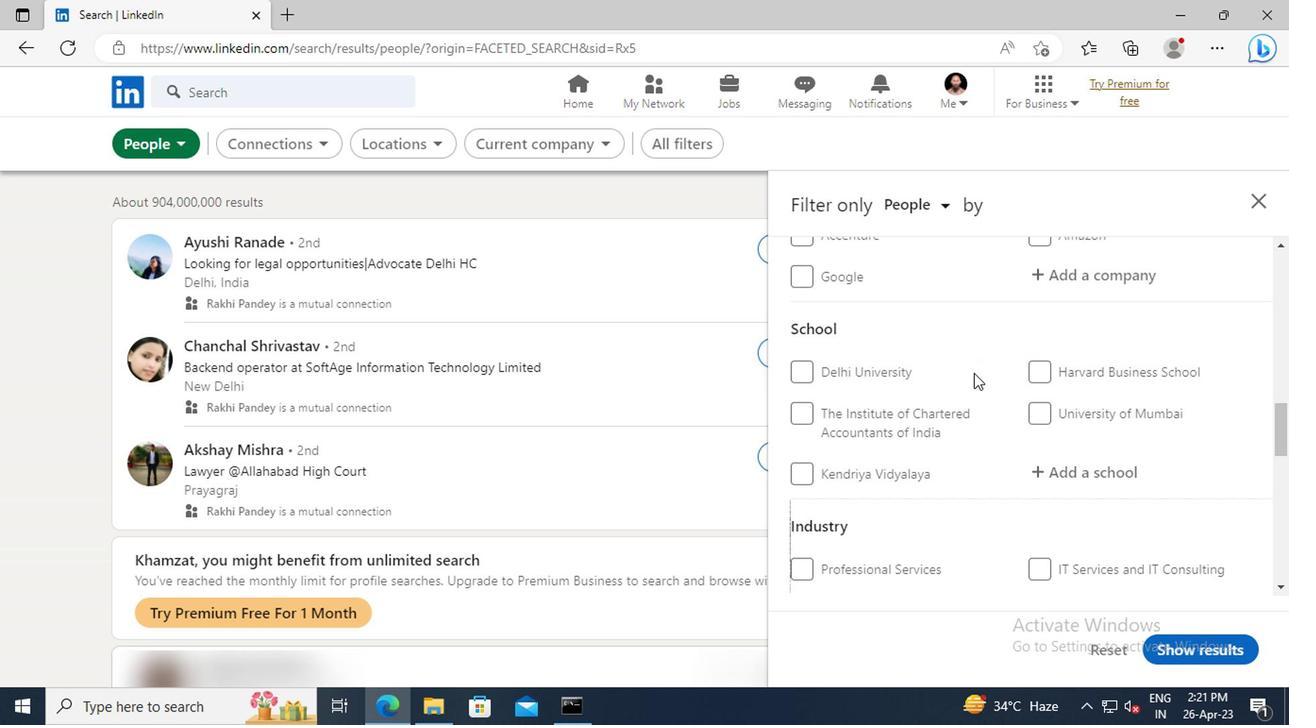 
Action: Mouse moved to (1065, 408)
Screenshot: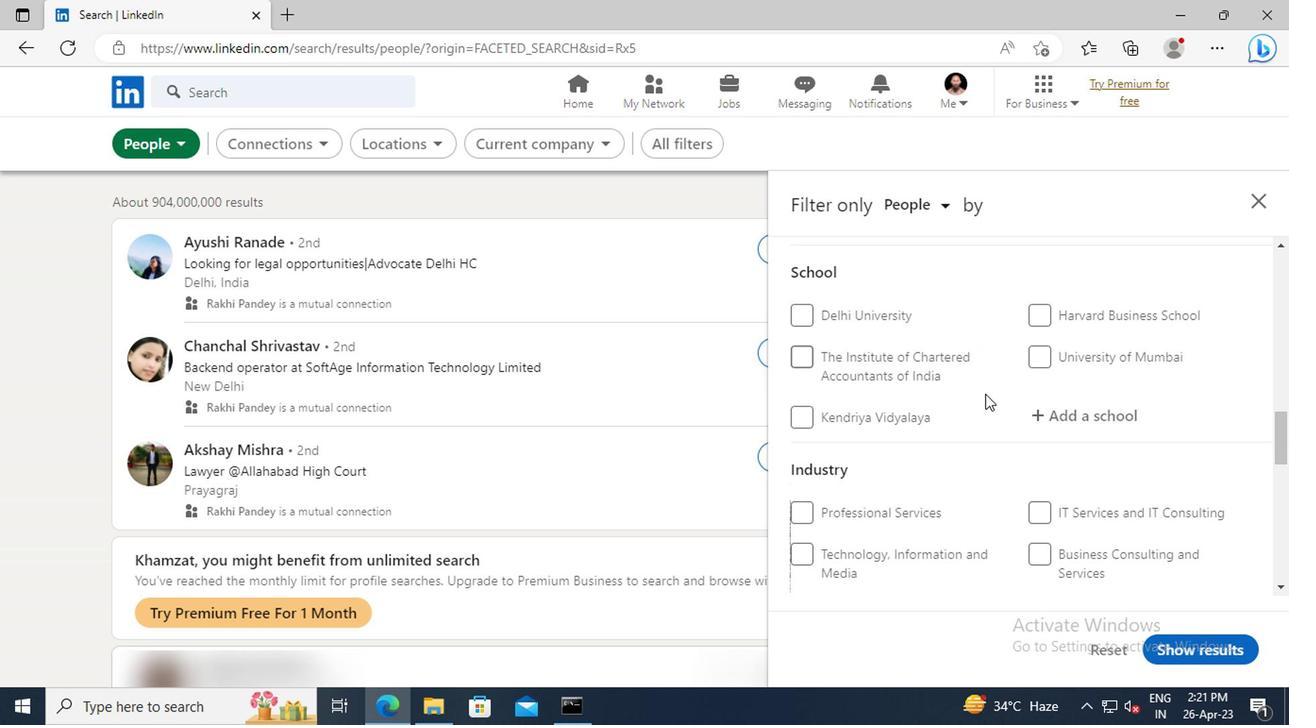 
Action: Mouse pressed left at (1065, 408)
Screenshot: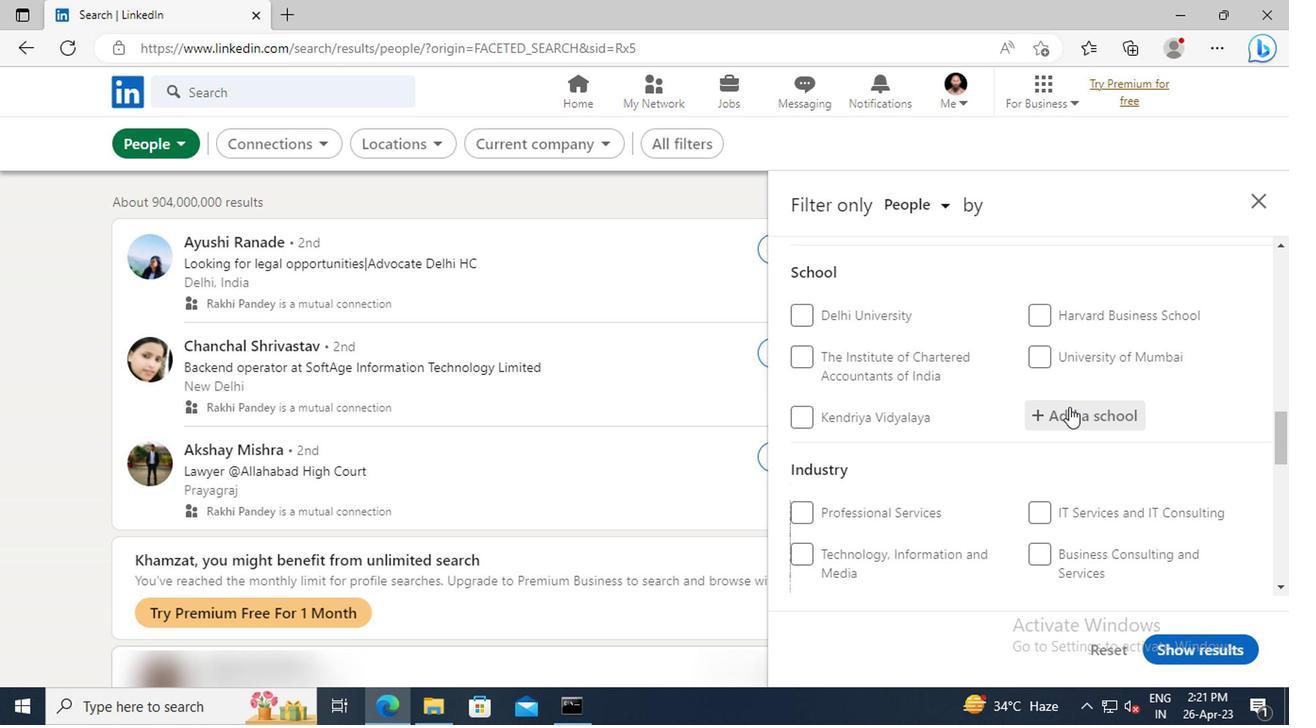 
Action: Key pressed <Key.shift>WOMENS<Key.space><Key.shift>JOBS
Screenshot: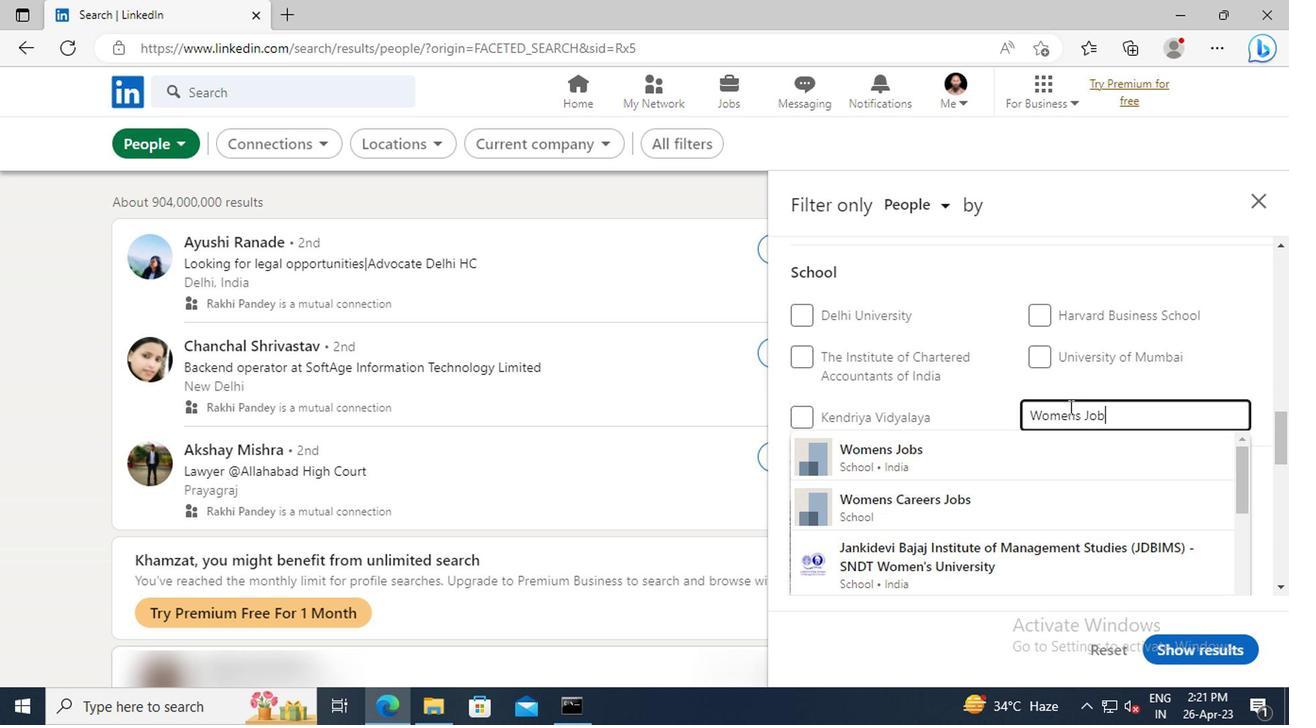 
Action: Mouse moved to (1007, 459)
Screenshot: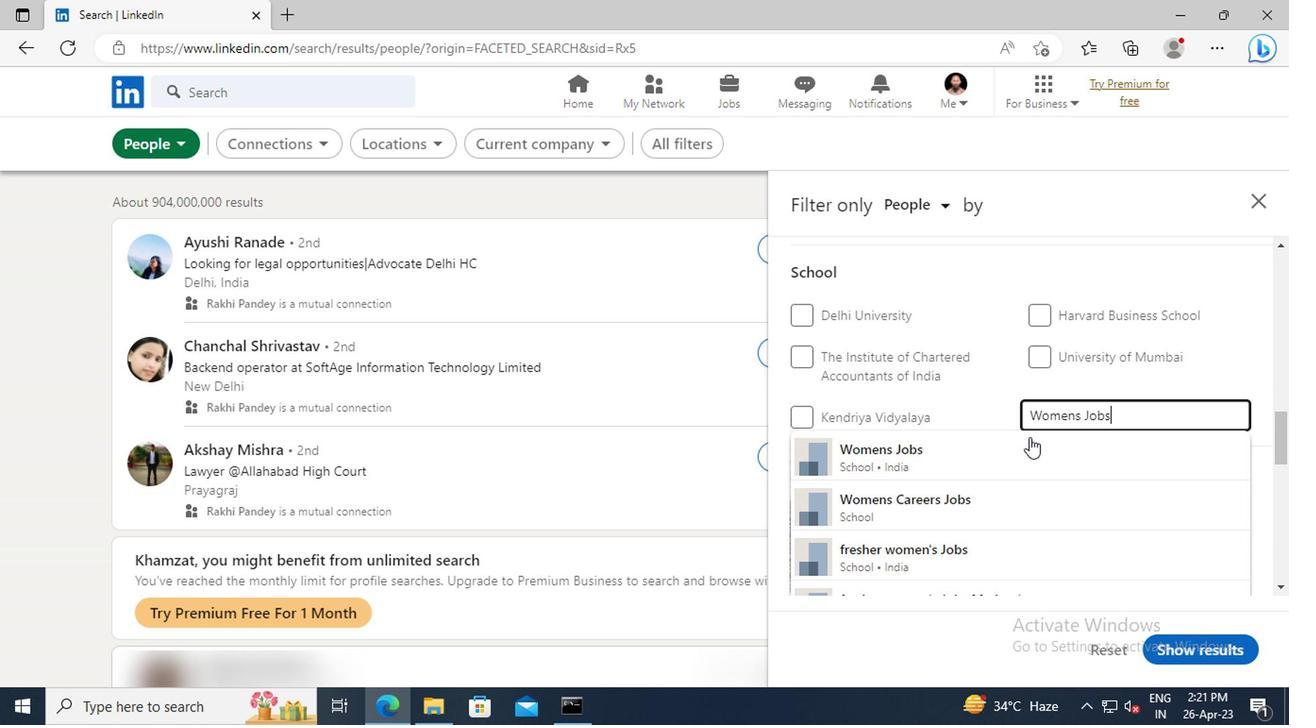 
Action: Mouse pressed left at (1007, 459)
Screenshot: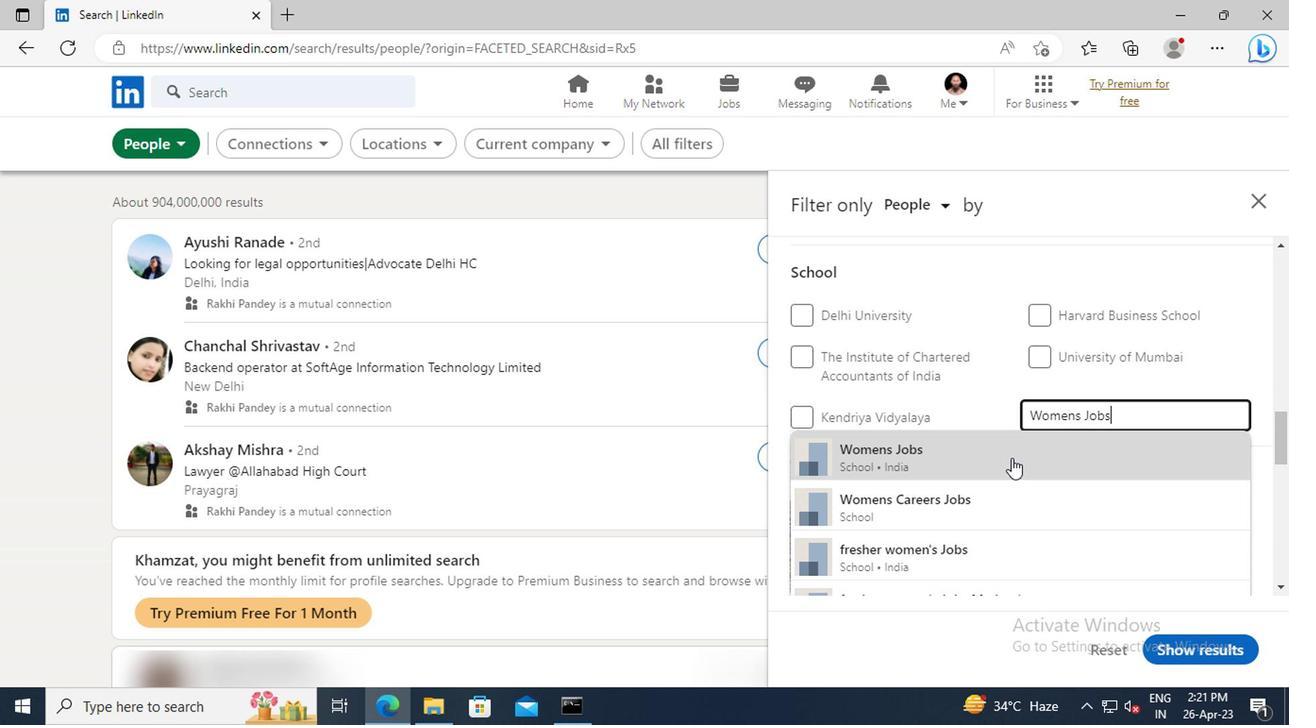 
Action: Mouse moved to (1040, 339)
Screenshot: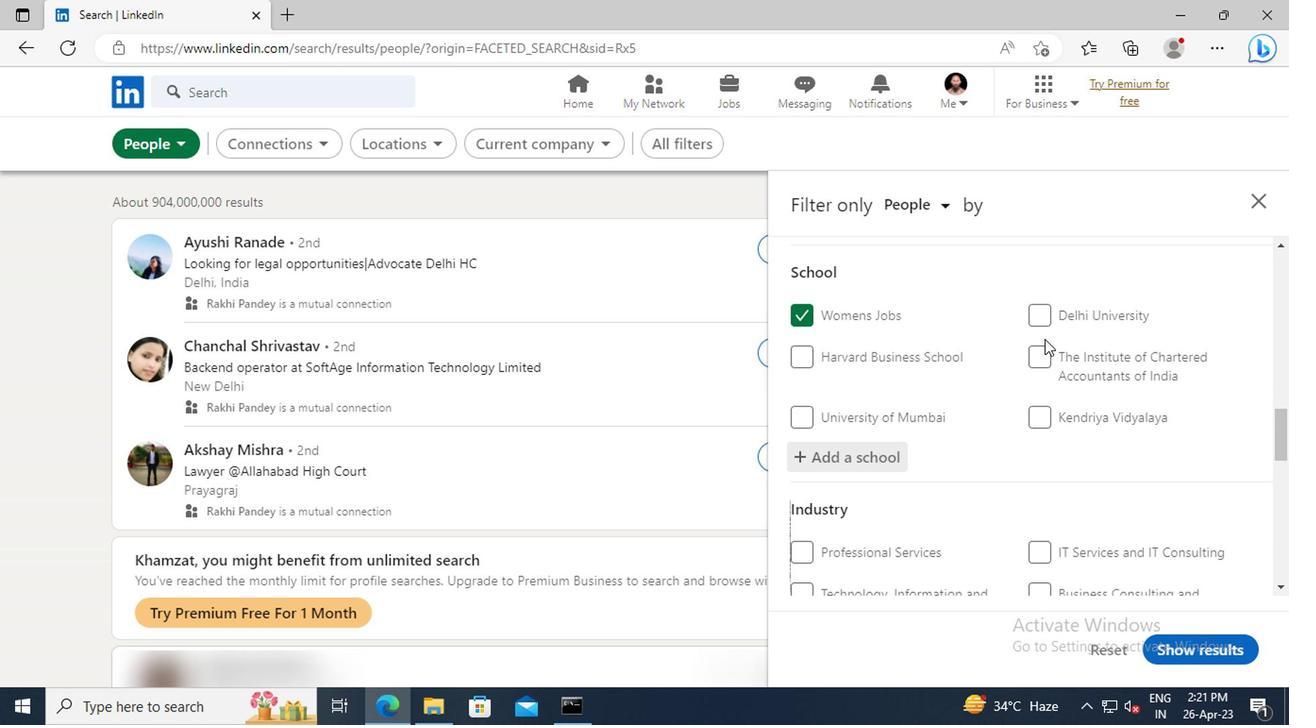 
Action: Mouse scrolled (1040, 339) with delta (0, 0)
Screenshot: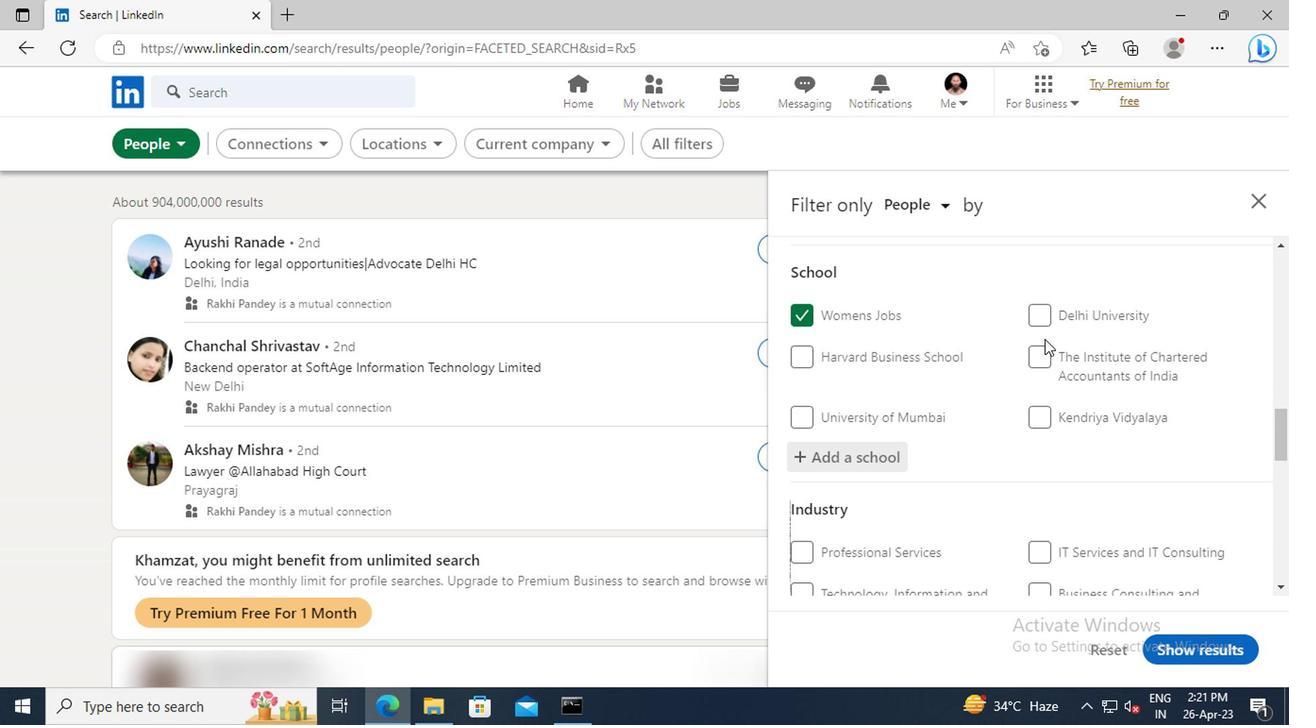 
Action: Mouse scrolled (1040, 339) with delta (0, 0)
Screenshot: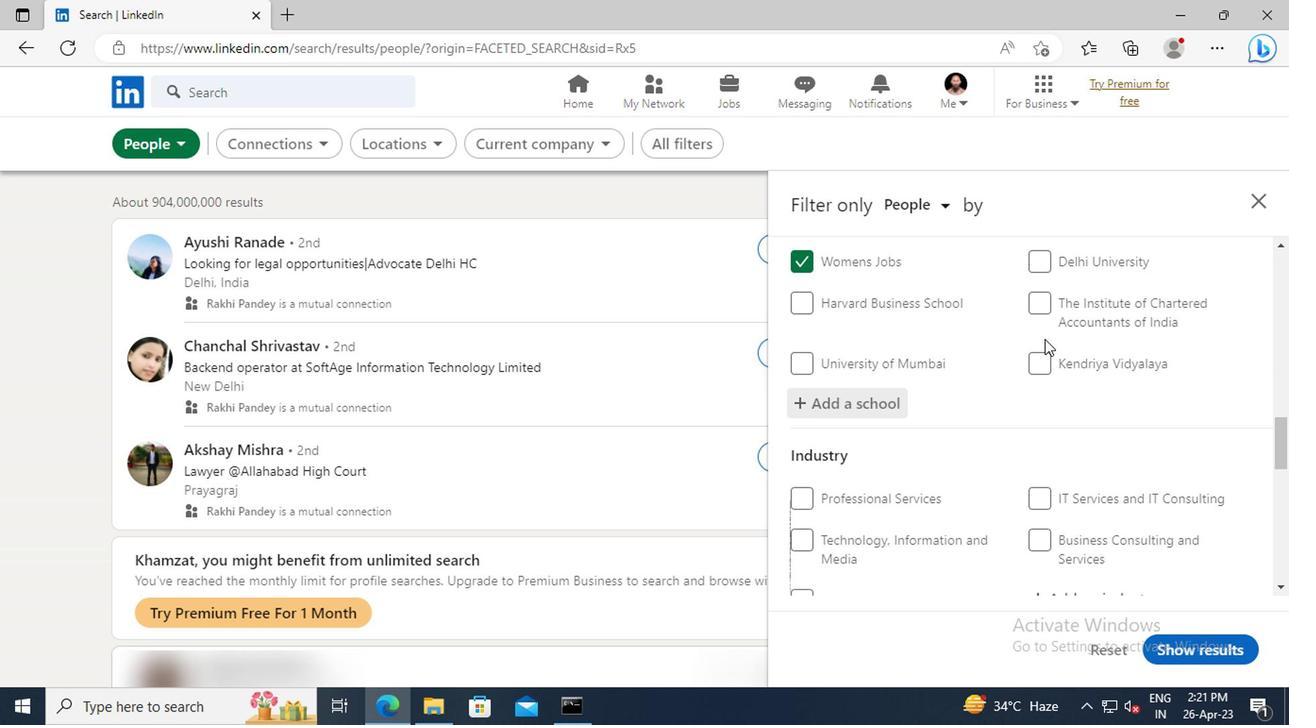 
Action: Mouse scrolled (1040, 339) with delta (0, 0)
Screenshot: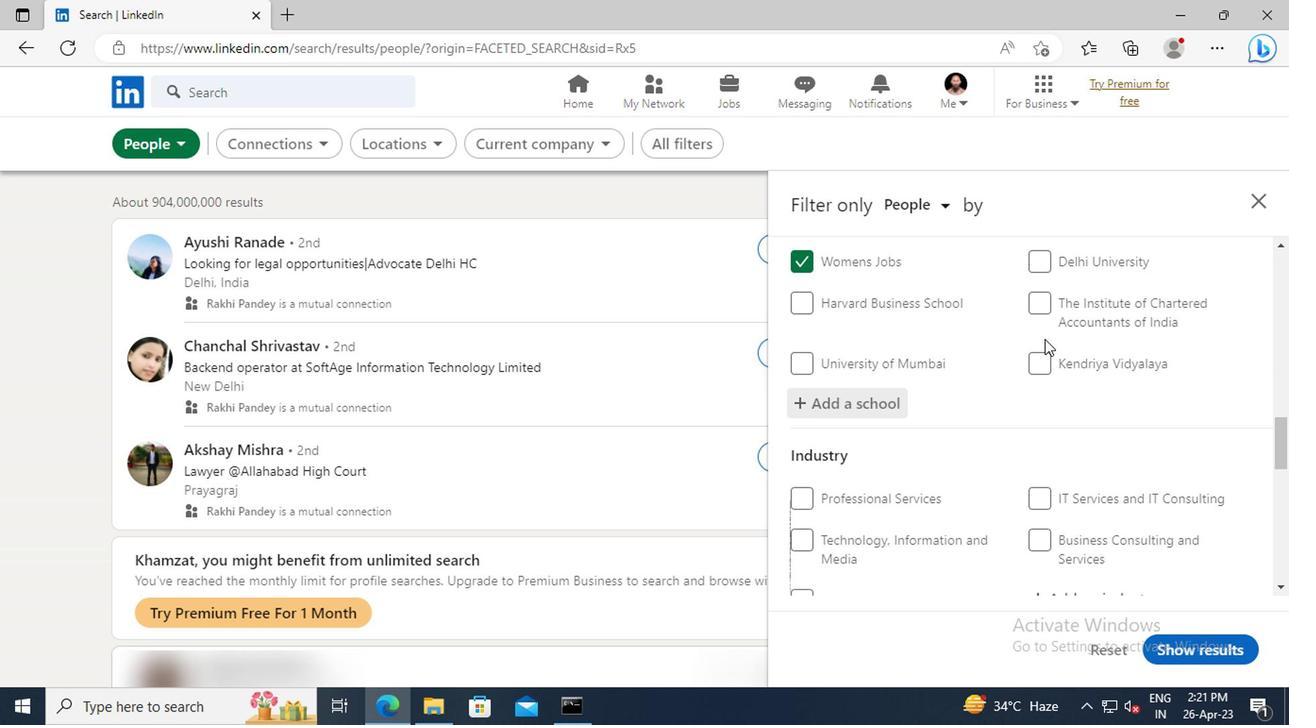 
Action: Mouse scrolled (1040, 339) with delta (0, 0)
Screenshot: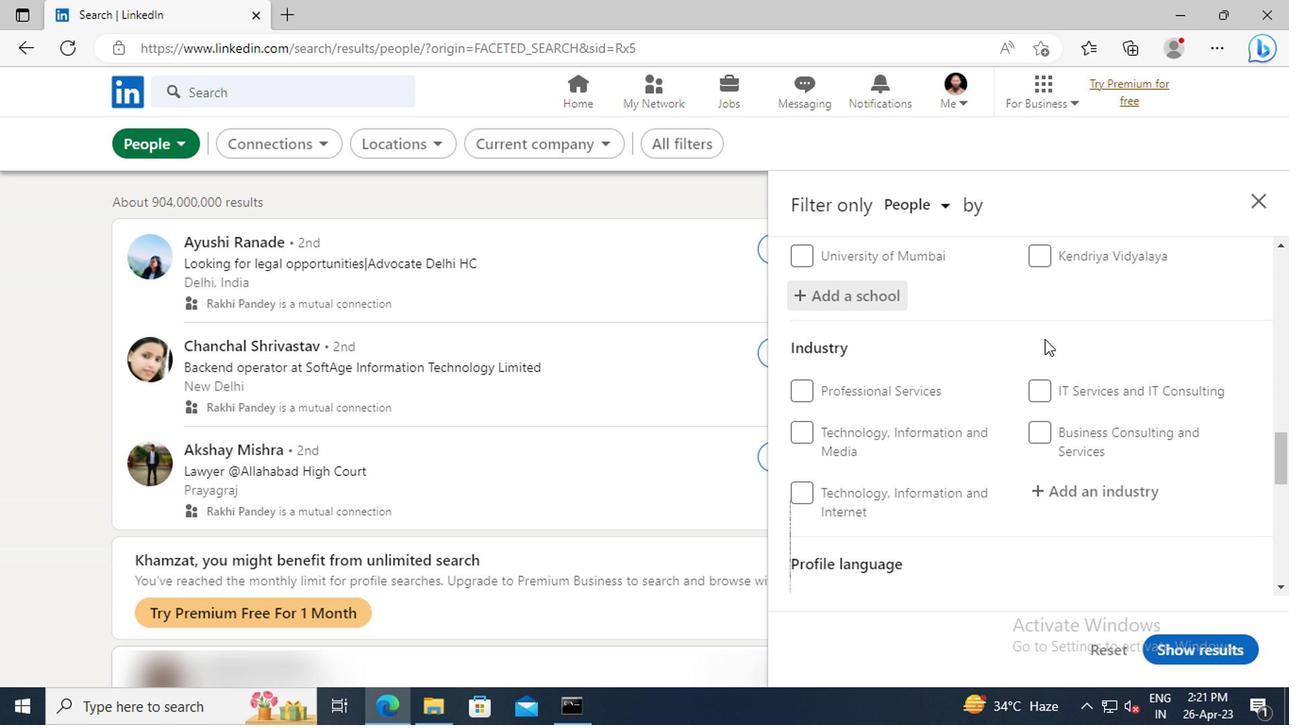 
Action: Mouse scrolled (1040, 339) with delta (0, 0)
Screenshot: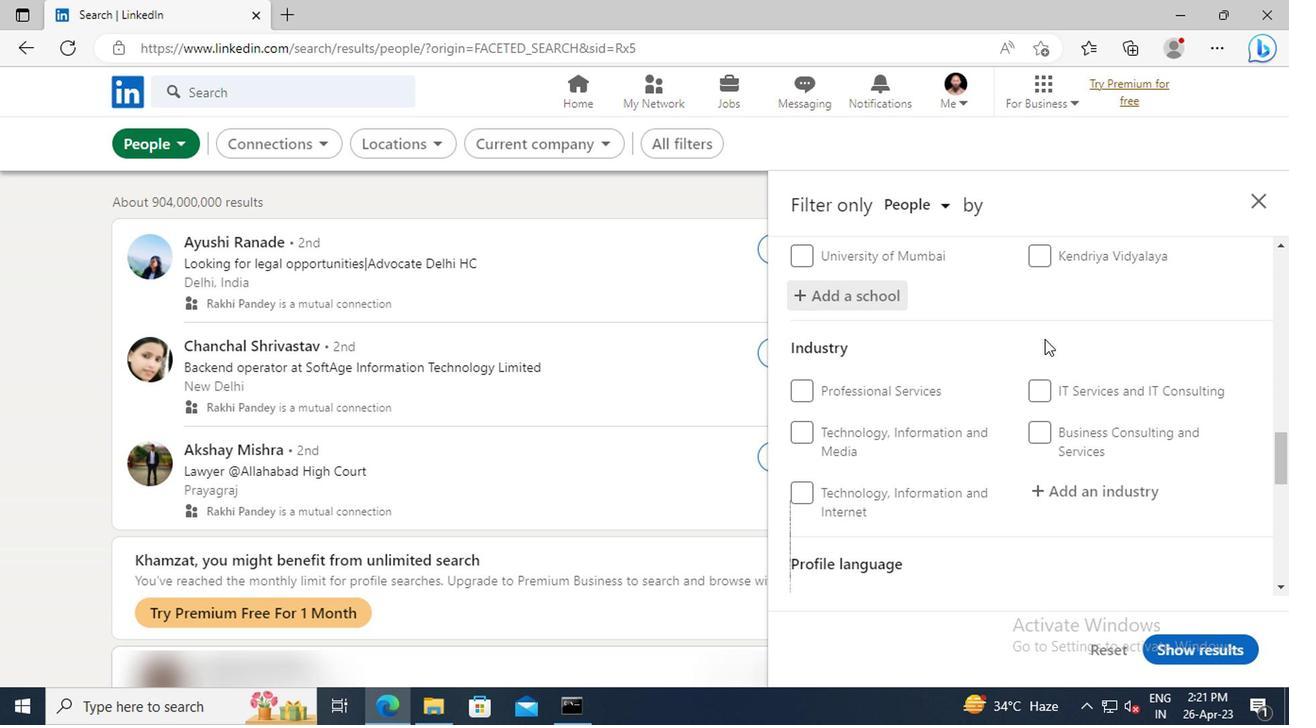 
Action: Mouse moved to (1055, 378)
Screenshot: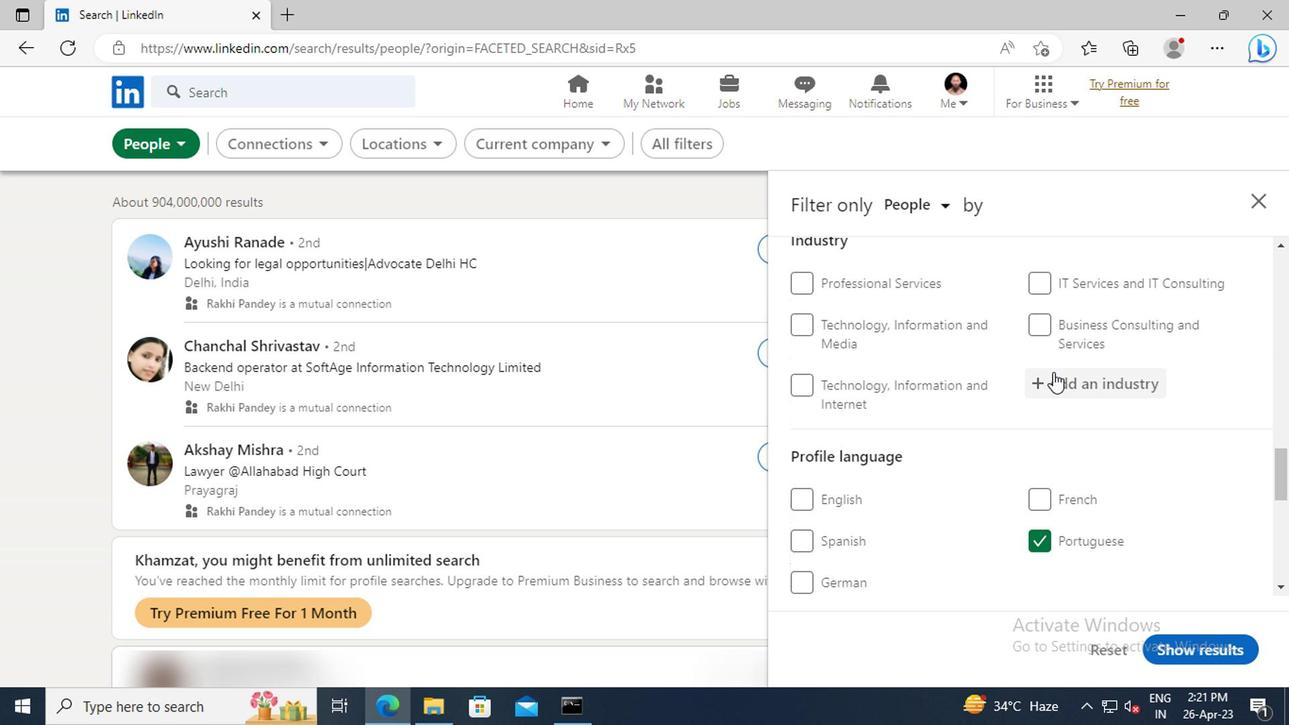 
Action: Mouse pressed left at (1055, 378)
Screenshot: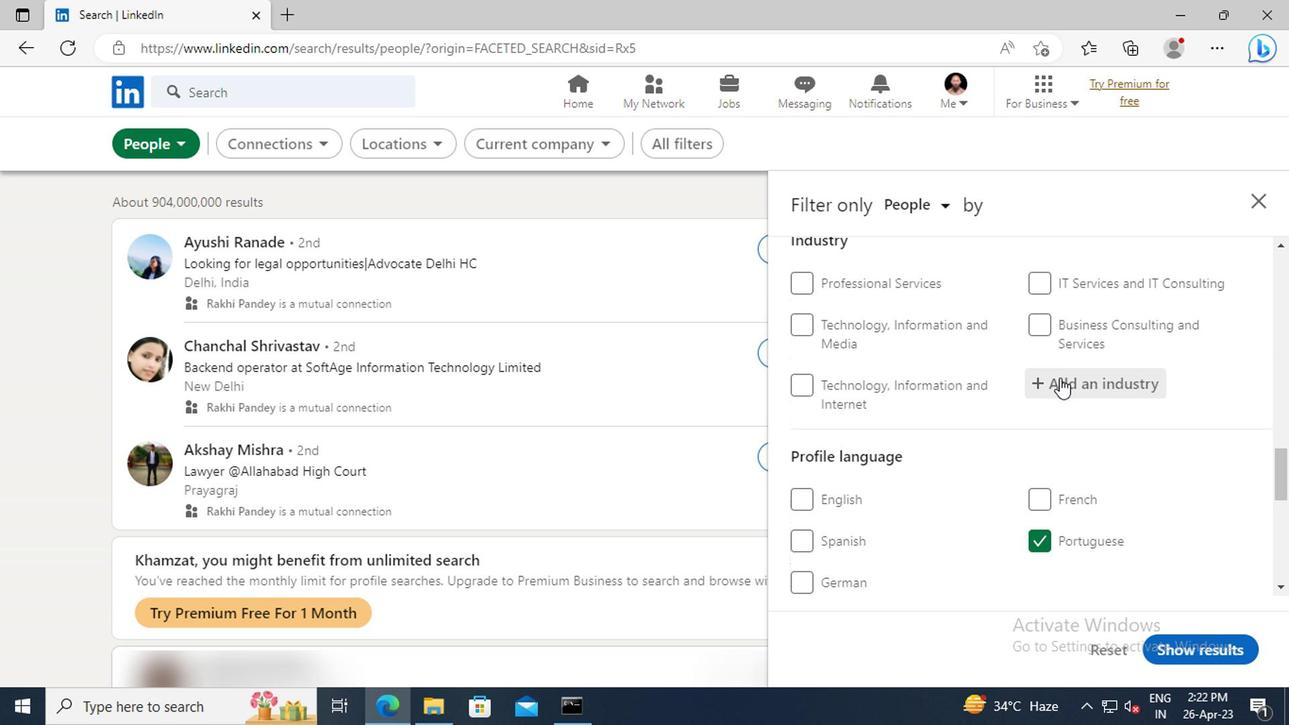 
Action: Key pressed <Key.shift>MANUFACTURING
Screenshot: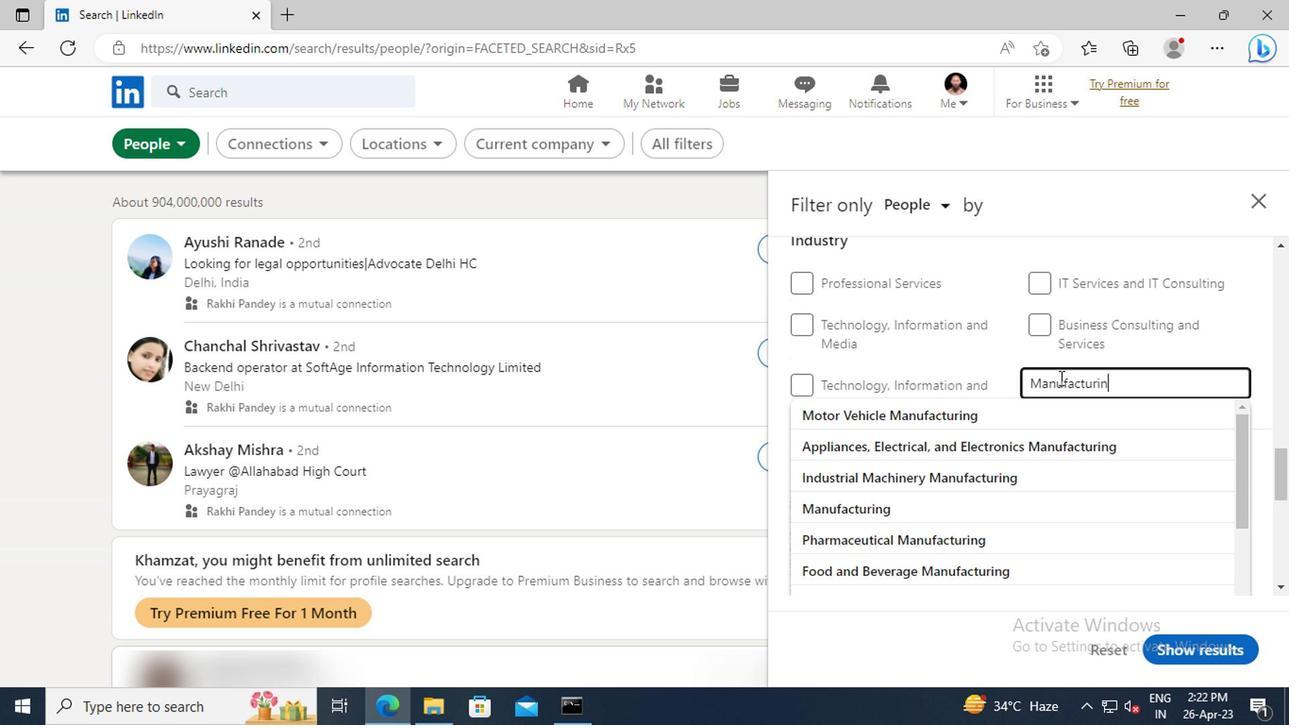 
Action: Mouse moved to (1026, 411)
Screenshot: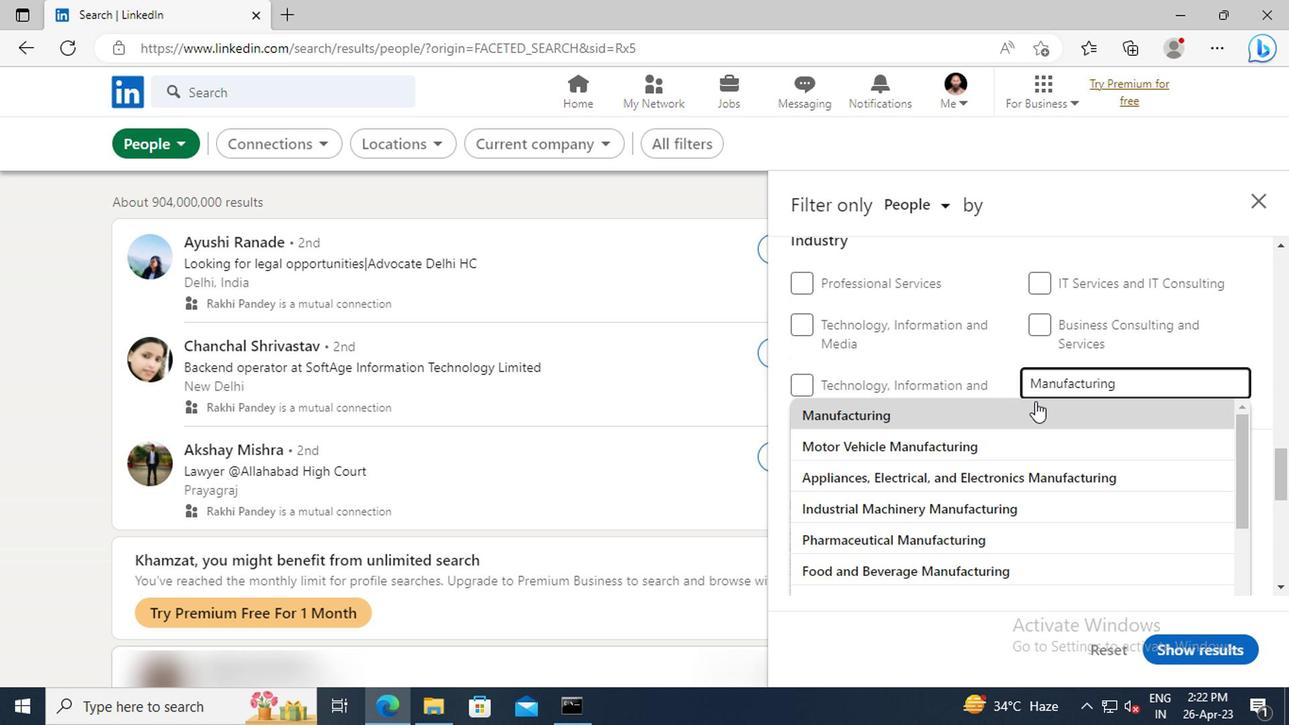 
Action: Mouse pressed left at (1026, 411)
Screenshot: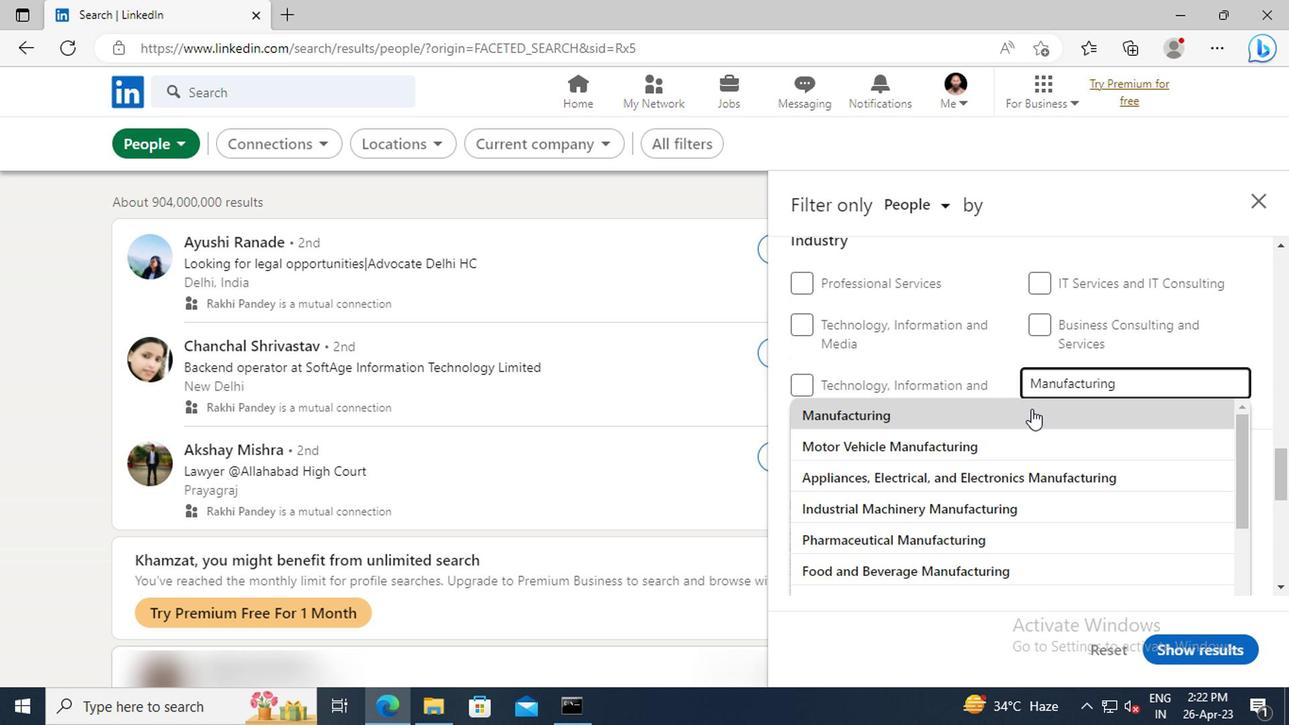 
Action: Mouse moved to (1010, 372)
Screenshot: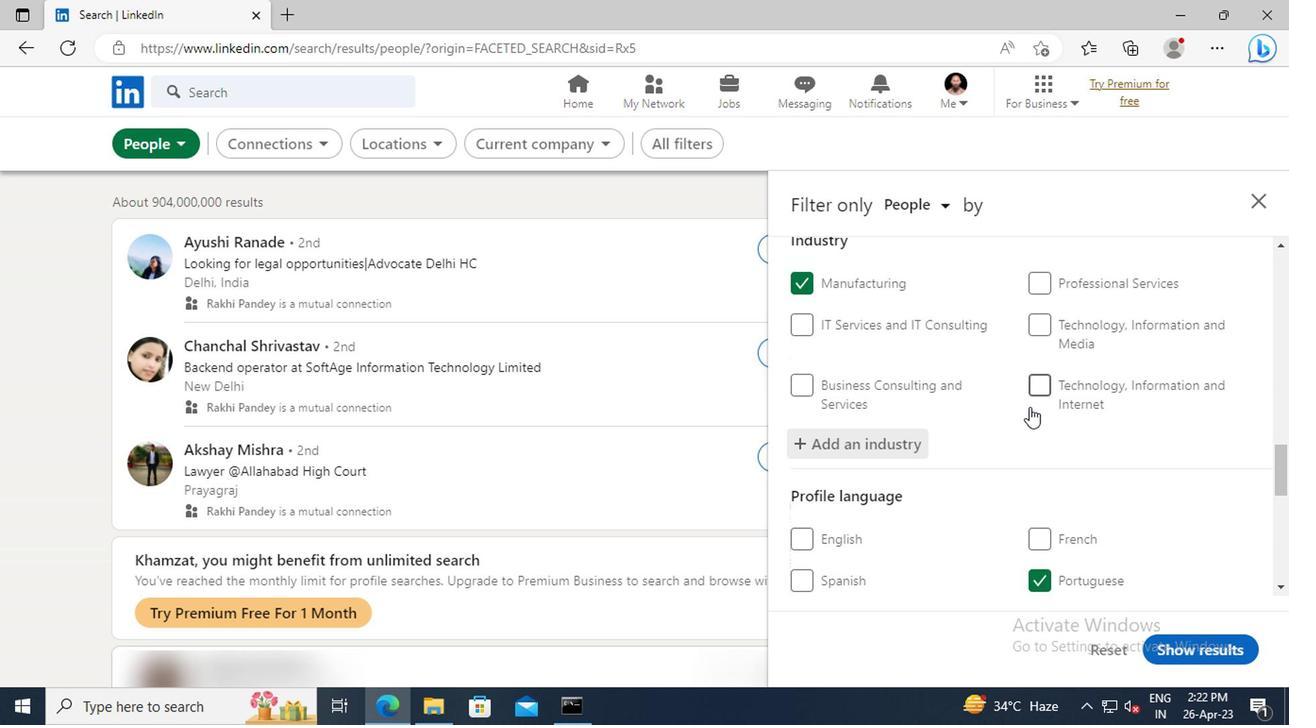 
Action: Mouse scrolled (1010, 371) with delta (0, 0)
Screenshot: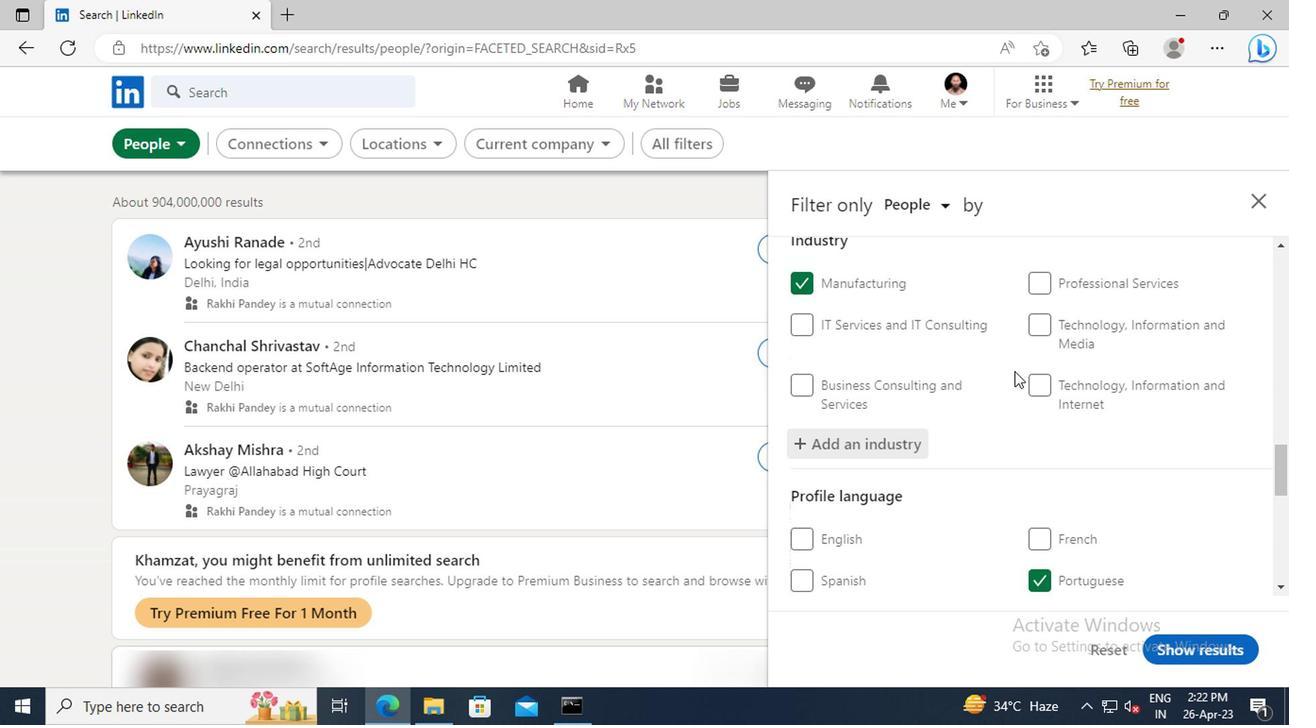 
Action: Mouse scrolled (1010, 371) with delta (0, 0)
Screenshot: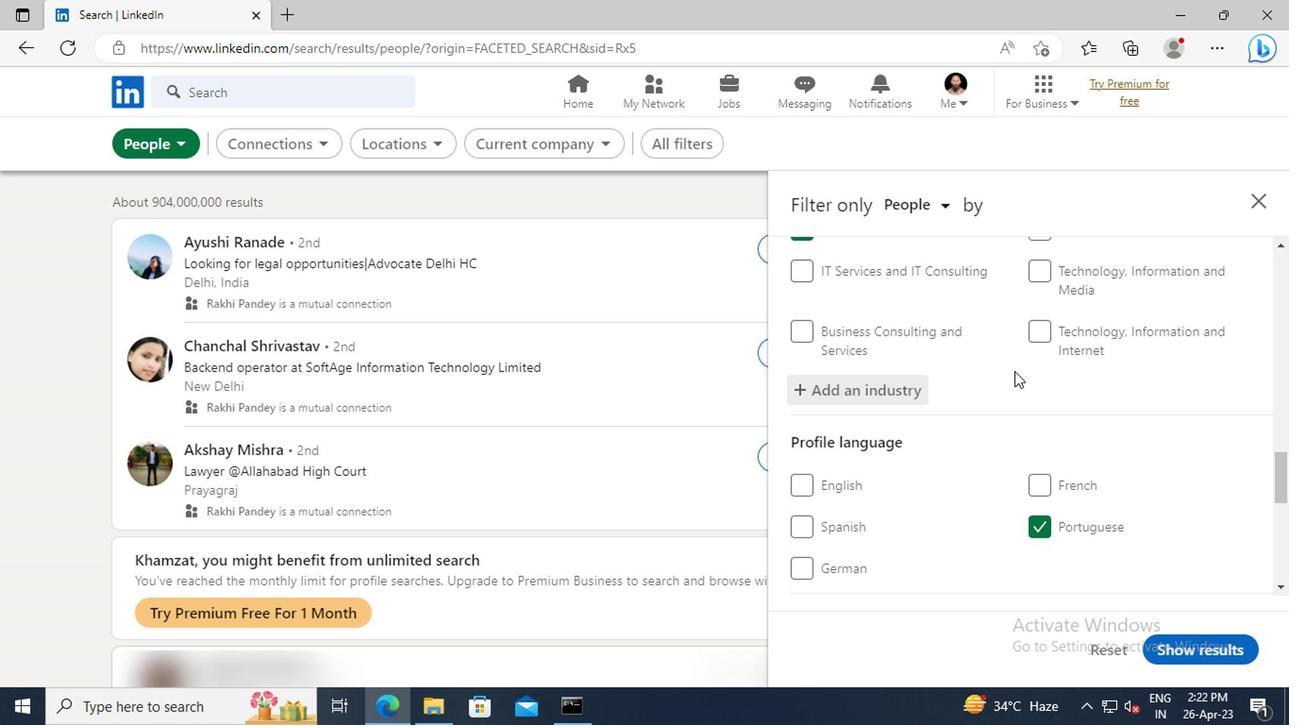 
Action: Mouse scrolled (1010, 371) with delta (0, 0)
Screenshot: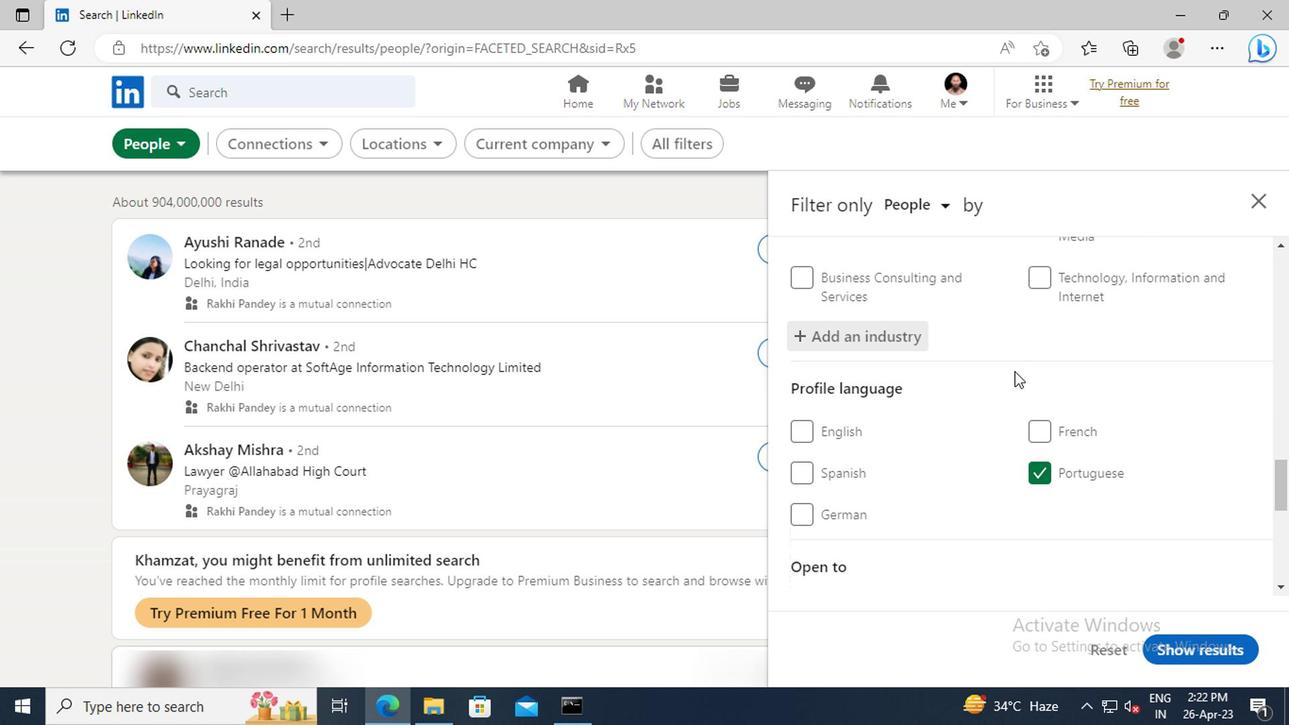 
Action: Mouse scrolled (1010, 371) with delta (0, 0)
Screenshot: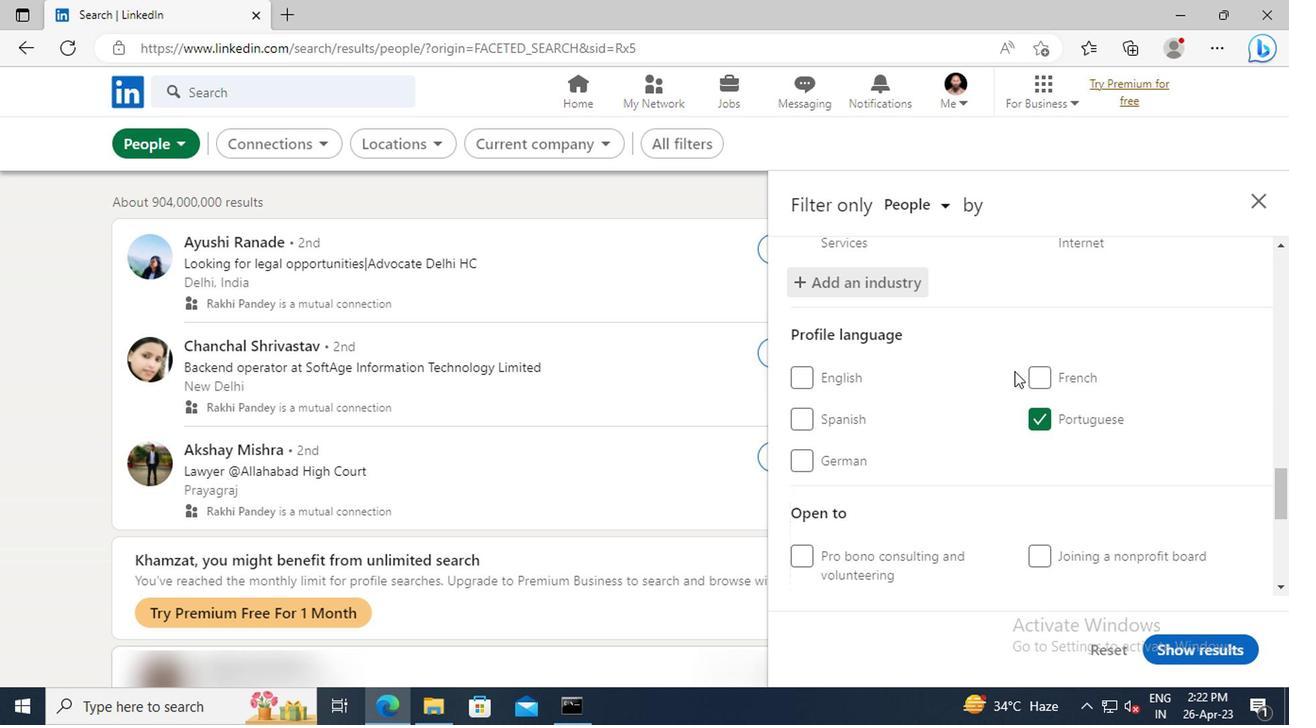 
Action: Mouse scrolled (1010, 371) with delta (0, 0)
Screenshot: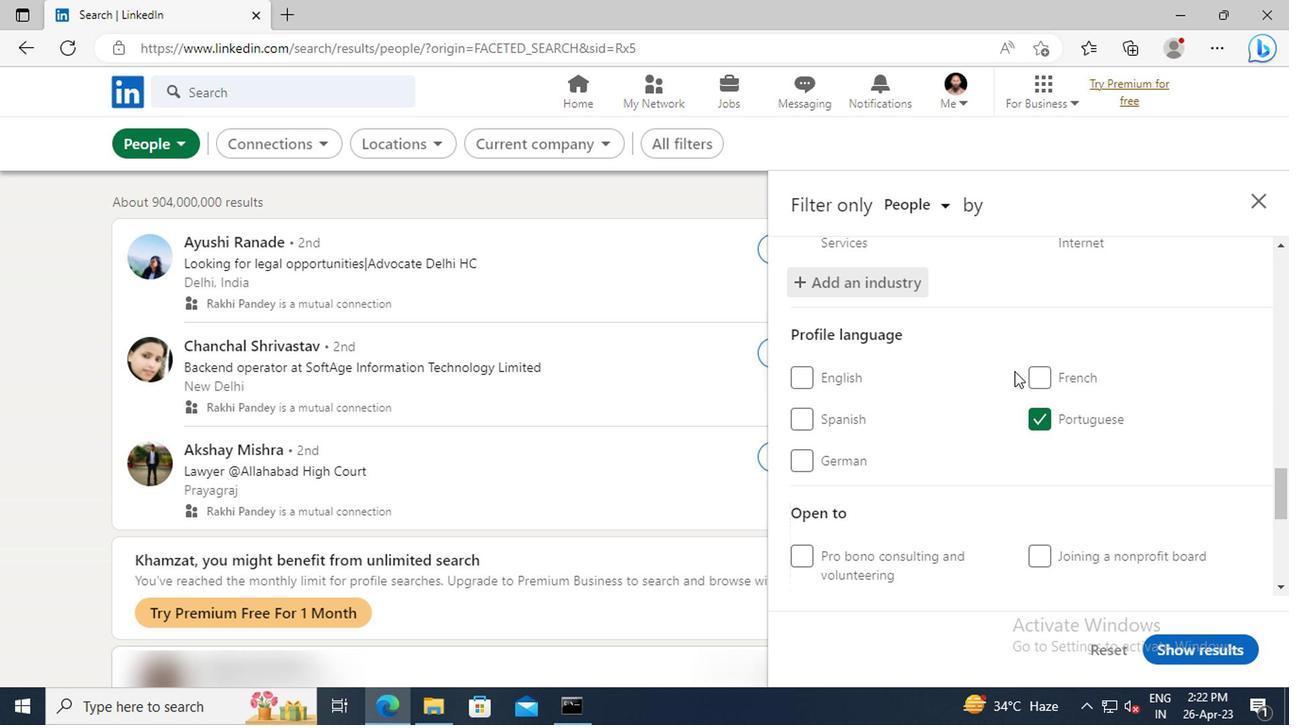 
Action: Mouse scrolled (1010, 371) with delta (0, 0)
Screenshot: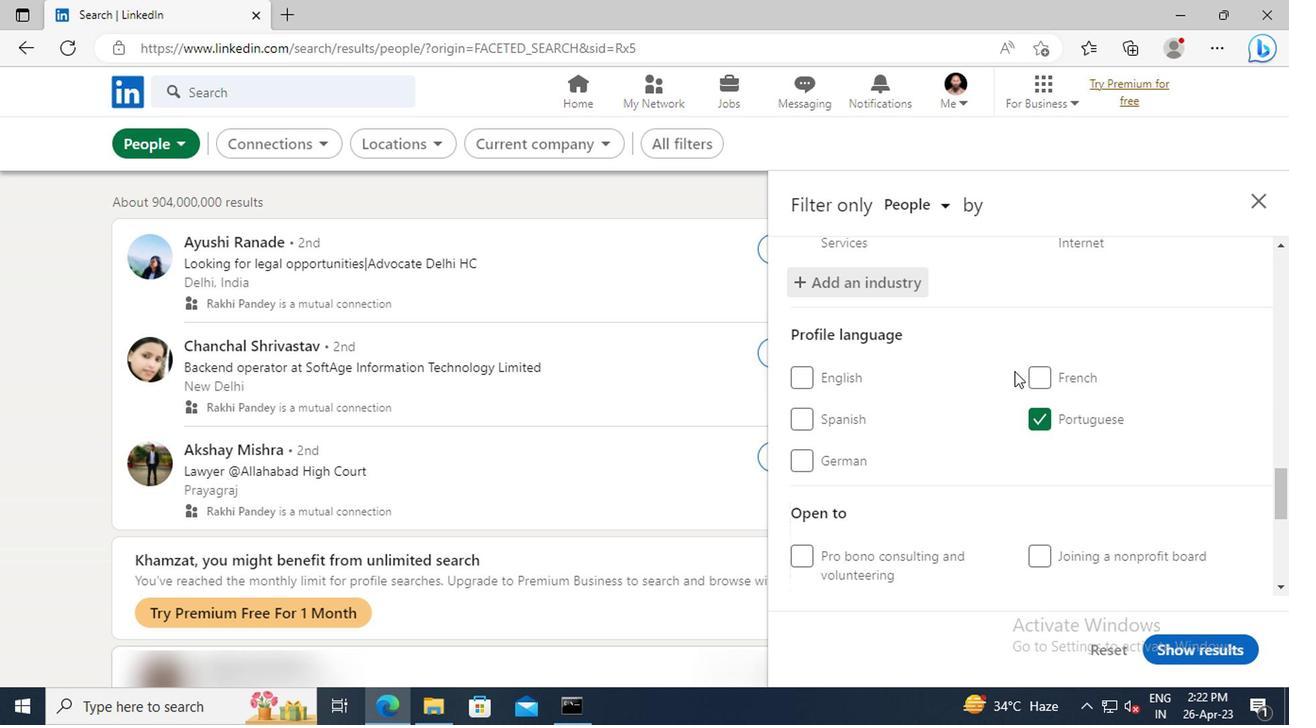 
Action: Mouse scrolled (1010, 371) with delta (0, 0)
Screenshot: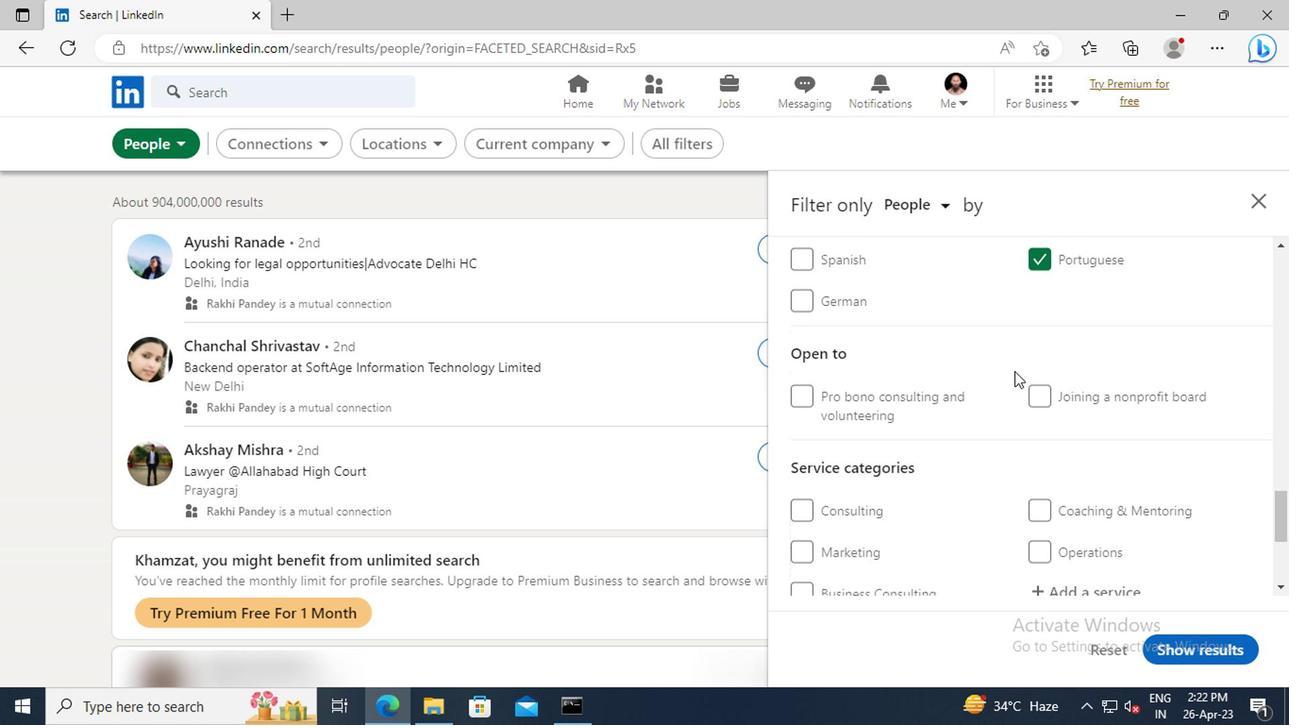 
Action: Mouse scrolled (1010, 371) with delta (0, 0)
Screenshot: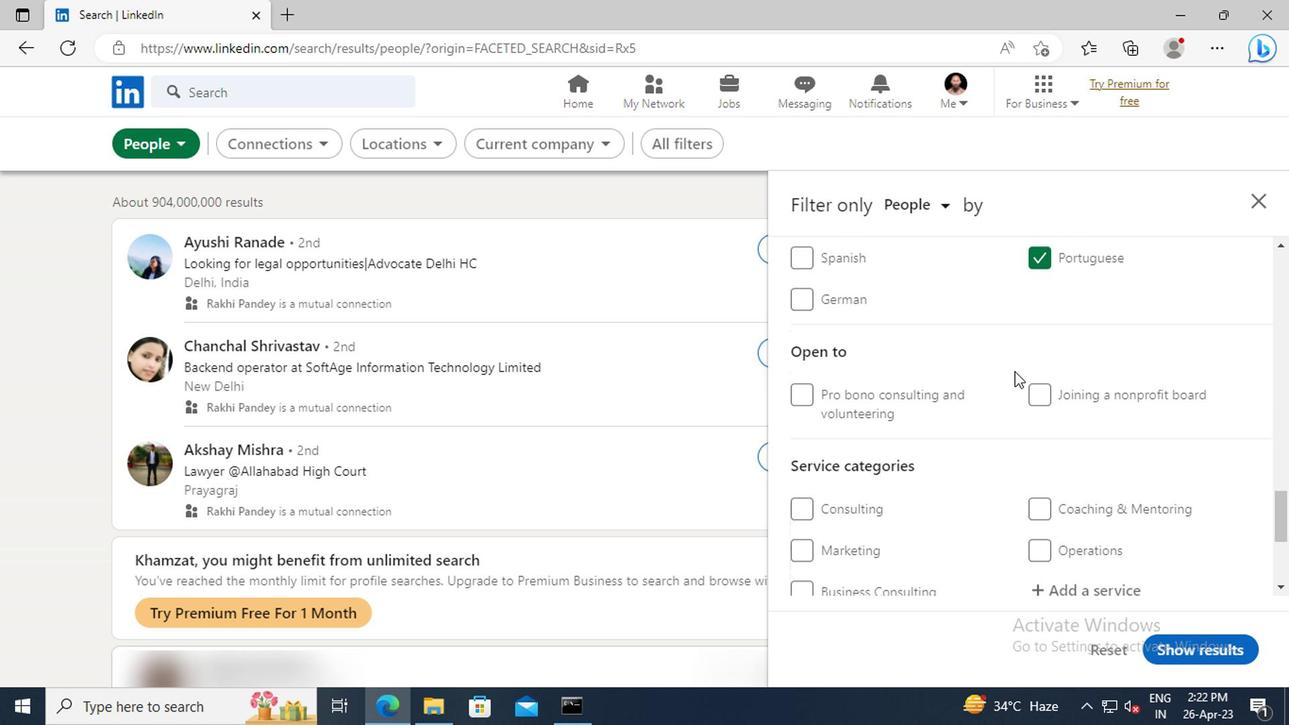 
Action: Mouse scrolled (1010, 371) with delta (0, 0)
Screenshot: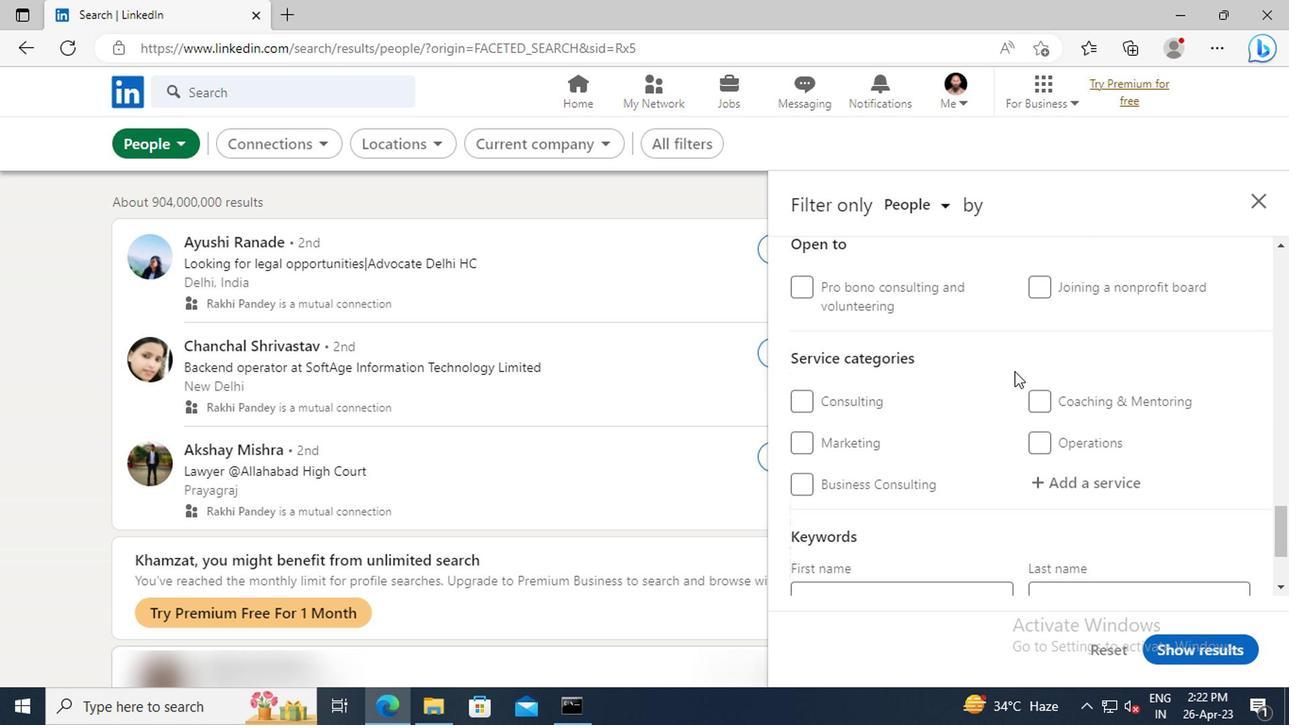 
Action: Mouse scrolled (1010, 371) with delta (0, 0)
Screenshot: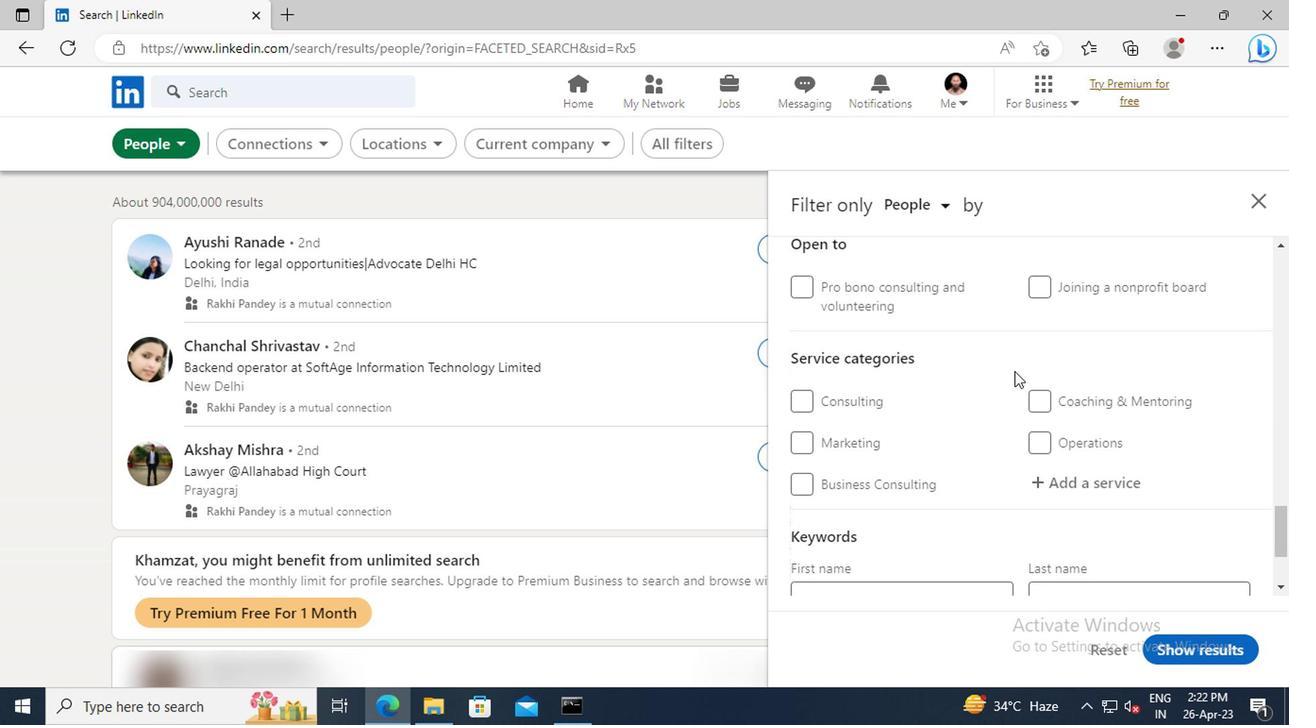 
Action: Mouse moved to (1039, 380)
Screenshot: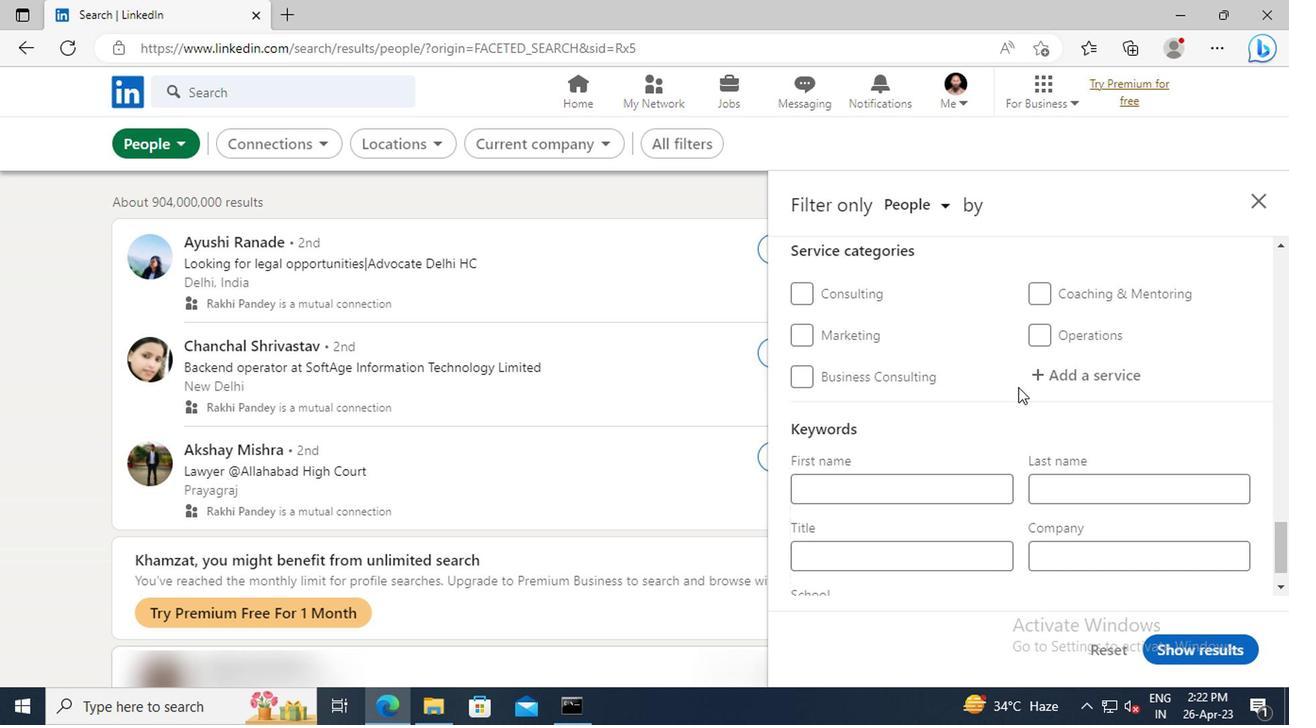 
Action: Mouse pressed left at (1039, 380)
Screenshot: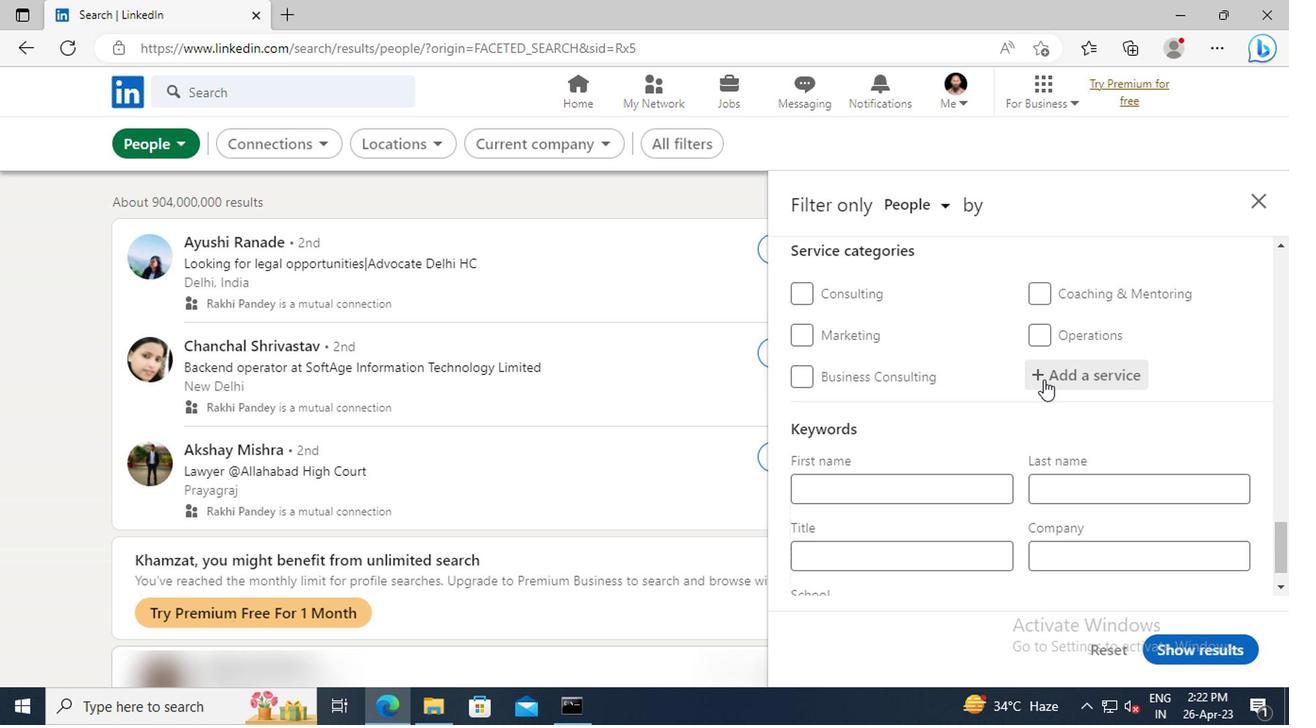 
Action: Key pressed <Key.shift>REAL<Key.space><Key.shift>ESTATE<Key.space><Key.shift>APPRAISAL
Screenshot: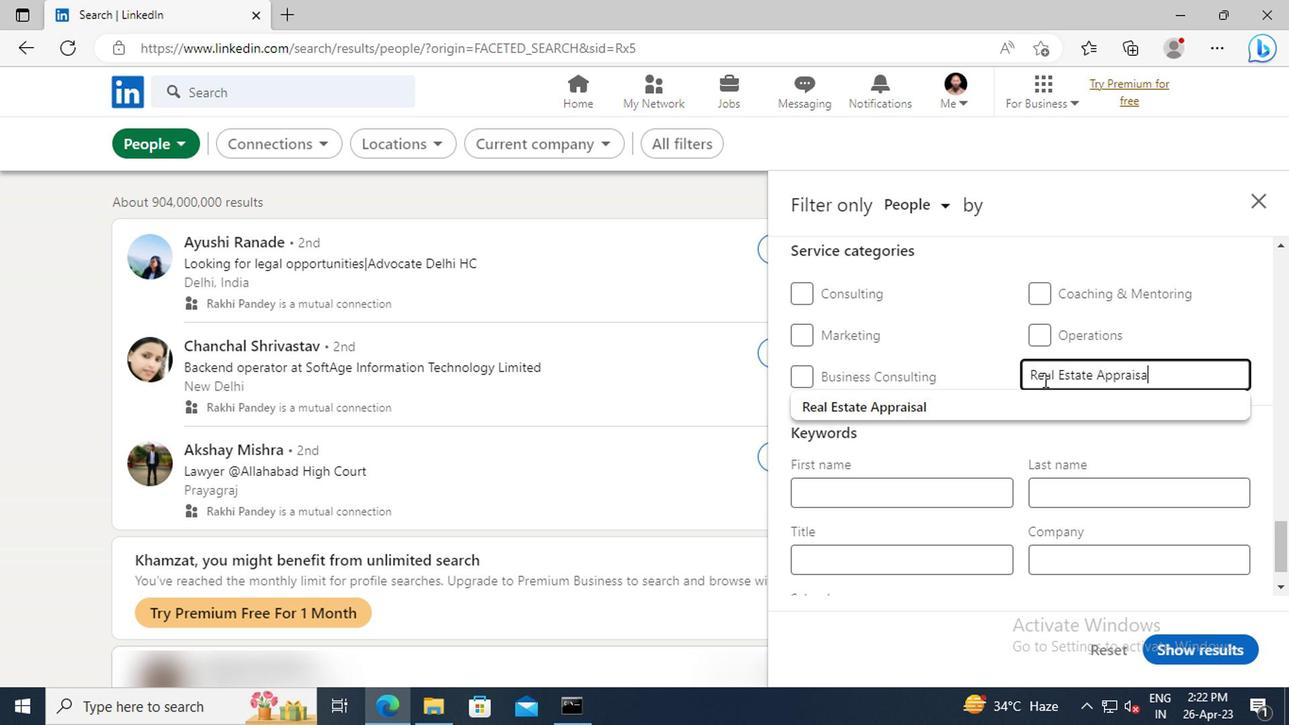 
Action: Mouse moved to (1013, 401)
Screenshot: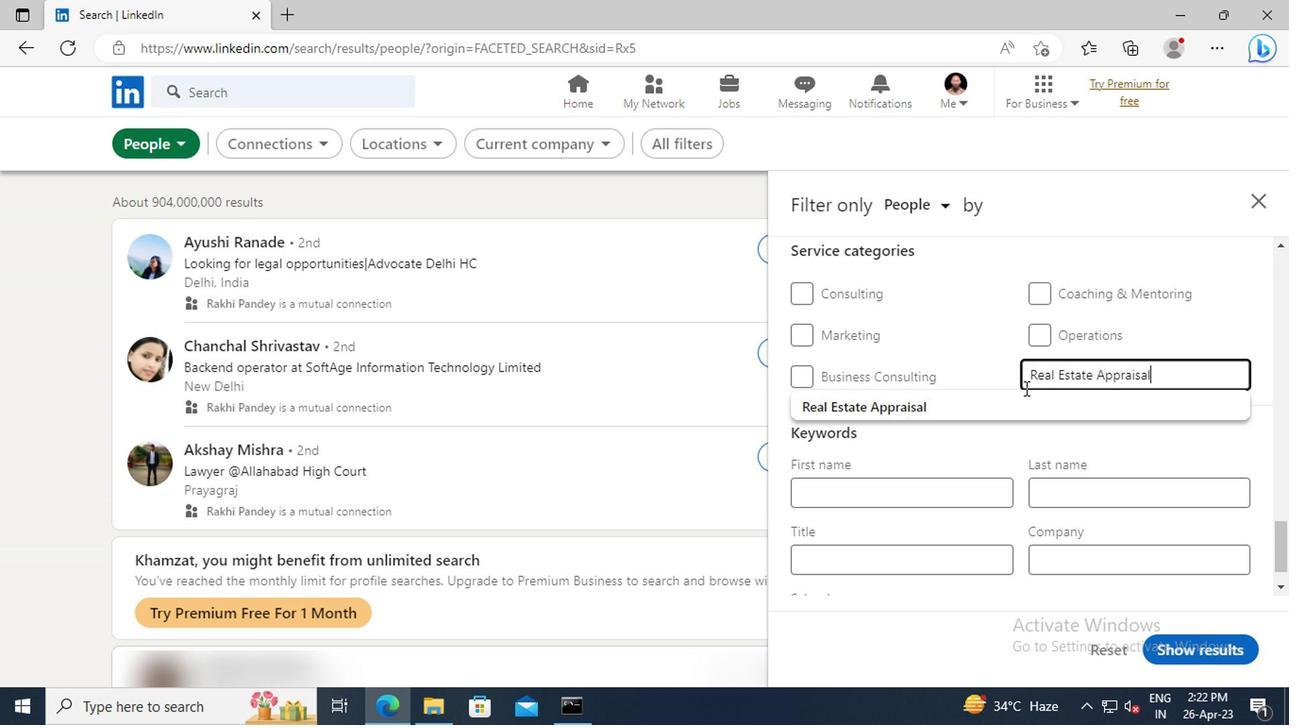 
Action: Mouse pressed left at (1013, 401)
Screenshot: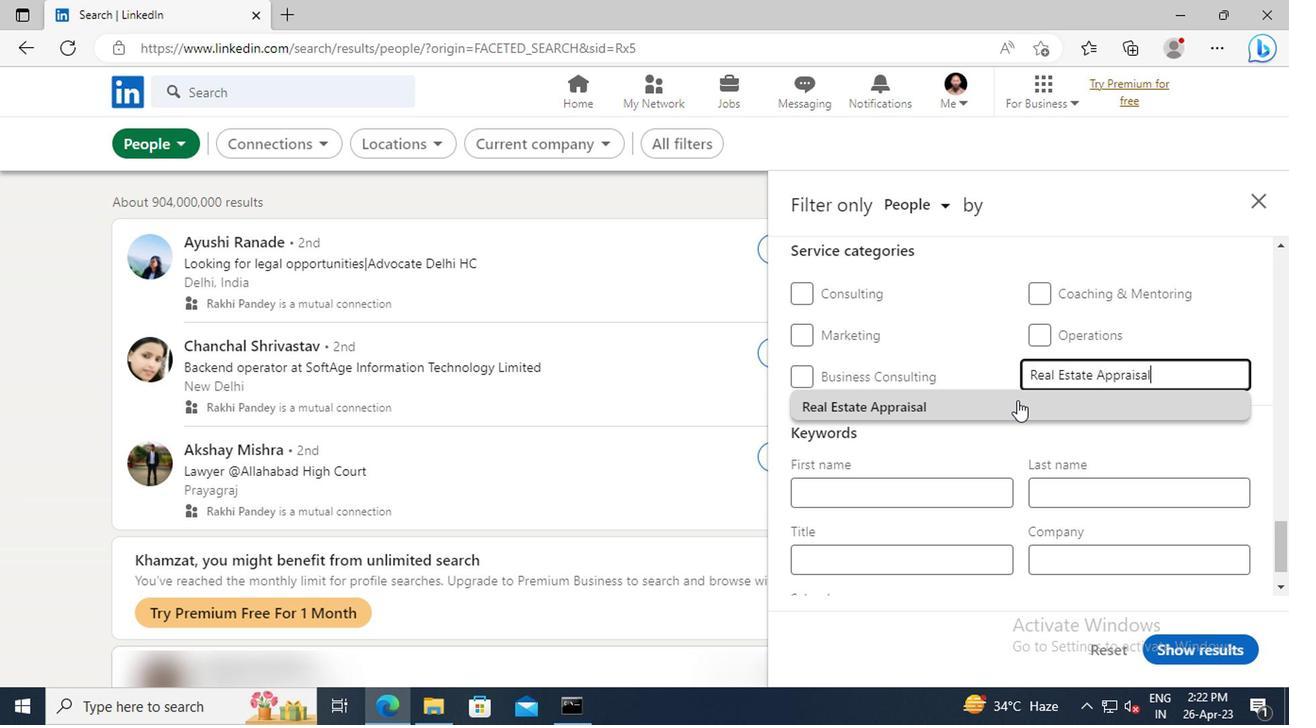 
Action: Mouse moved to (961, 388)
Screenshot: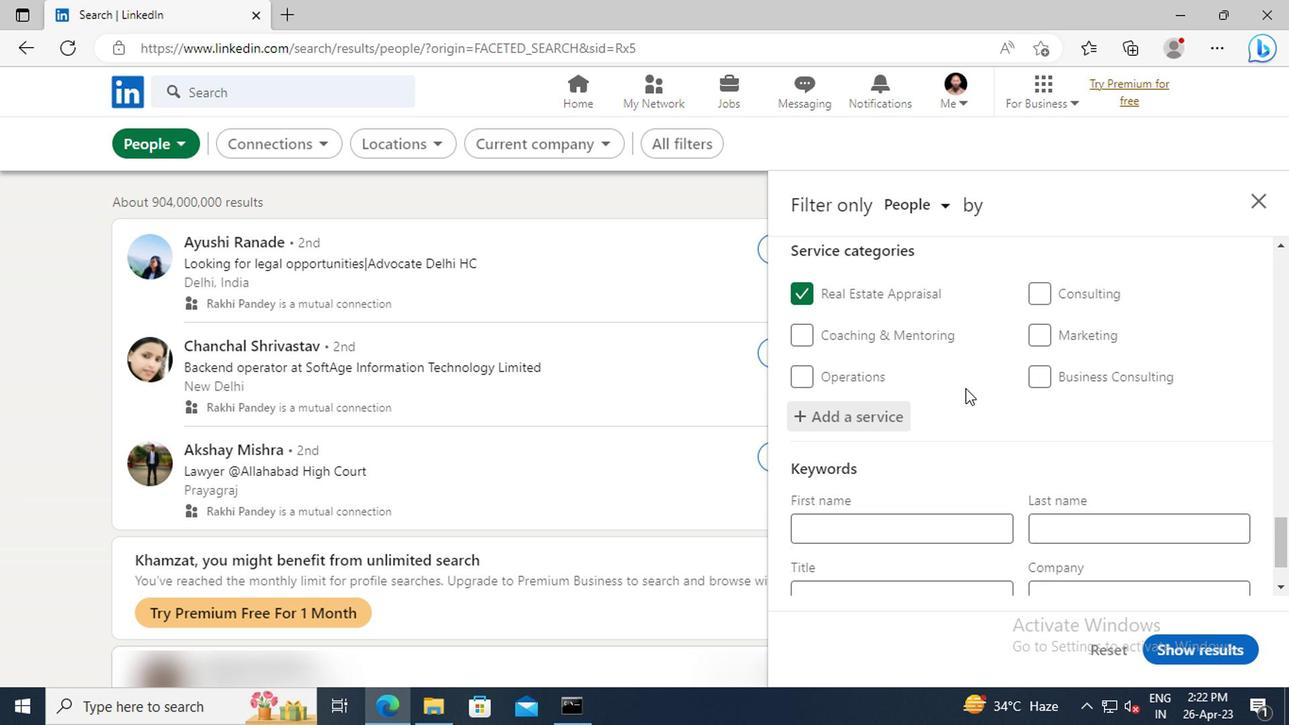 
Action: Mouse scrolled (961, 388) with delta (0, 0)
Screenshot: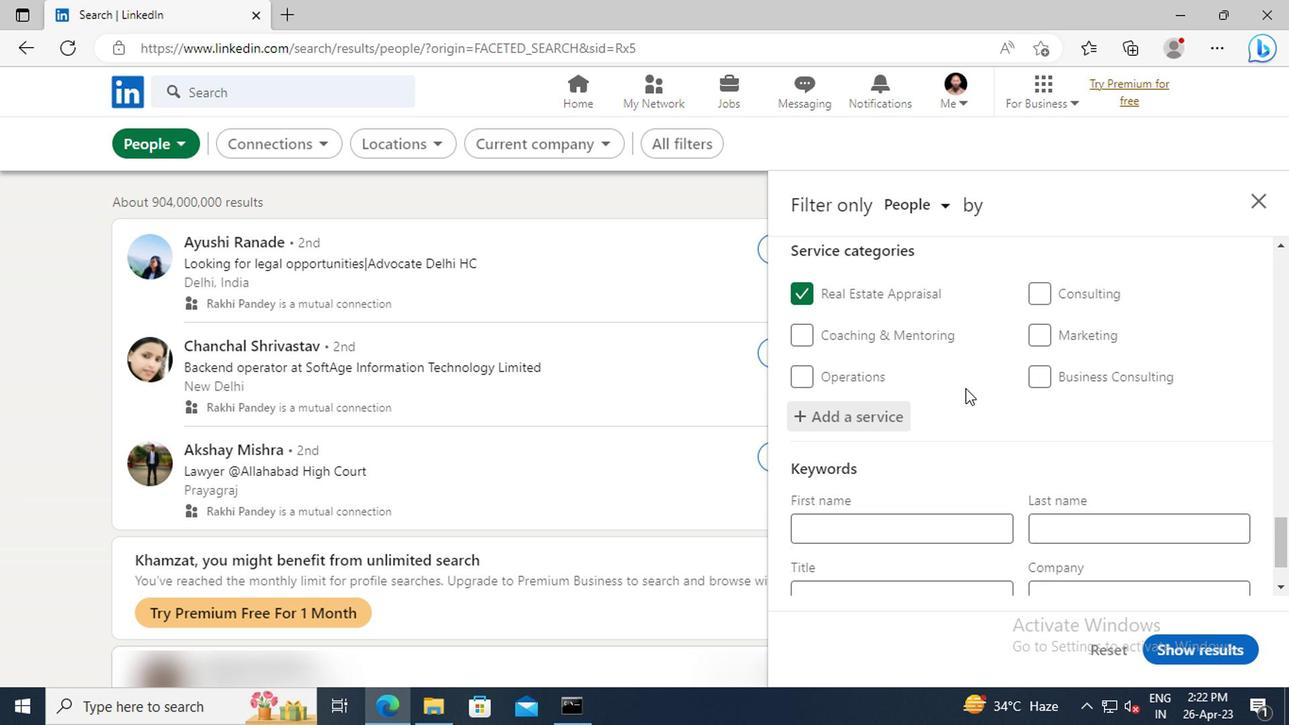 
Action: Mouse scrolled (961, 388) with delta (0, 0)
Screenshot: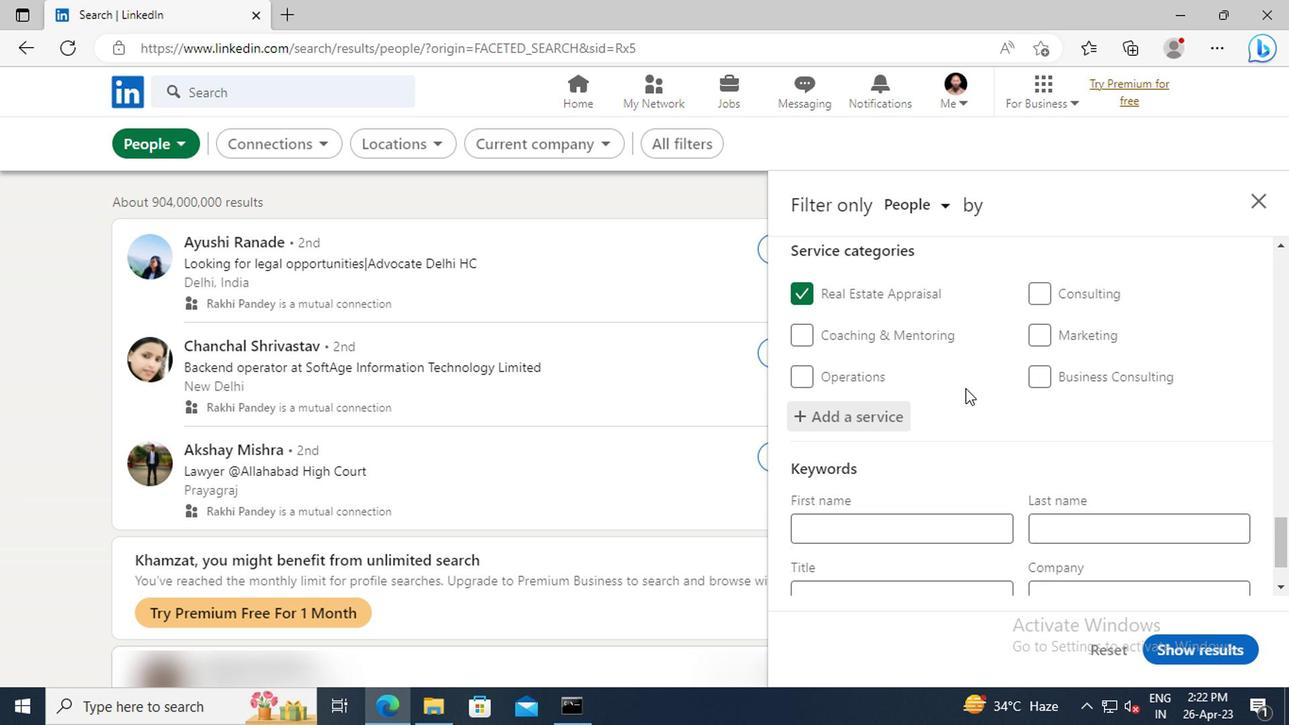 
Action: Mouse moved to (897, 510)
Screenshot: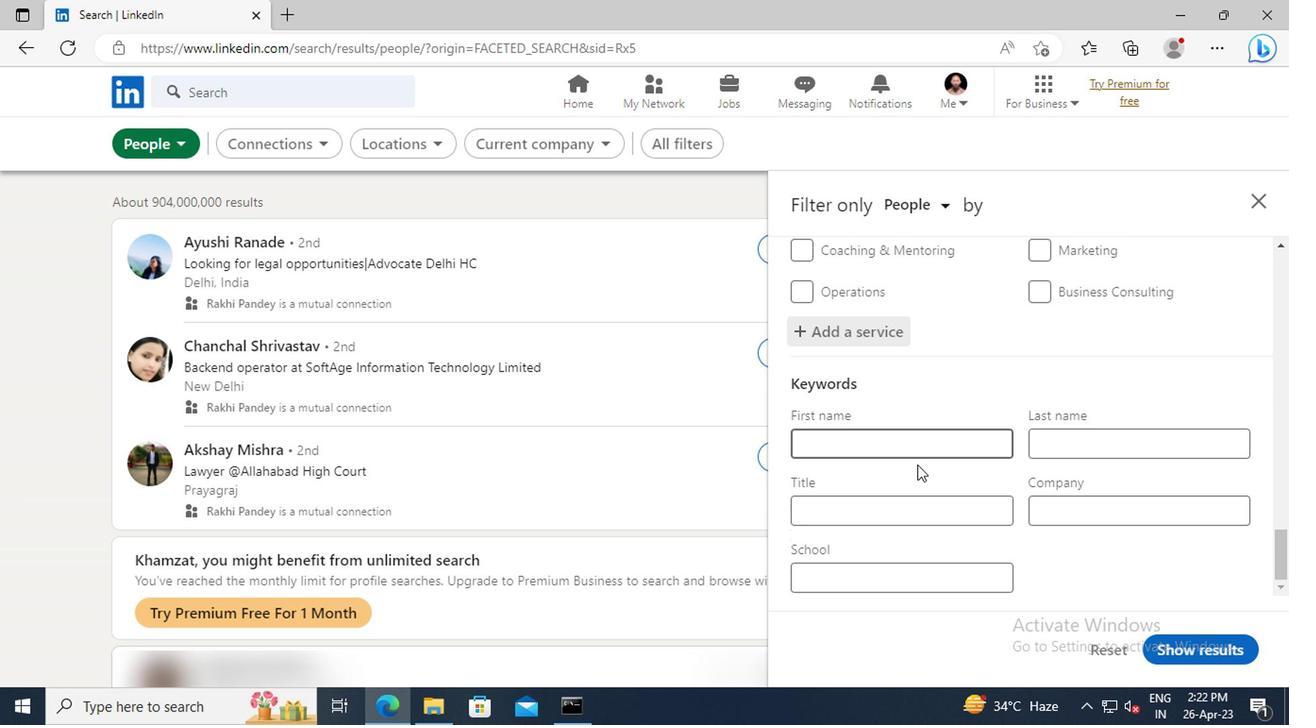 
Action: Mouse pressed left at (897, 510)
Screenshot: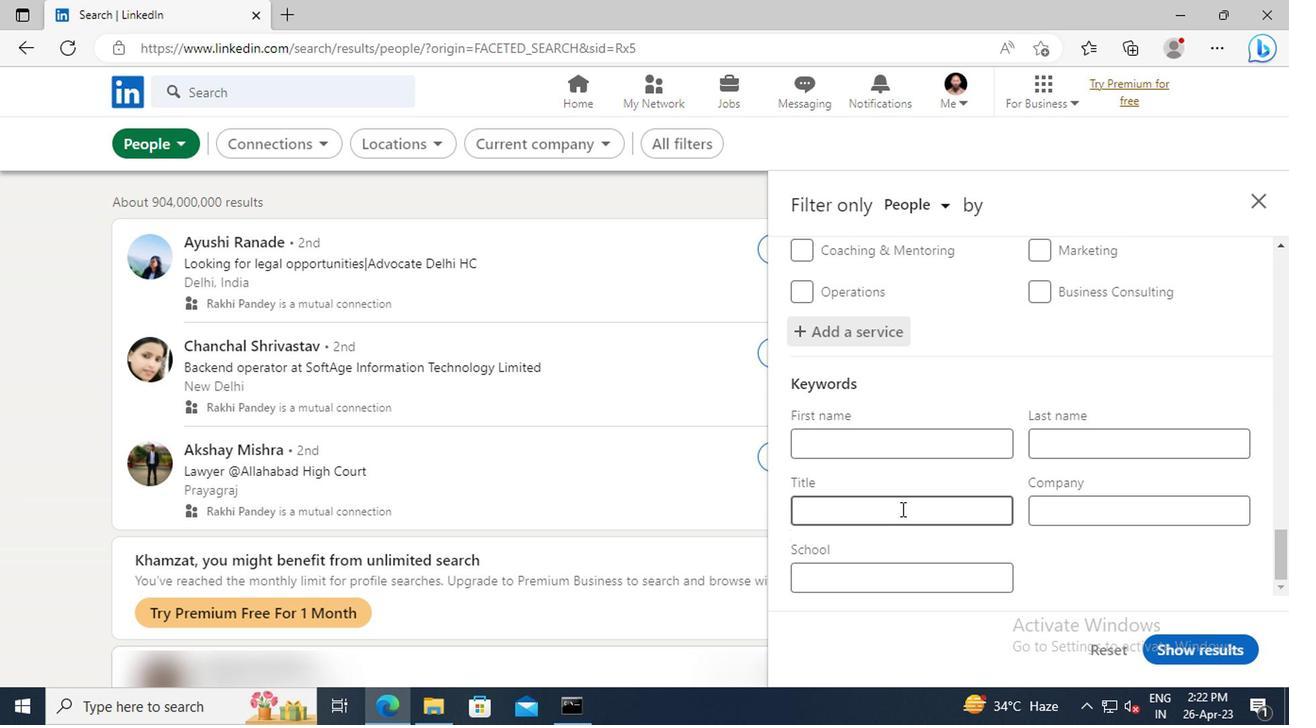 
Action: Key pressed <Key.shift>WELL<Key.space><Key.shift>DRILLER<Key.enter>
Screenshot: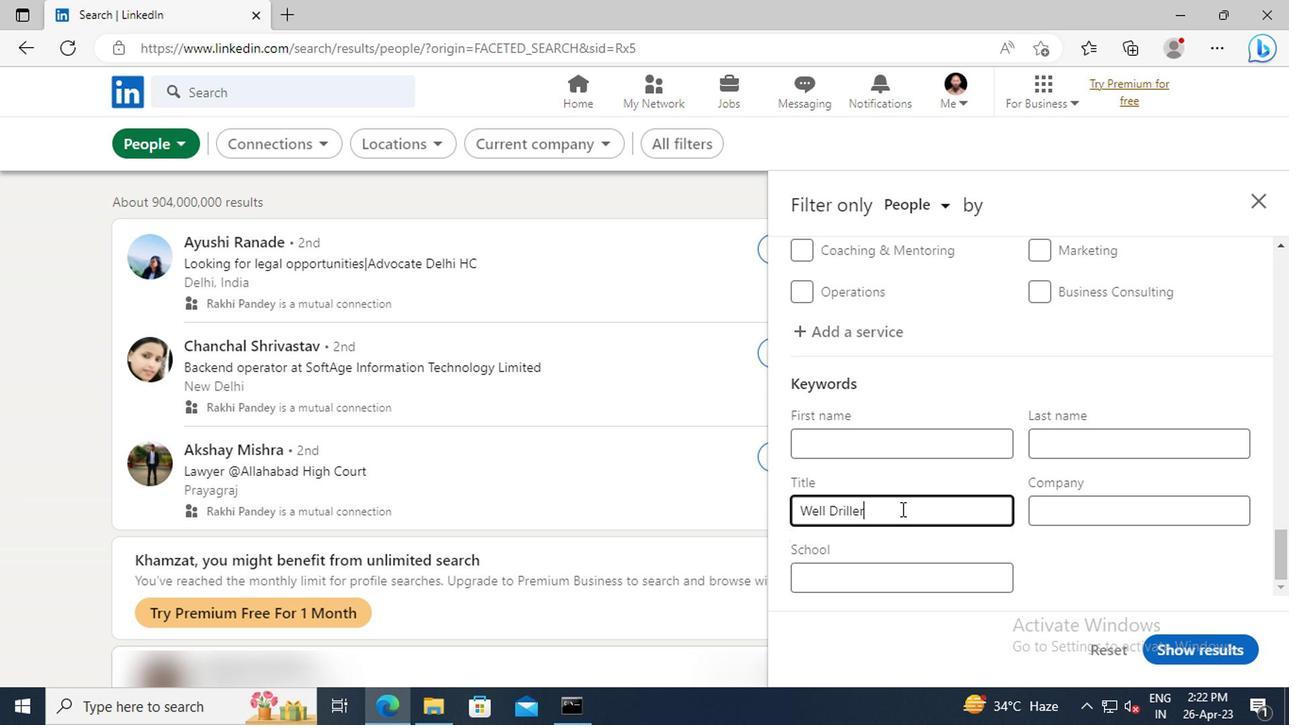 
Action: Mouse moved to (1184, 652)
Screenshot: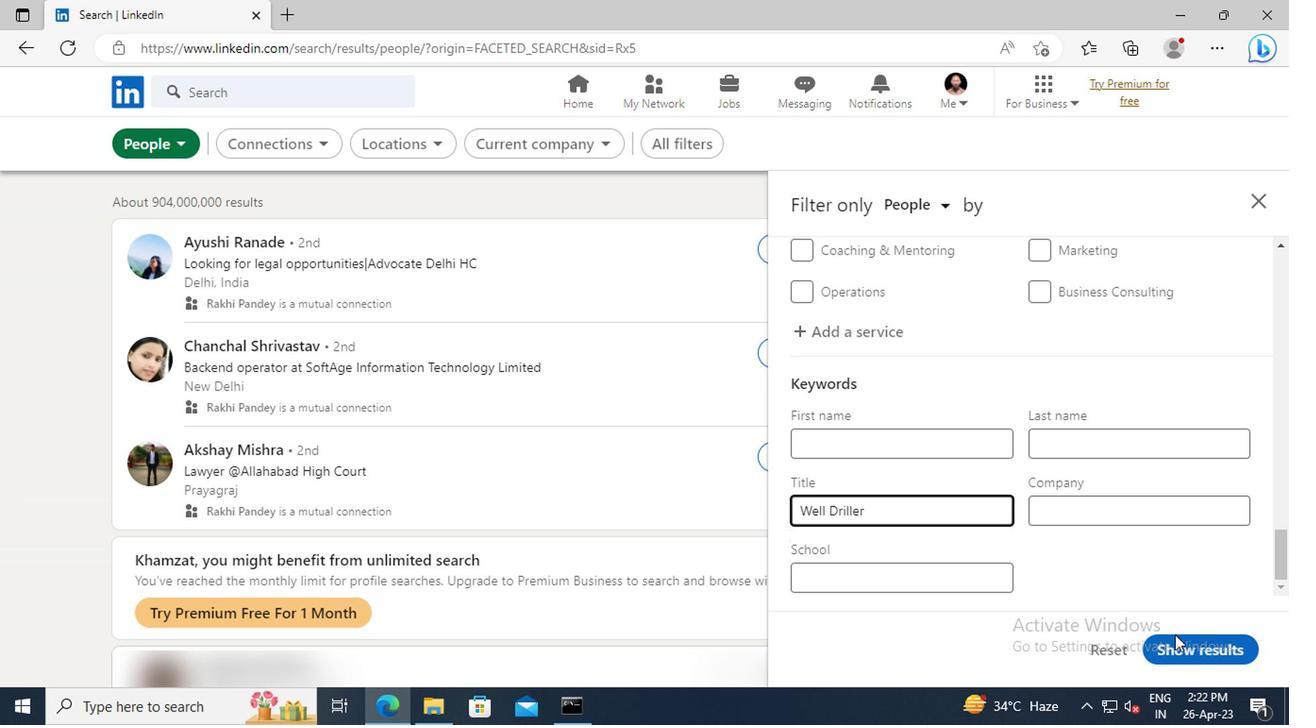 
Action: Mouse pressed left at (1184, 652)
Screenshot: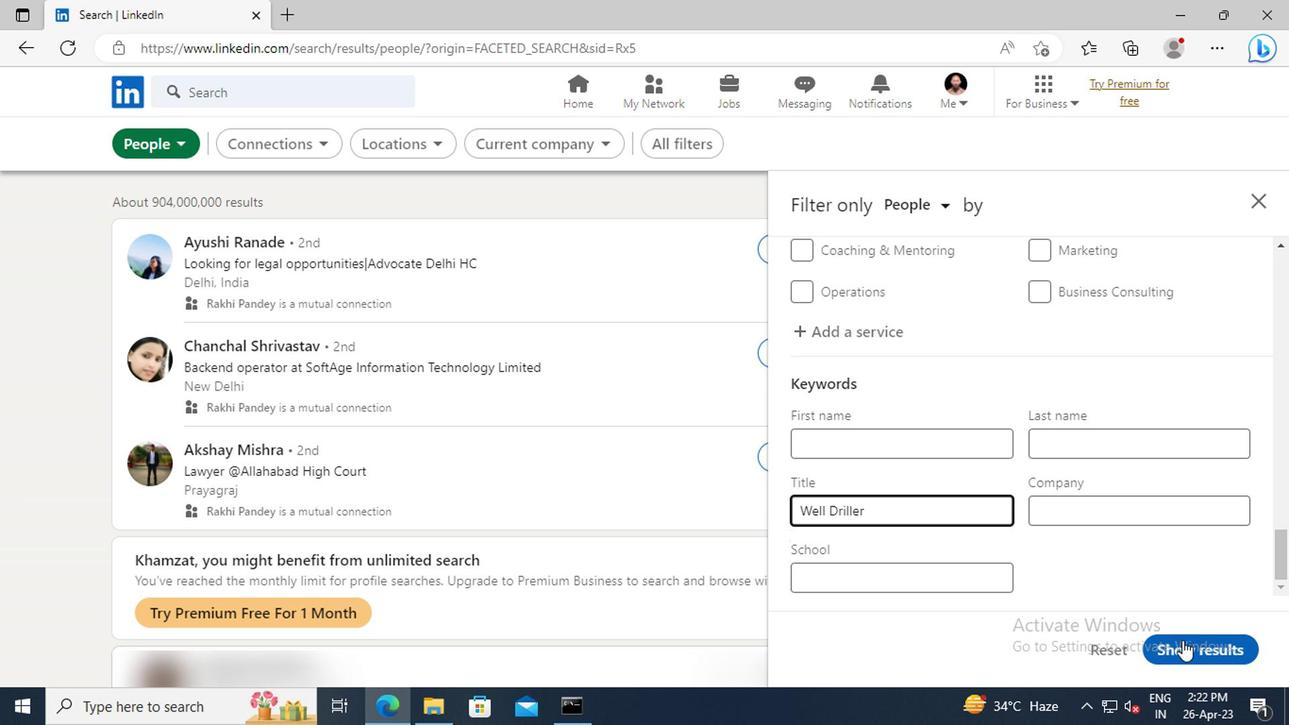 
